 Task: Find connections with filter location Purral with filter topic #Venturecapitalwith filter profile language French with filter current company ICICI Bank with filter school CMR University with filter industry Appliances, Electrical, and Electronics Manufacturing with filter service category Headshot Photography with filter keywords title Locksmith
Action: Mouse moved to (558, 95)
Screenshot: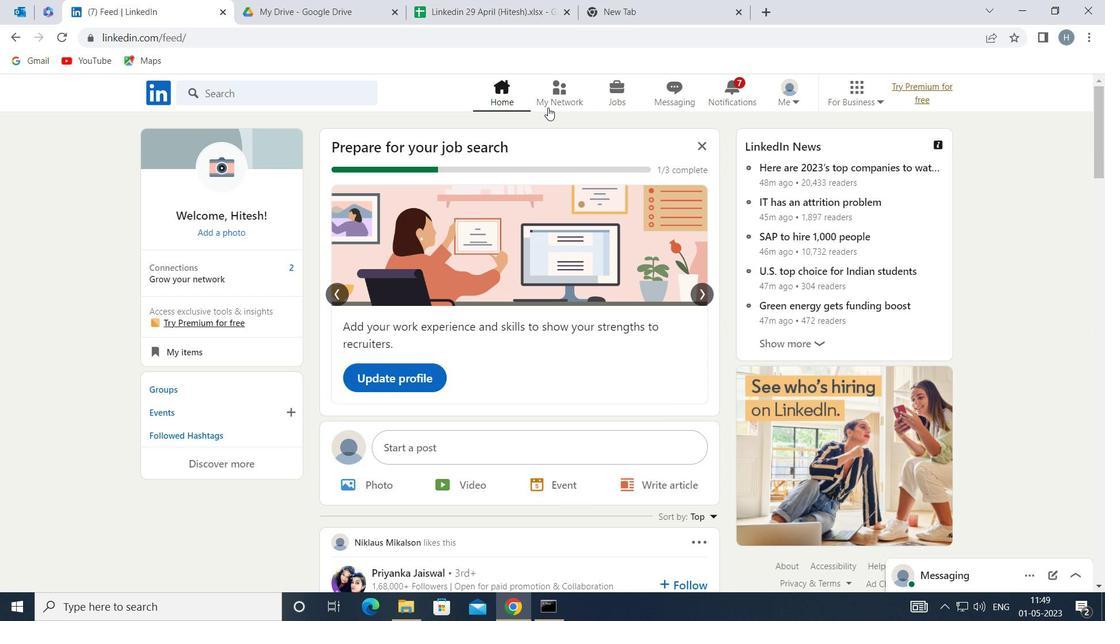 
Action: Mouse pressed left at (558, 95)
Screenshot: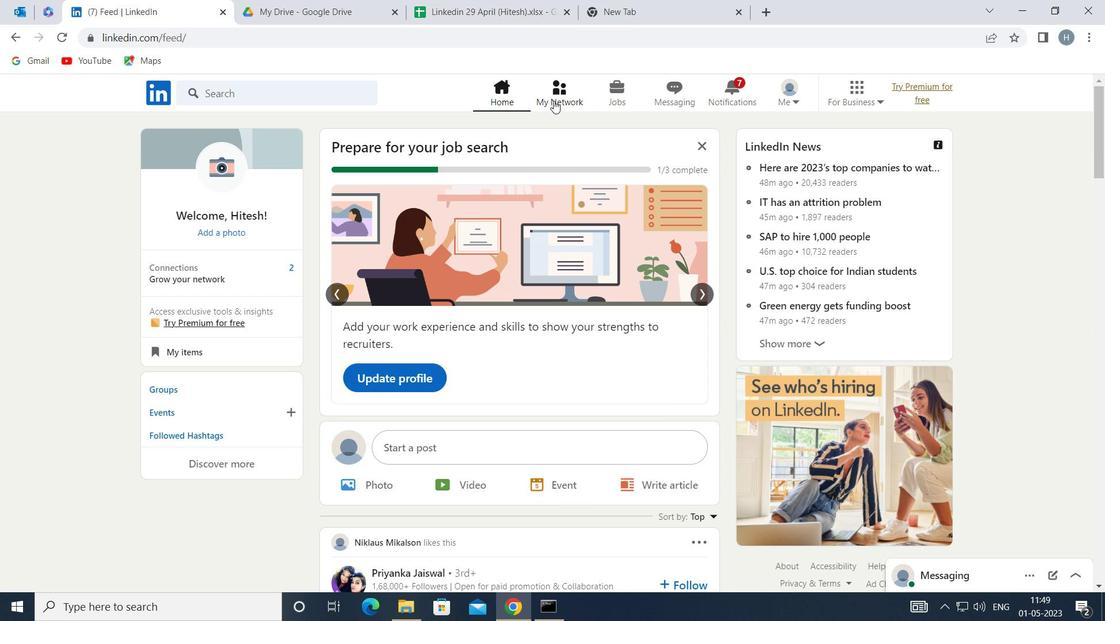
Action: Mouse moved to (316, 174)
Screenshot: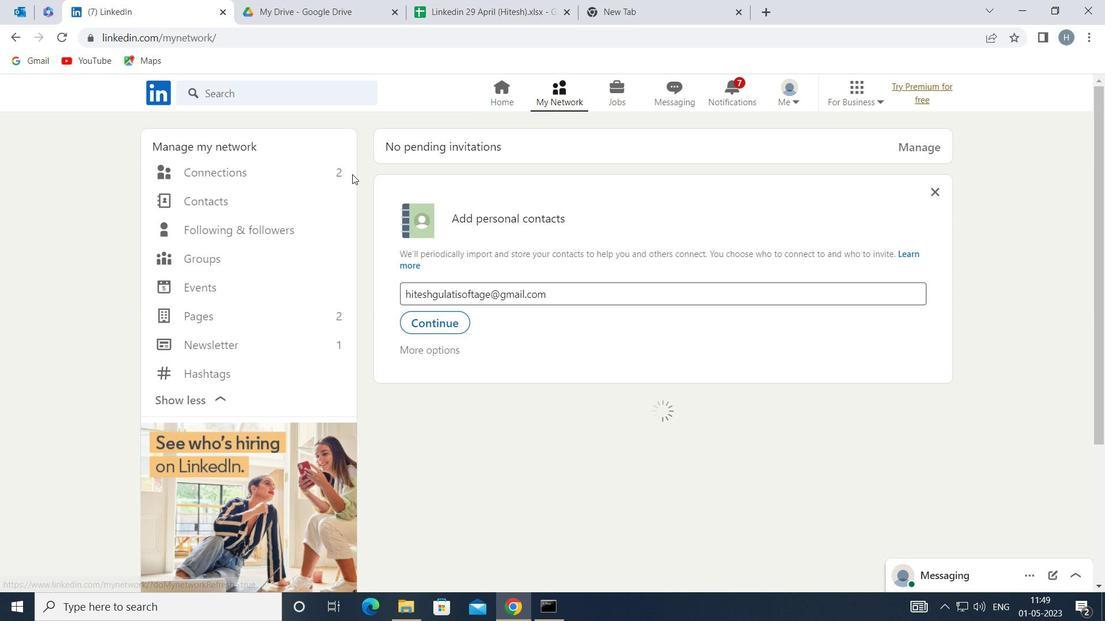 
Action: Mouse pressed left at (316, 174)
Screenshot: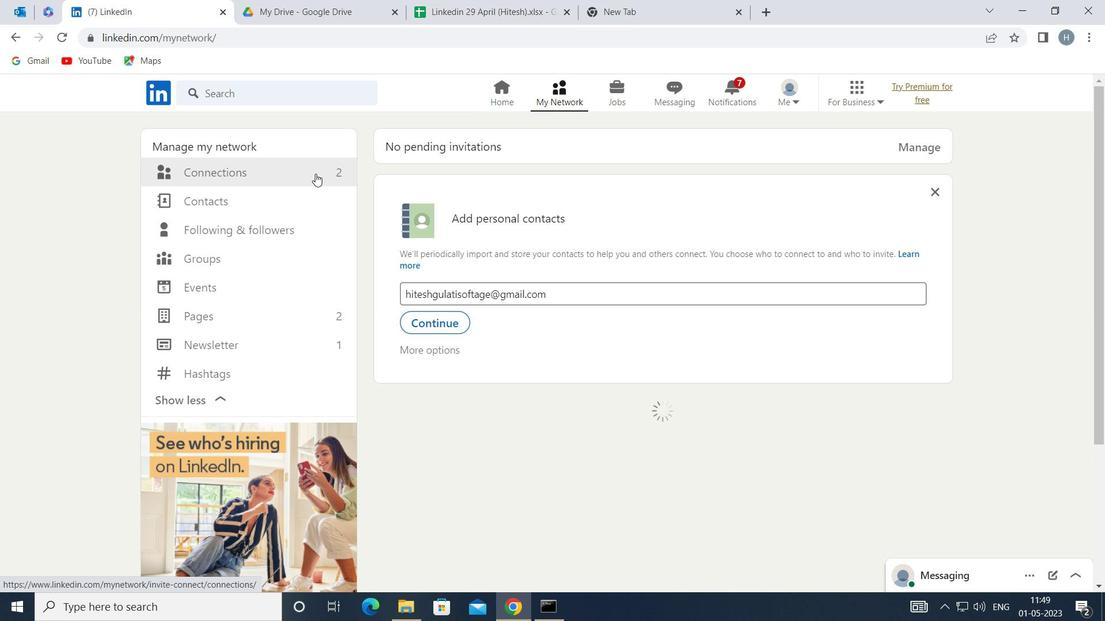 
Action: Mouse moved to (657, 175)
Screenshot: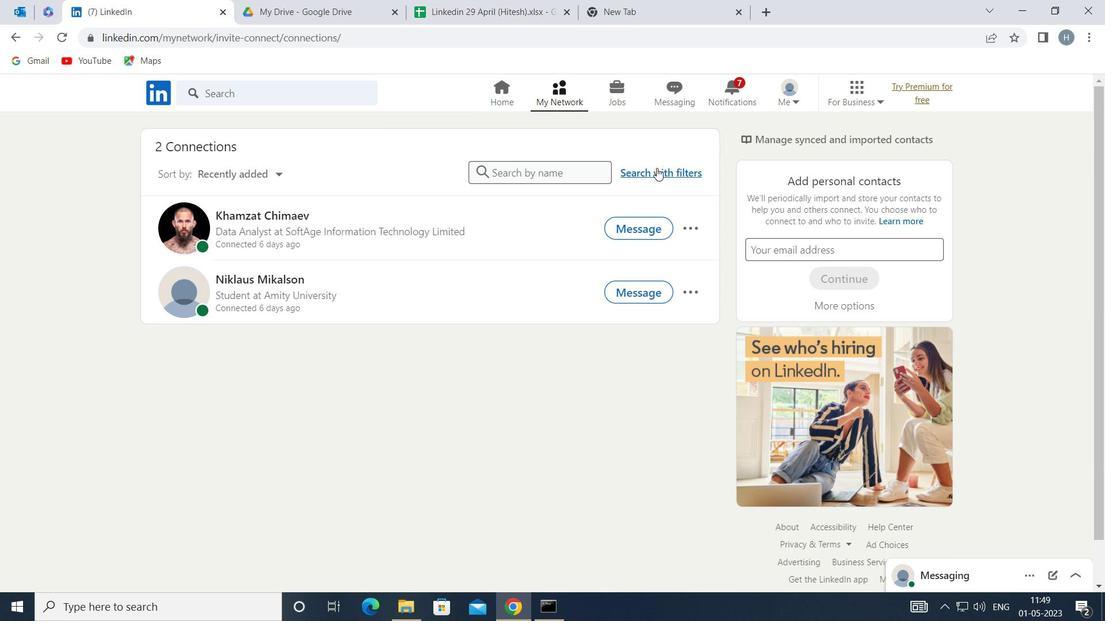
Action: Mouse pressed left at (657, 175)
Screenshot: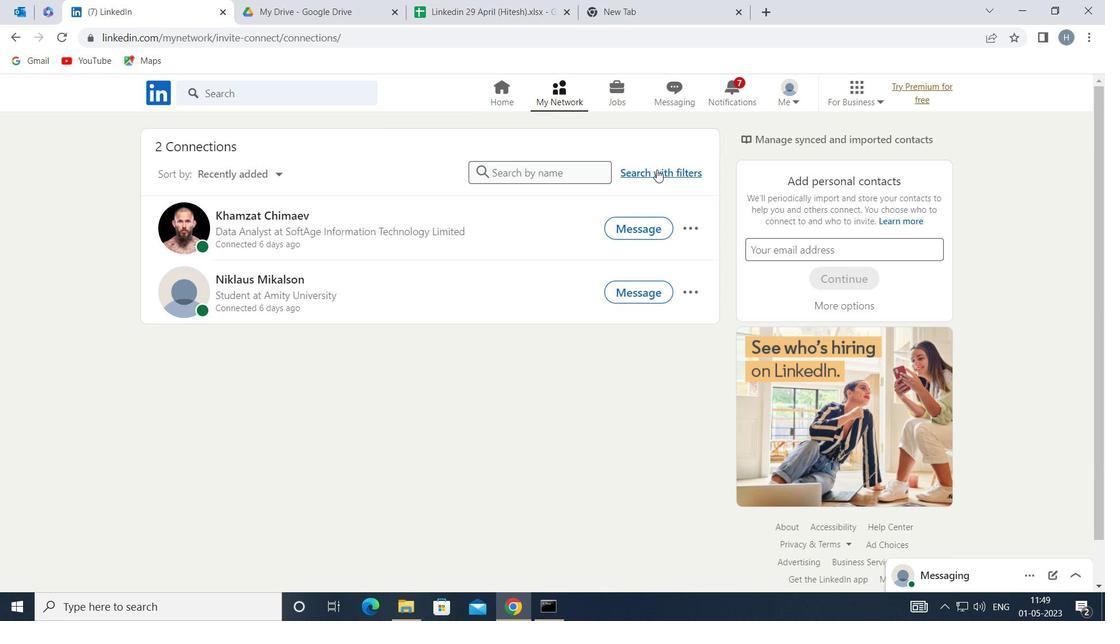 
Action: Mouse moved to (604, 133)
Screenshot: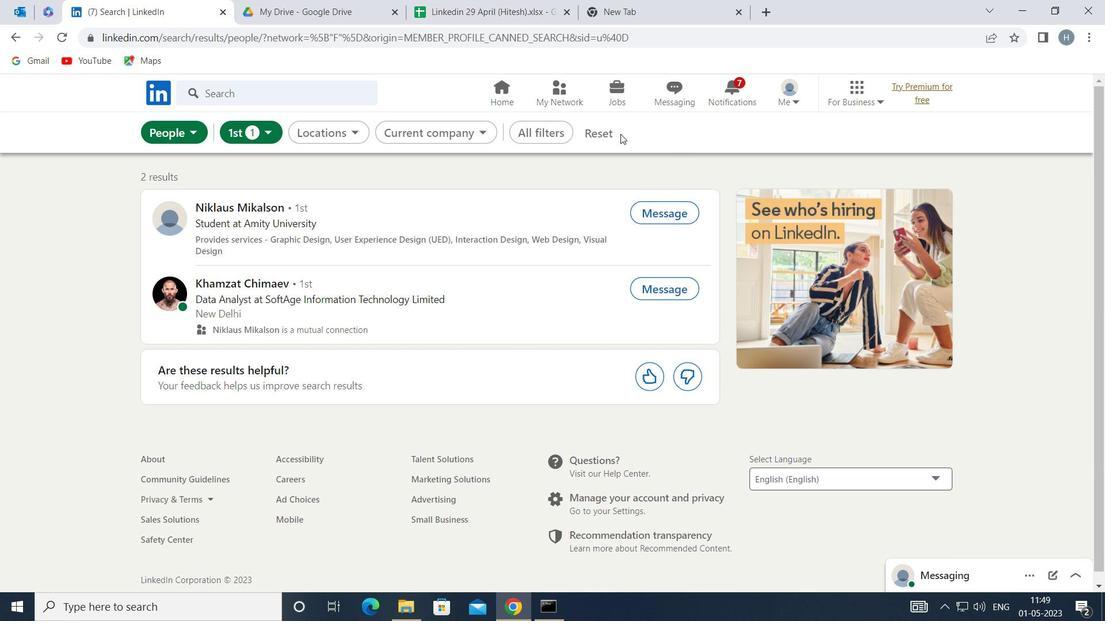 
Action: Mouse pressed left at (604, 133)
Screenshot: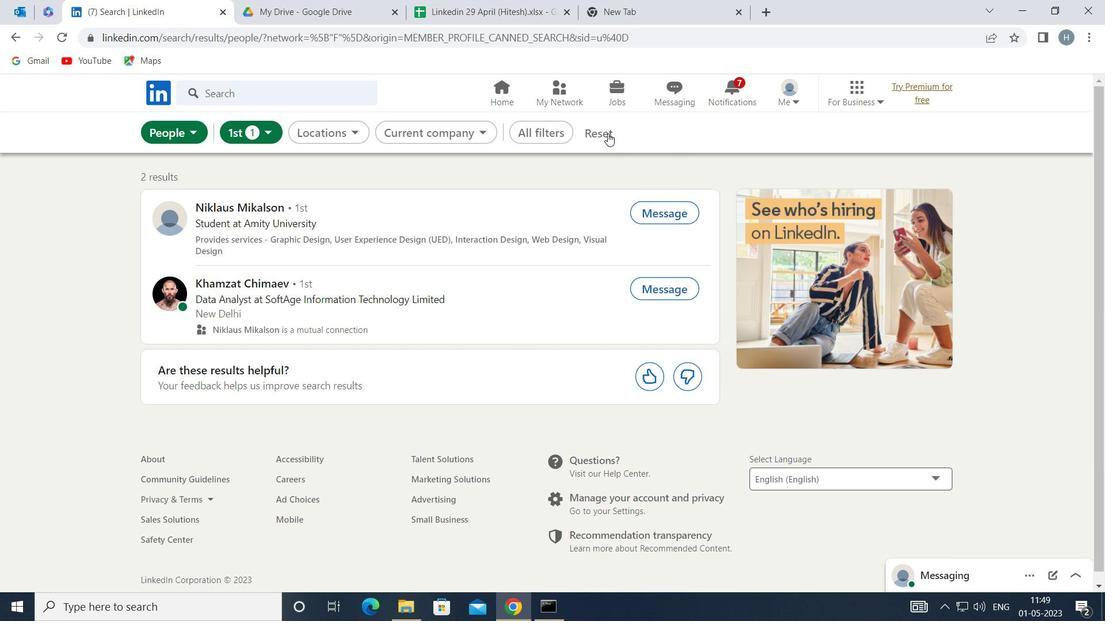 
Action: Mouse moved to (587, 134)
Screenshot: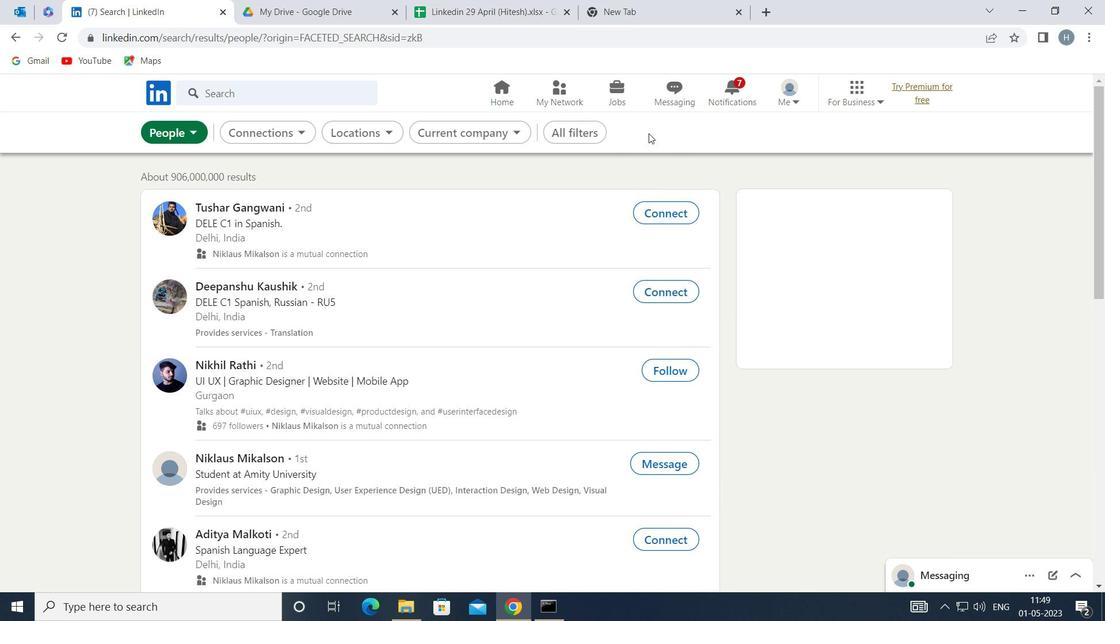 
Action: Mouse pressed left at (587, 134)
Screenshot: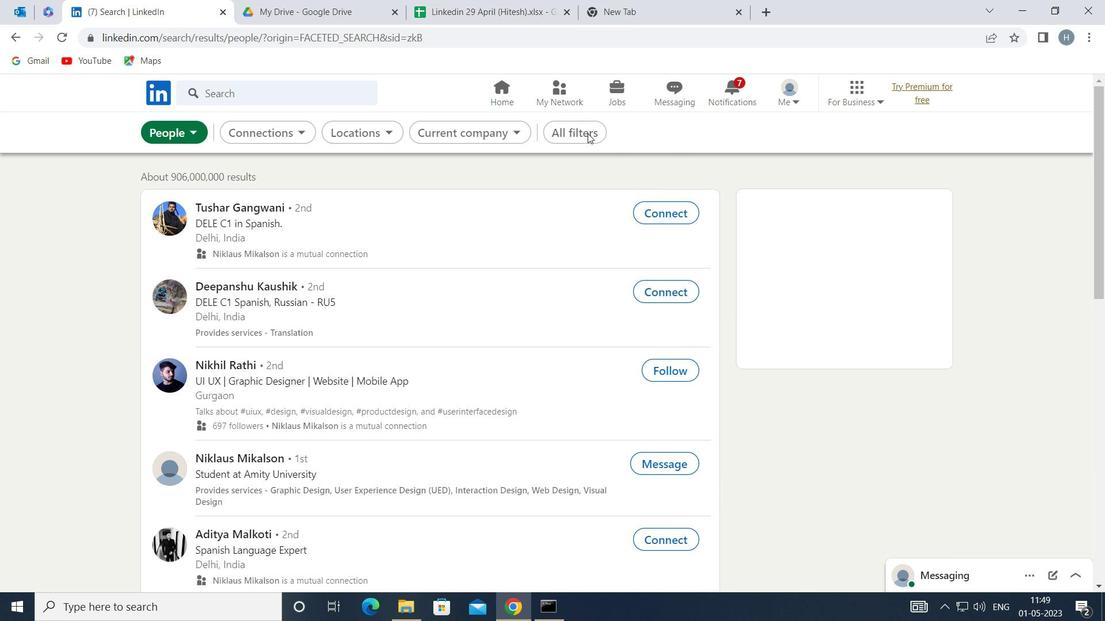 
Action: Mouse moved to (891, 382)
Screenshot: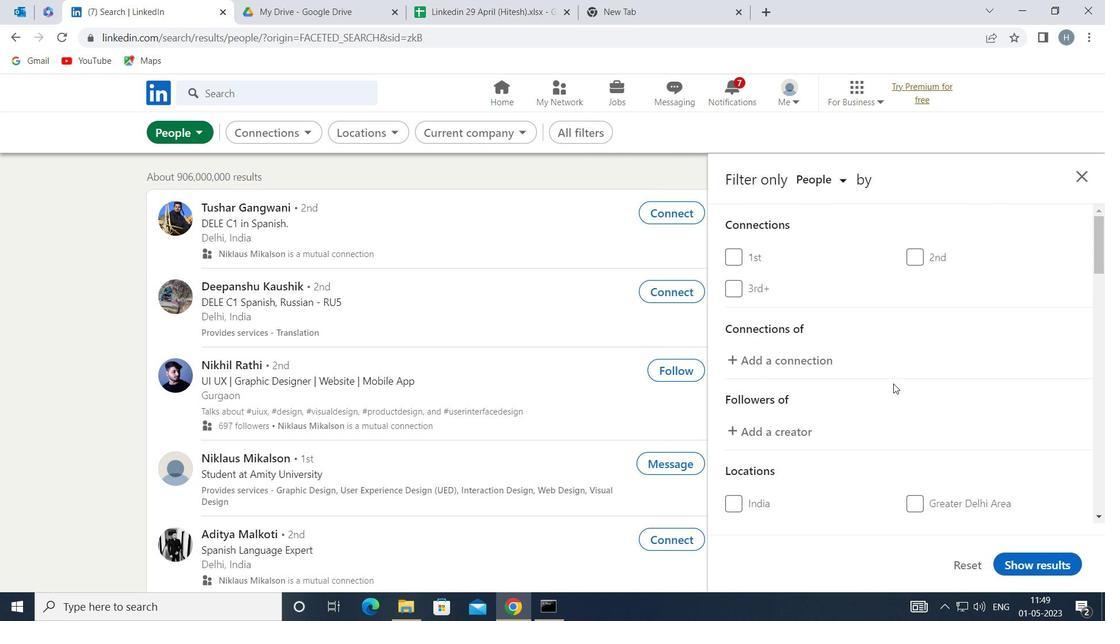 
Action: Mouse scrolled (891, 381) with delta (0, 0)
Screenshot: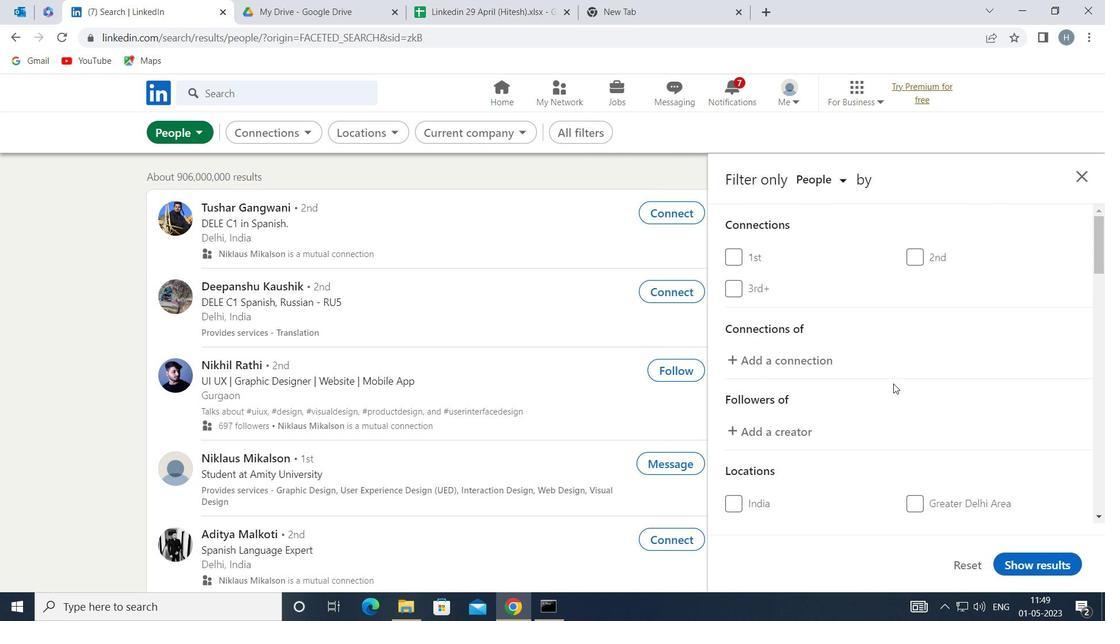 
Action: Mouse scrolled (891, 381) with delta (0, 0)
Screenshot: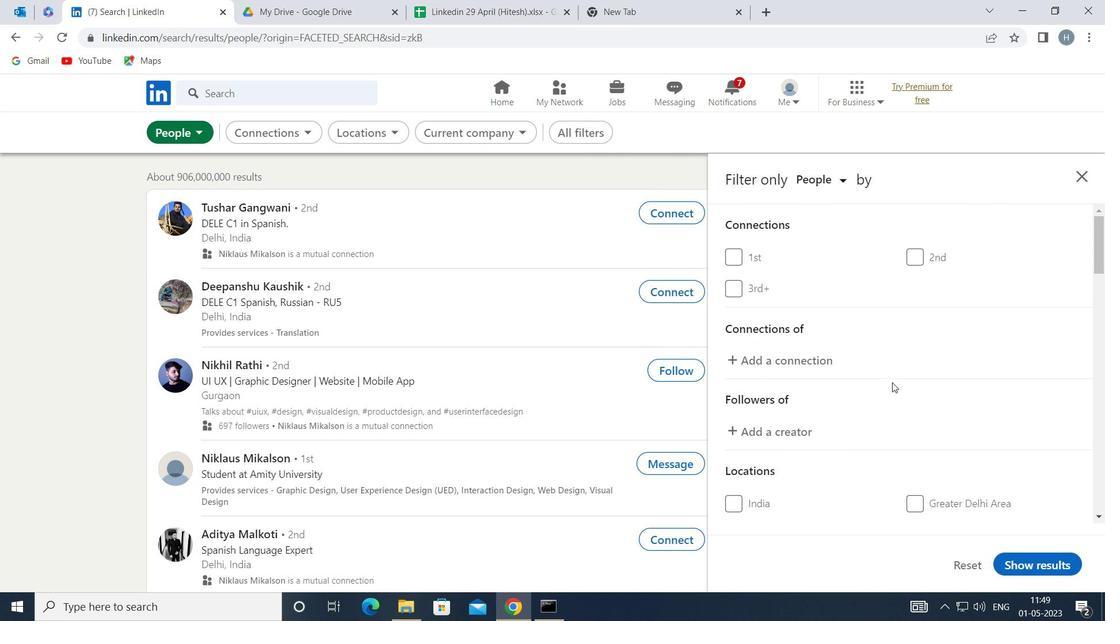 
Action: Mouse moved to (891, 381)
Screenshot: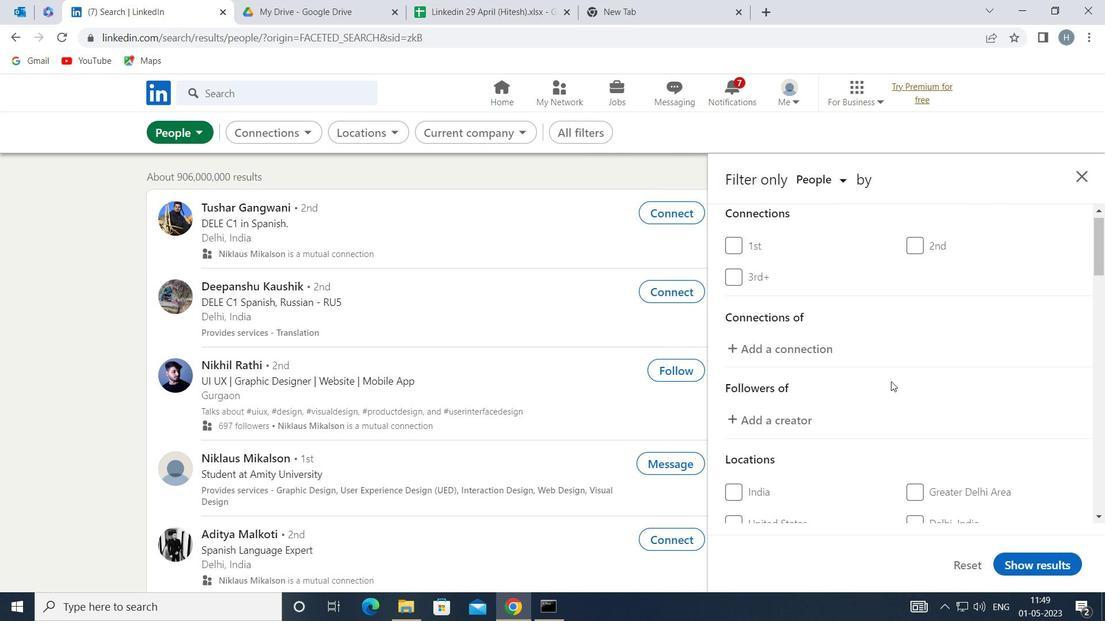 
Action: Mouse scrolled (891, 381) with delta (0, 0)
Screenshot: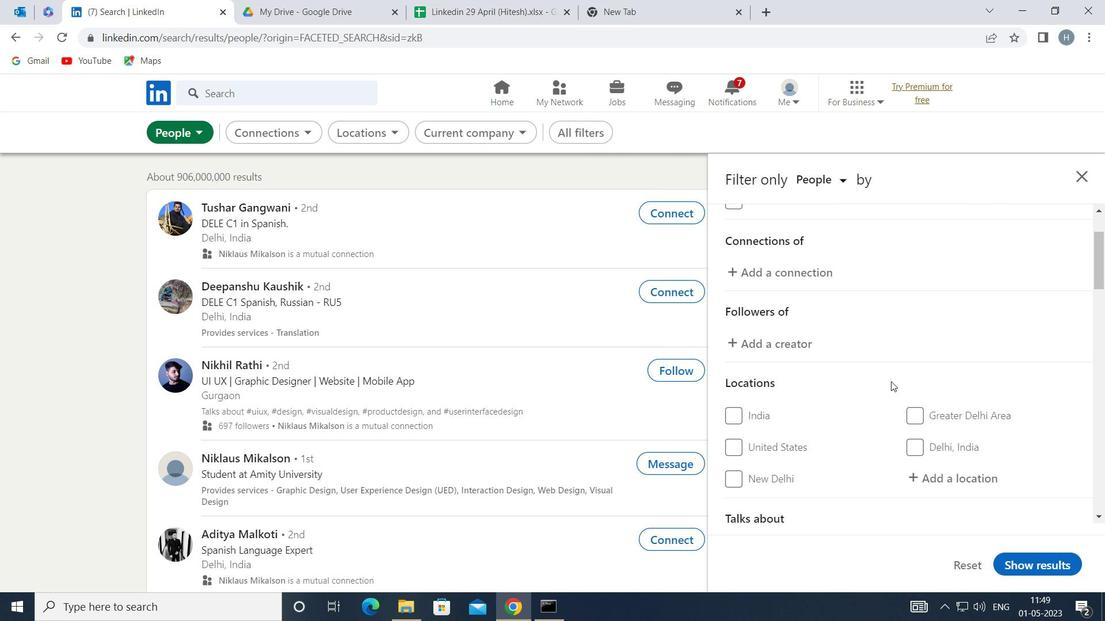 
Action: Mouse moved to (947, 351)
Screenshot: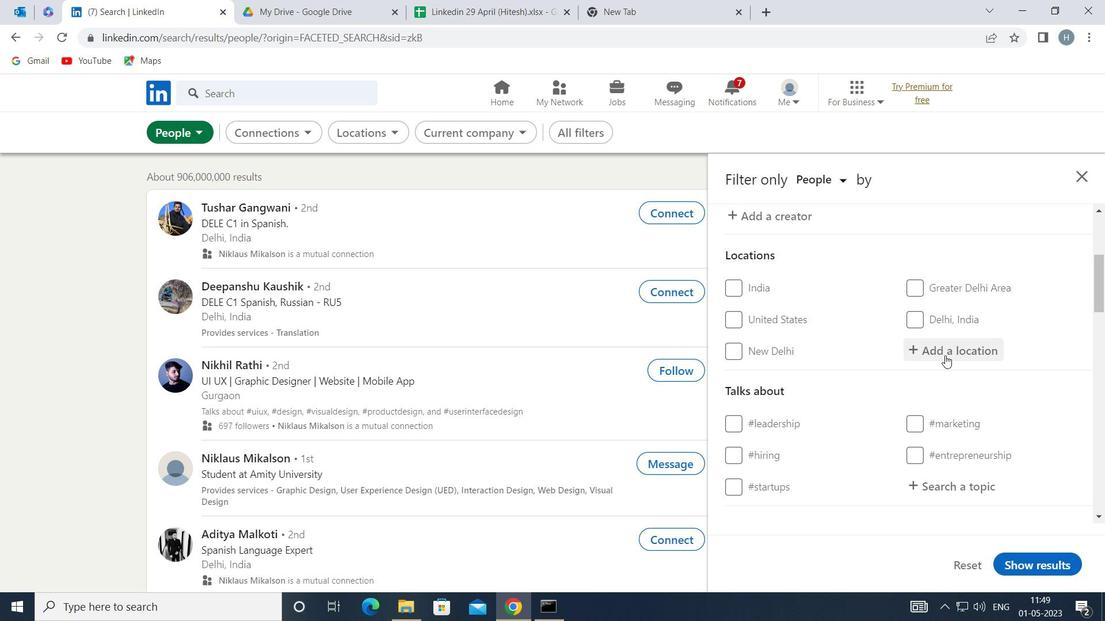 
Action: Mouse pressed left at (947, 351)
Screenshot: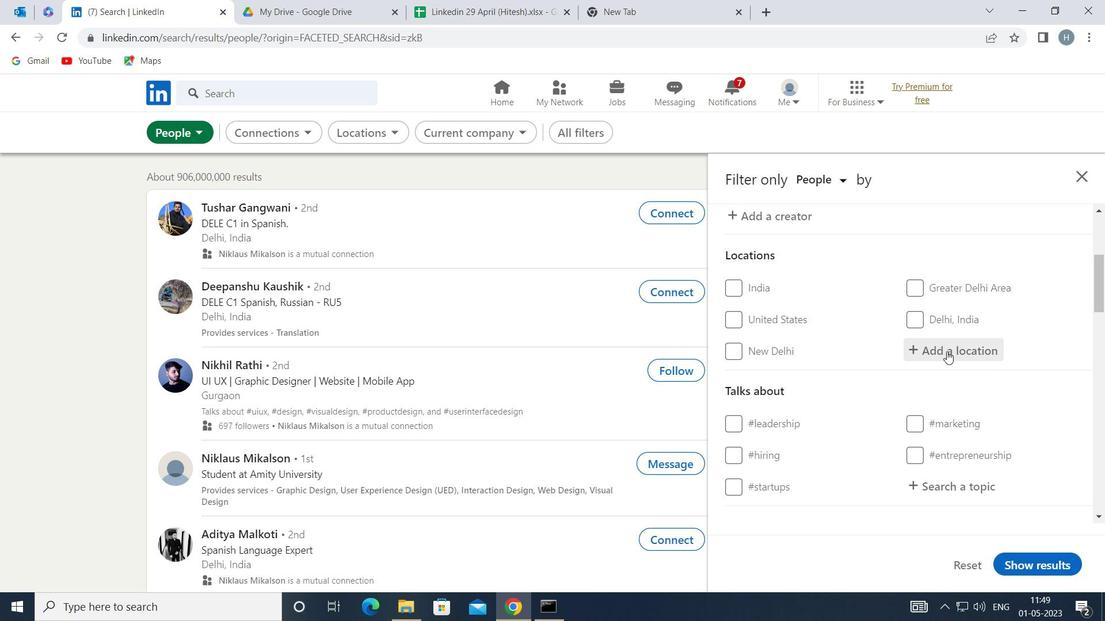
Action: Key pressed <Key.shift>PURRAL
Screenshot: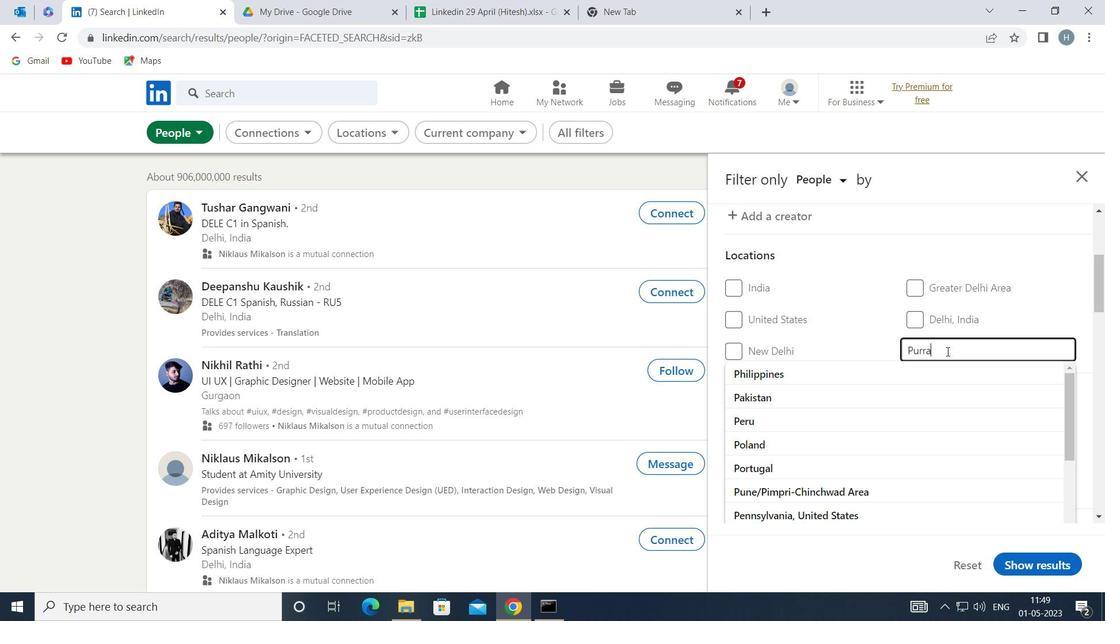 
Action: Mouse moved to (909, 380)
Screenshot: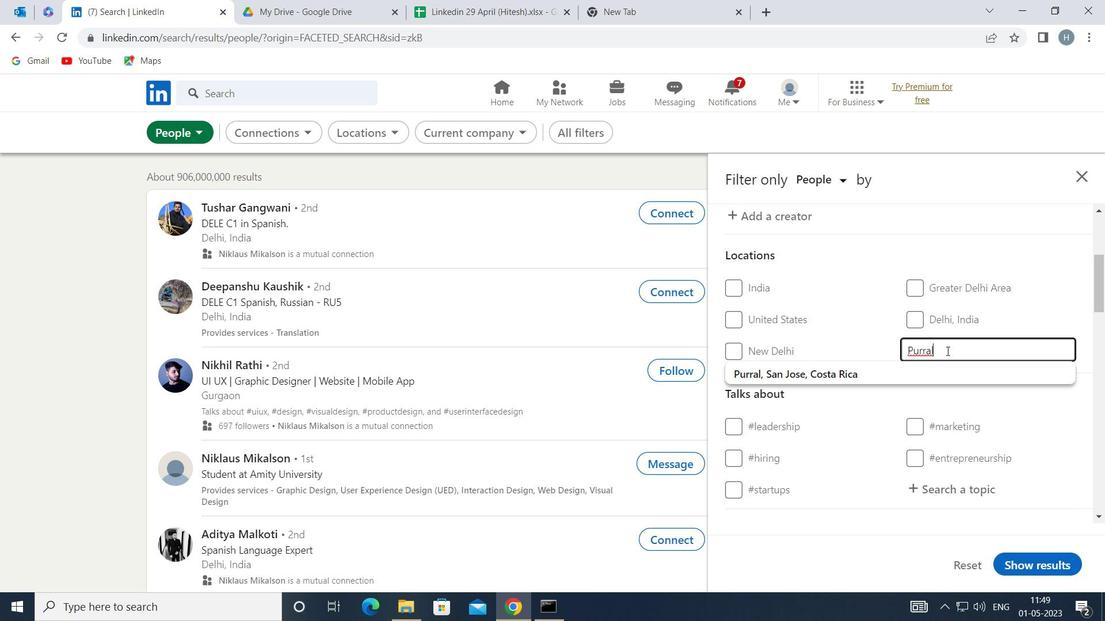 
Action: Mouse pressed left at (909, 380)
Screenshot: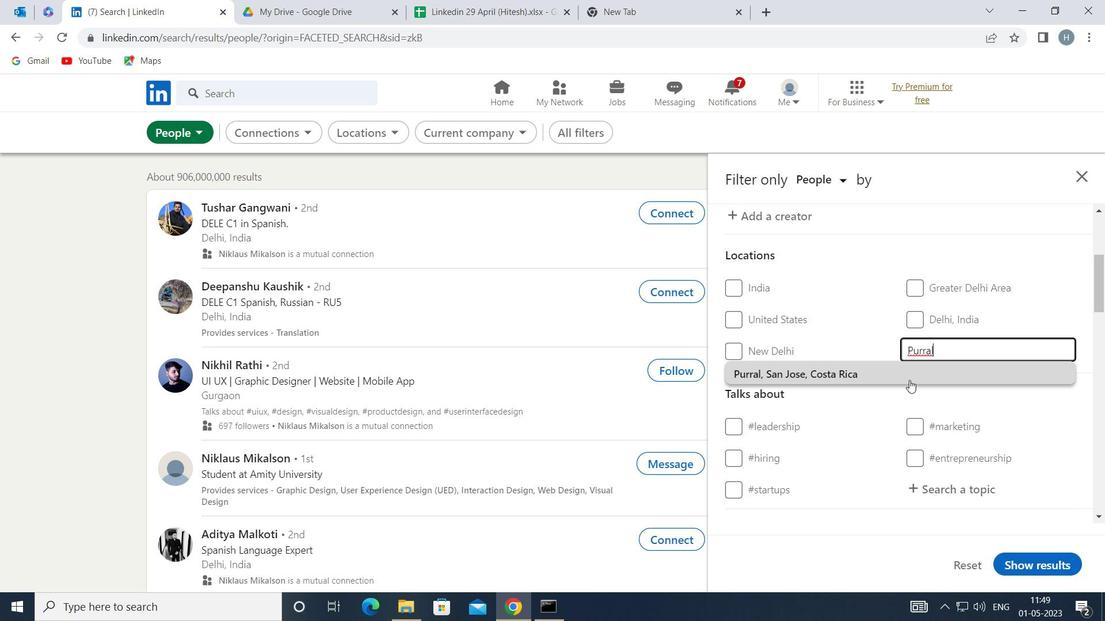 
Action: Mouse moved to (907, 380)
Screenshot: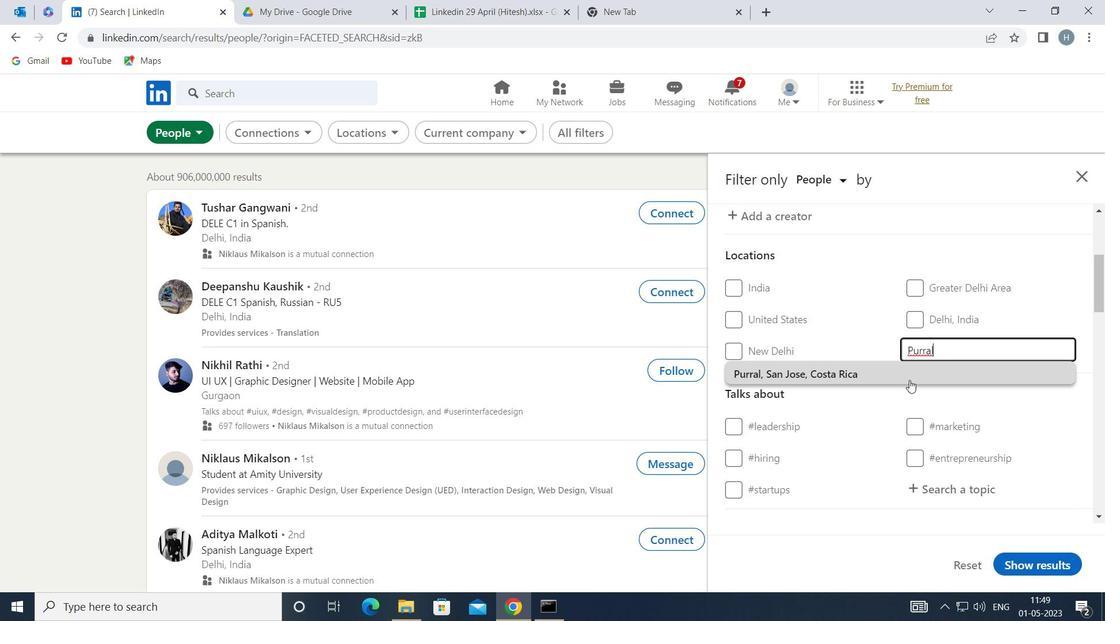 
Action: Mouse scrolled (907, 380) with delta (0, 0)
Screenshot: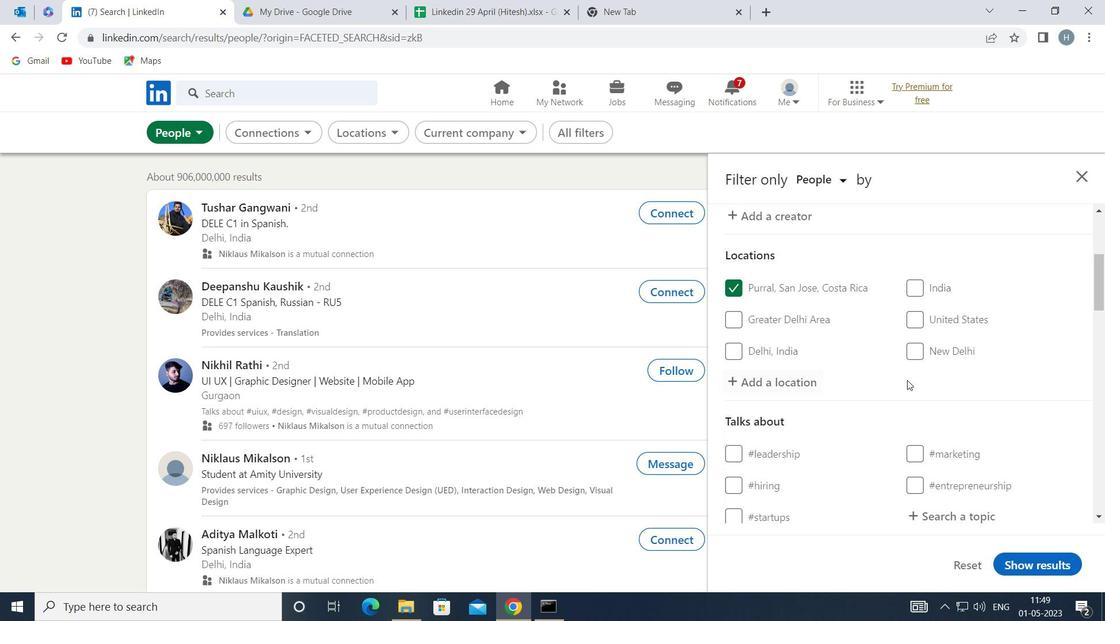 
Action: Mouse scrolled (907, 380) with delta (0, 0)
Screenshot: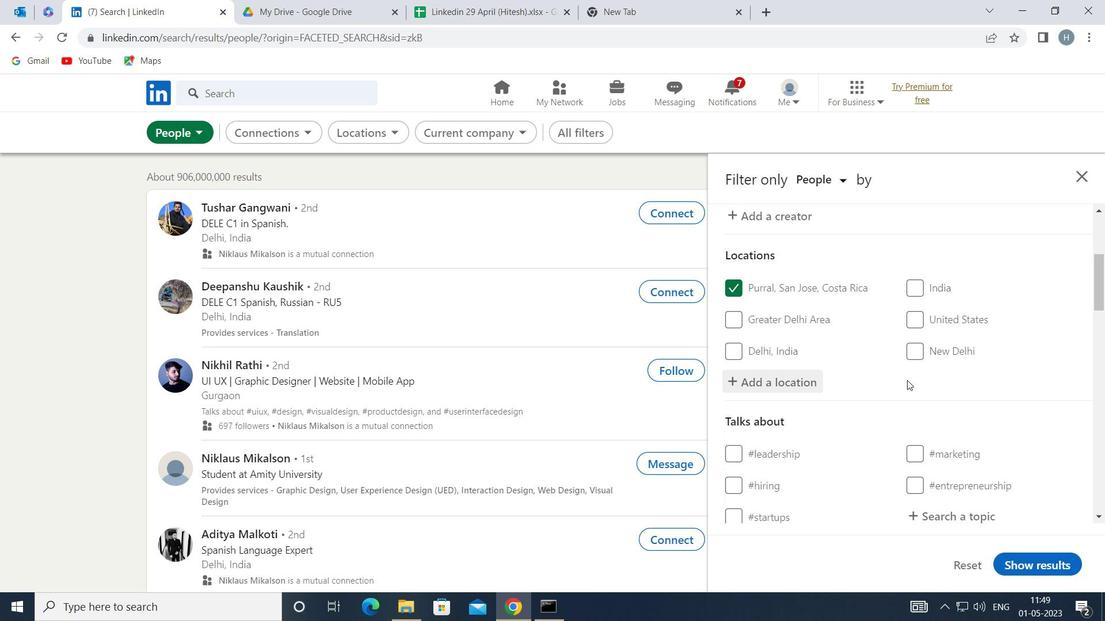 
Action: Mouse scrolled (907, 380) with delta (0, 0)
Screenshot: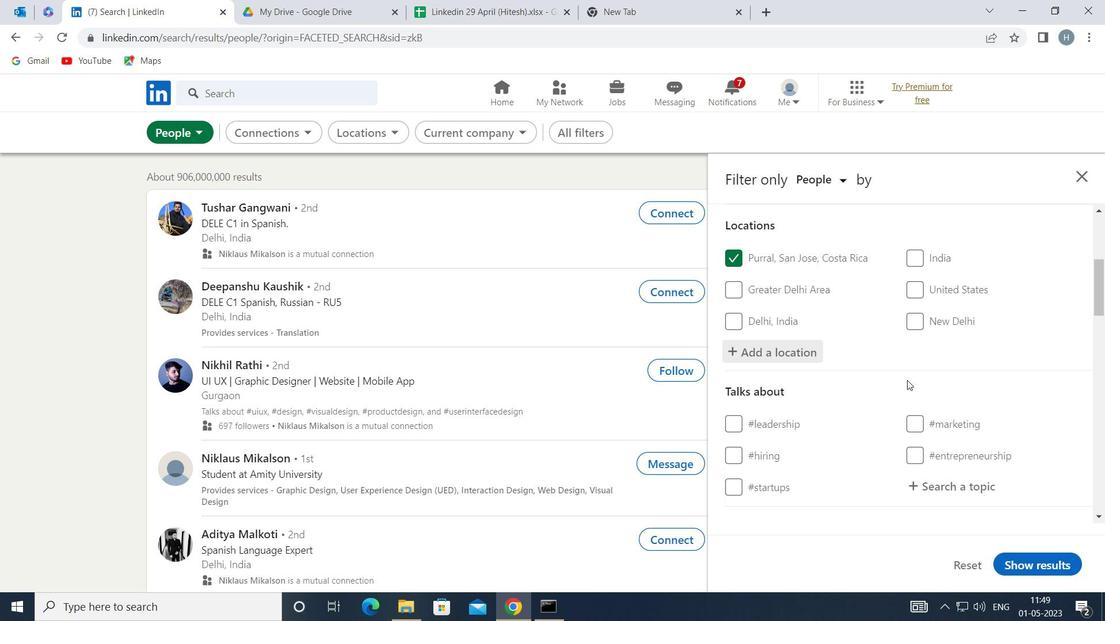 
Action: Mouse moved to (961, 296)
Screenshot: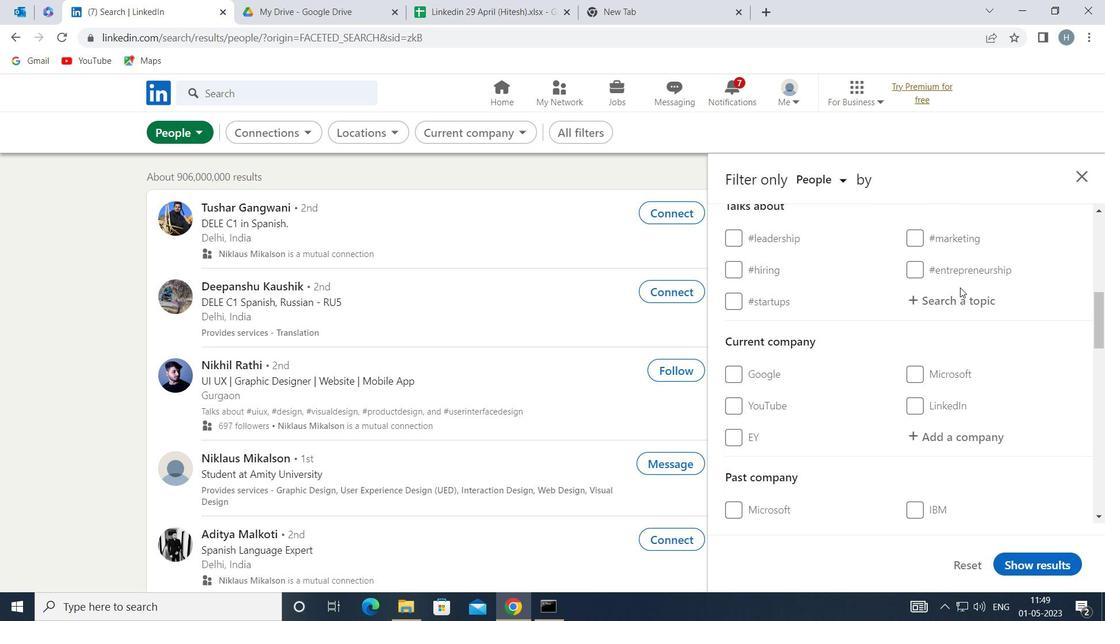 
Action: Mouse pressed left at (961, 296)
Screenshot: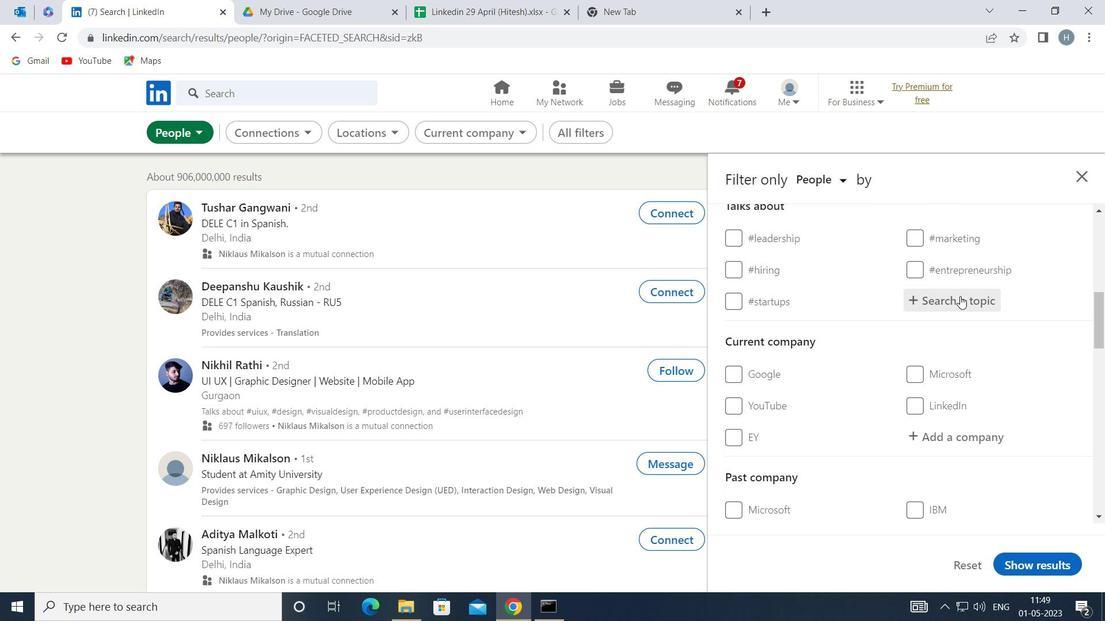 
Action: Key pressed <Key.shift>VENTUREC
Screenshot: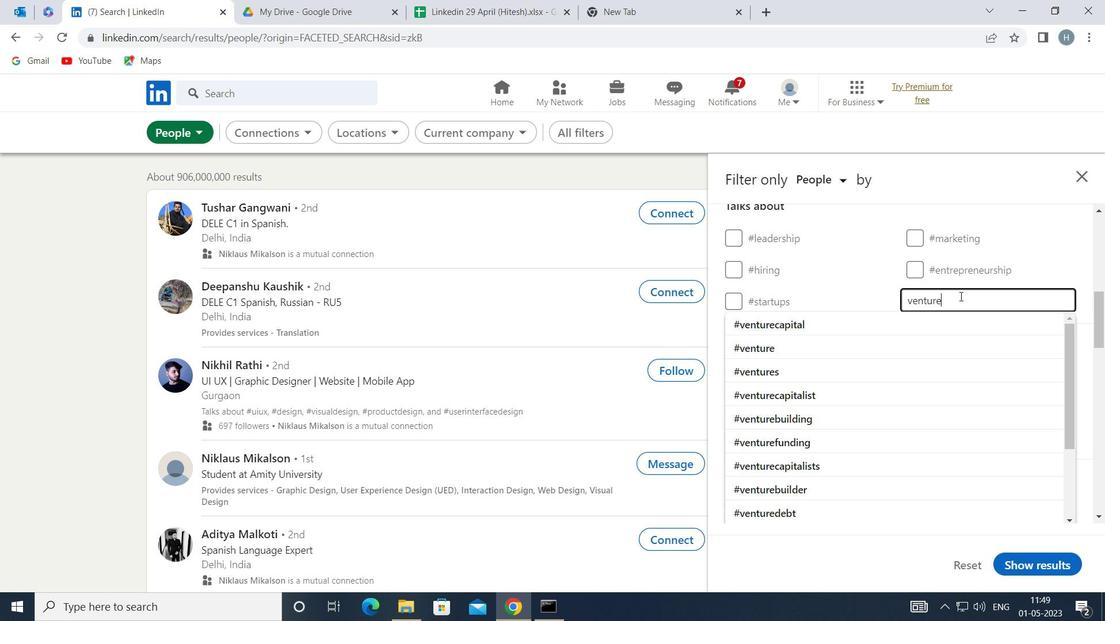 
Action: Mouse moved to (933, 322)
Screenshot: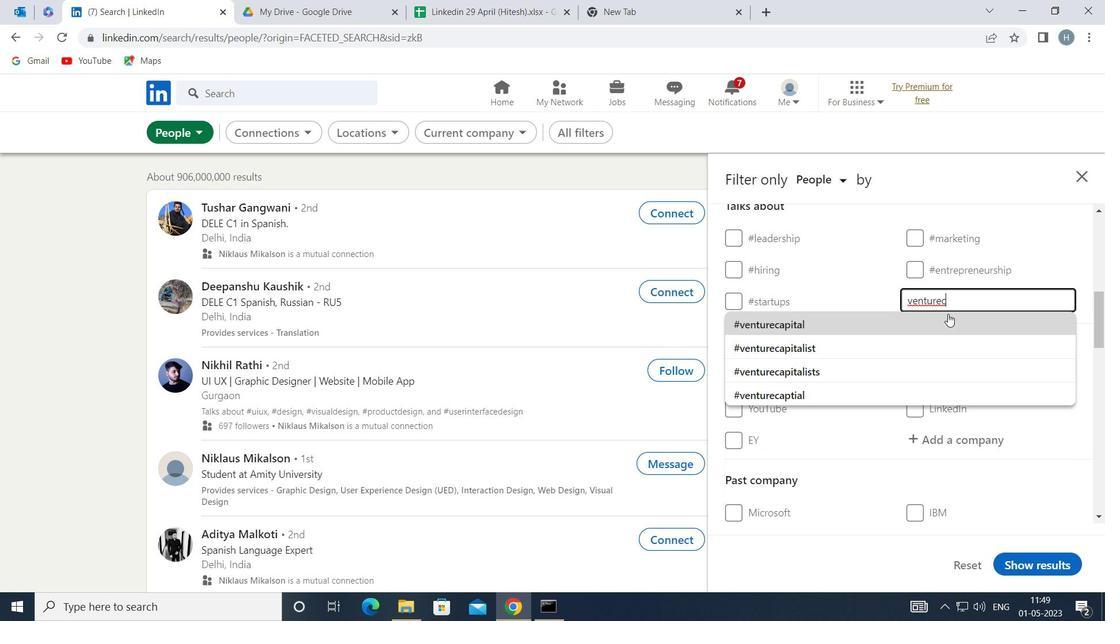 
Action: Mouse pressed left at (933, 322)
Screenshot: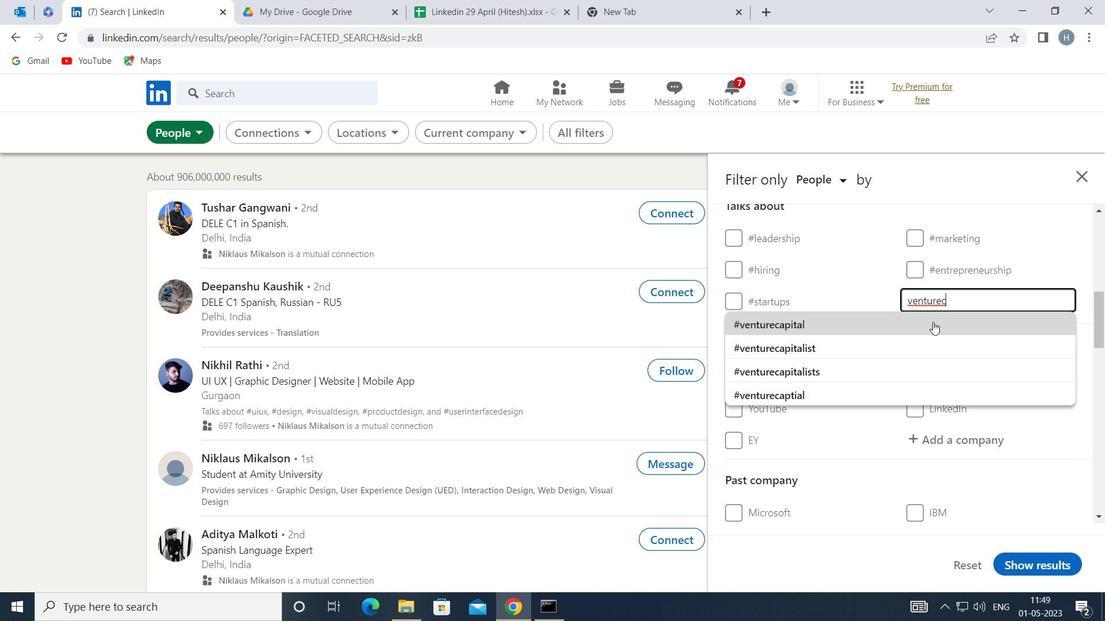 
Action: Mouse moved to (860, 340)
Screenshot: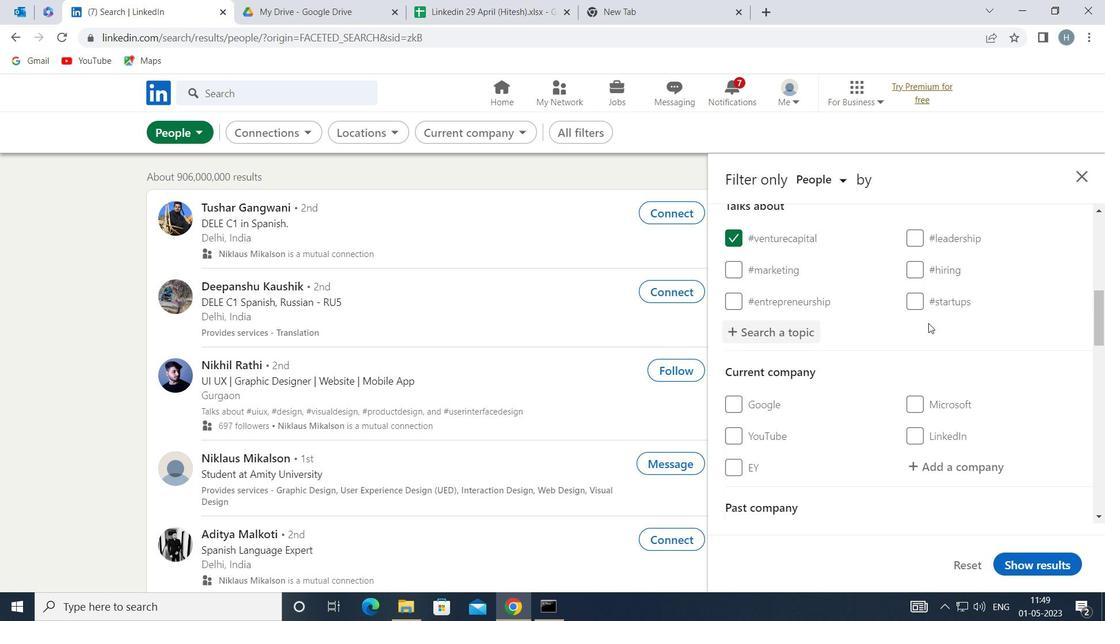 
Action: Mouse scrolled (860, 339) with delta (0, 0)
Screenshot: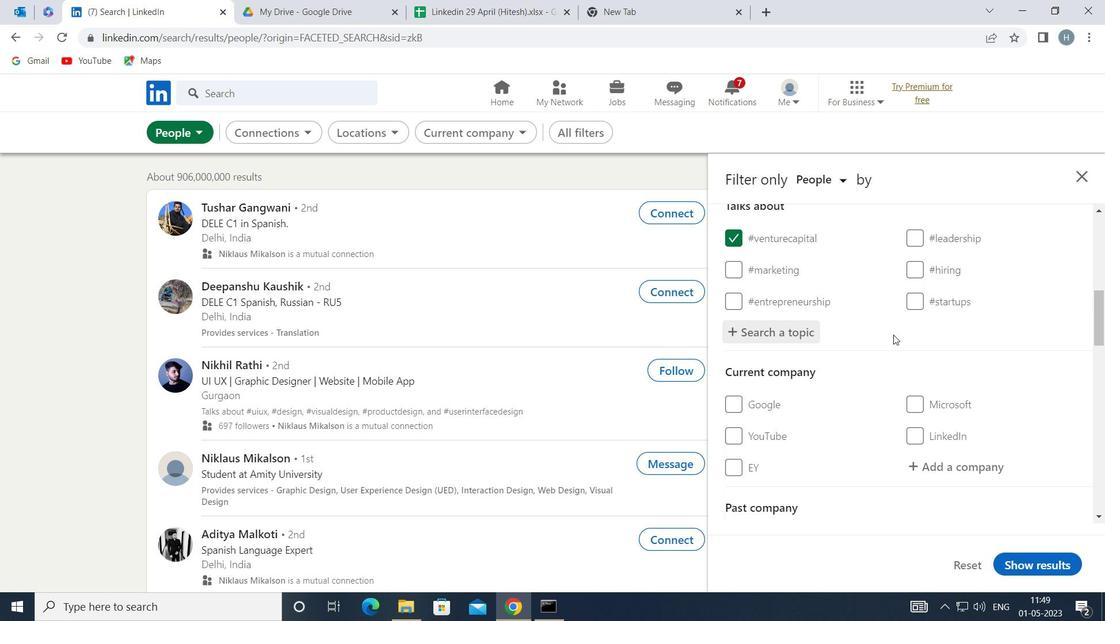 
Action: Mouse scrolled (860, 339) with delta (0, 0)
Screenshot: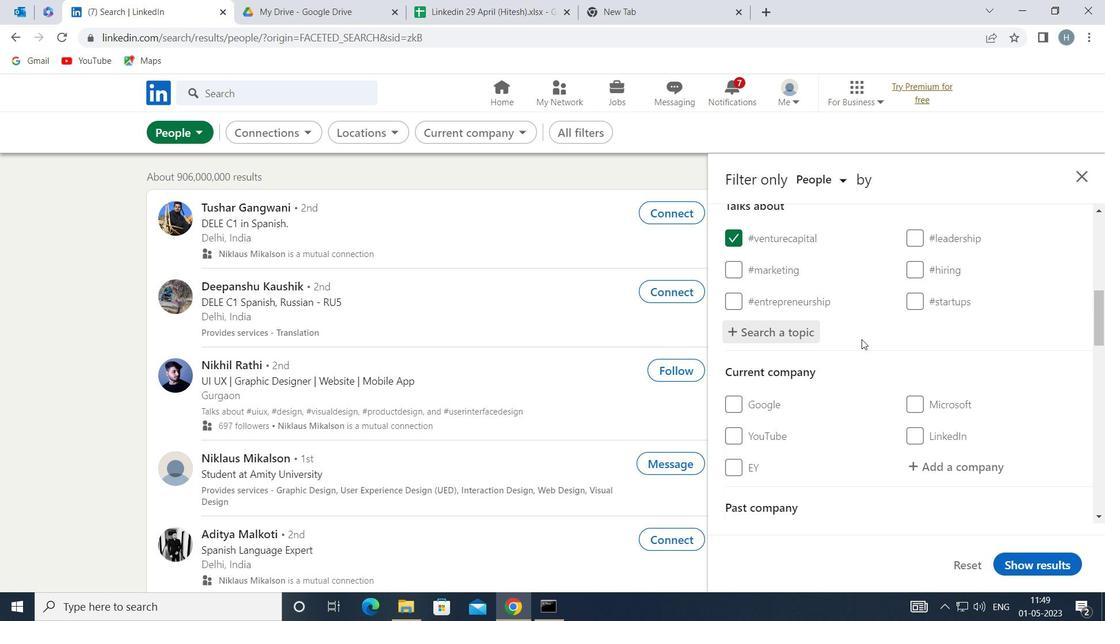 
Action: Mouse moved to (866, 339)
Screenshot: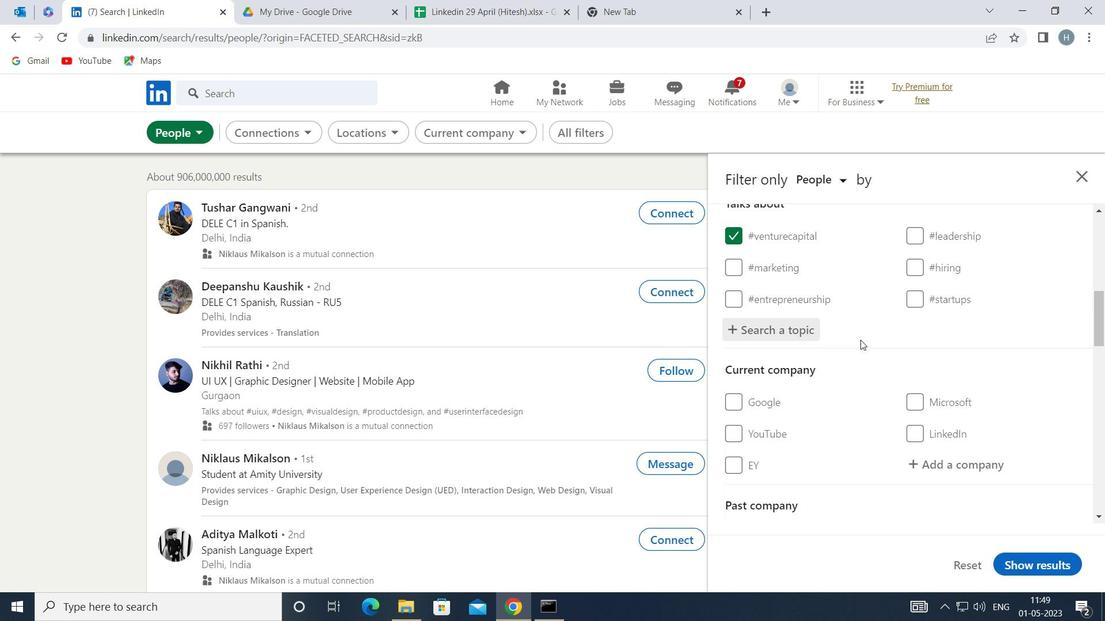 
Action: Mouse scrolled (866, 338) with delta (0, 0)
Screenshot: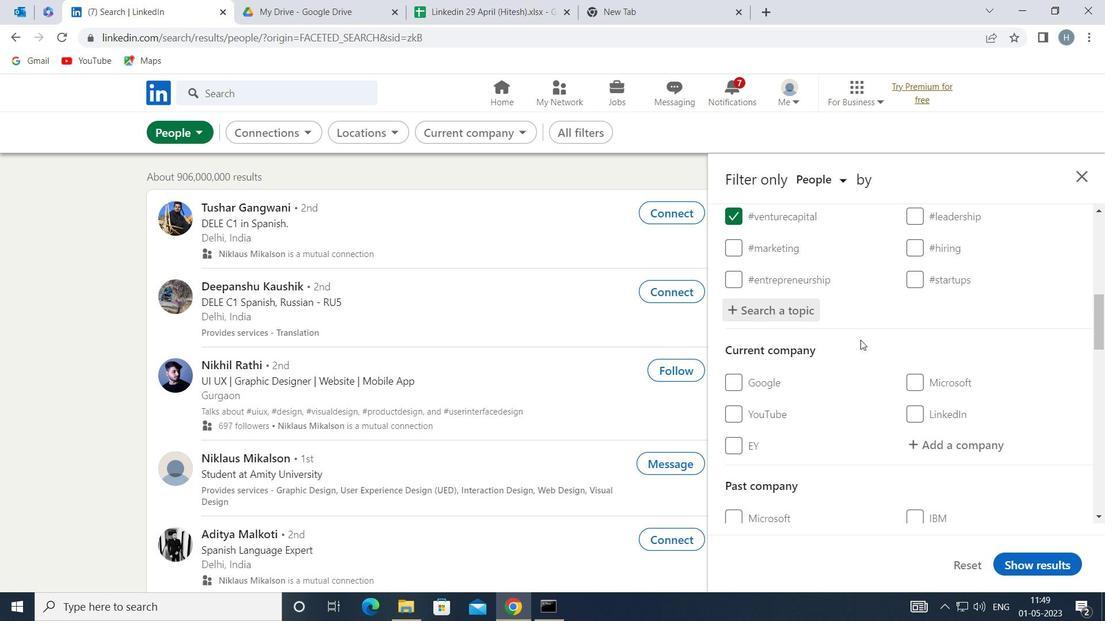 
Action: Mouse scrolled (866, 338) with delta (0, 0)
Screenshot: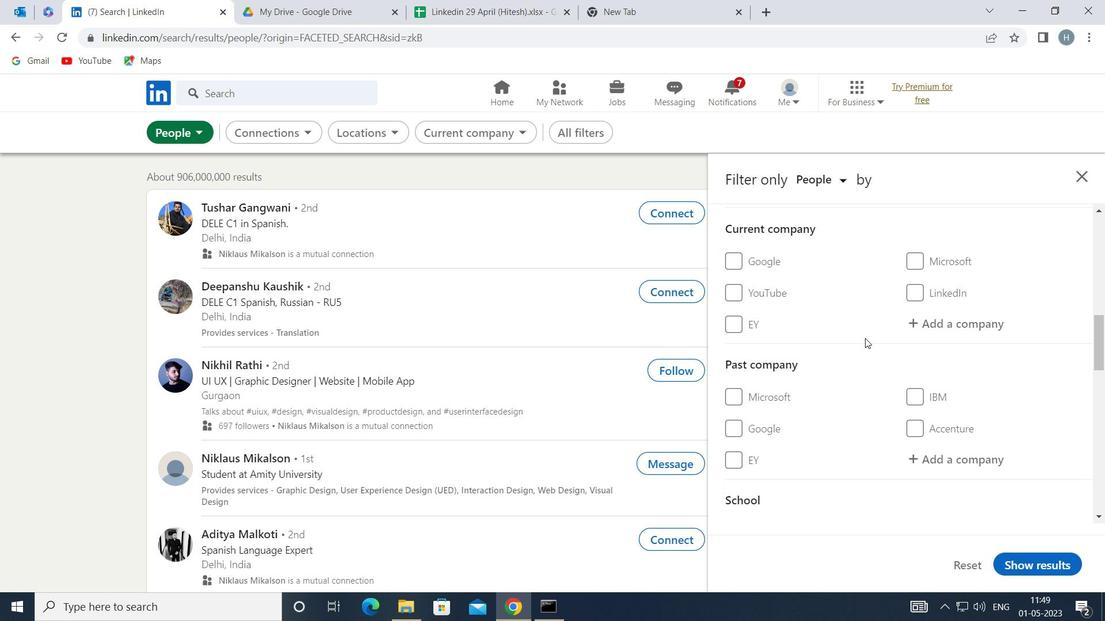 
Action: Mouse moved to (866, 340)
Screenshot: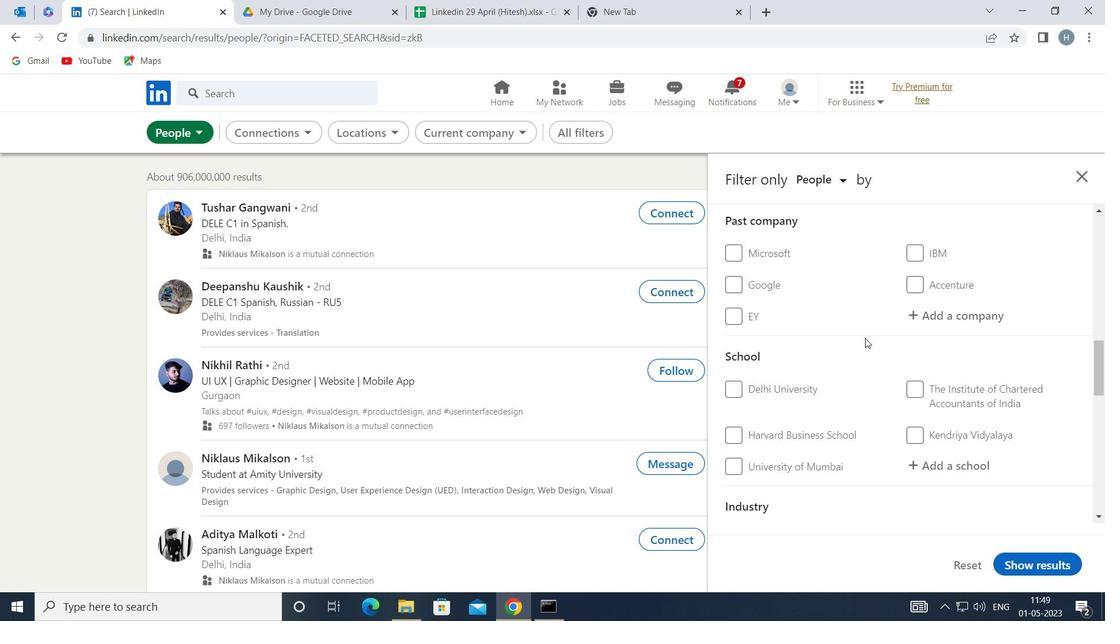
Action: Mouse scrolled (866, 340) with delta (0, 0)
Screenshot: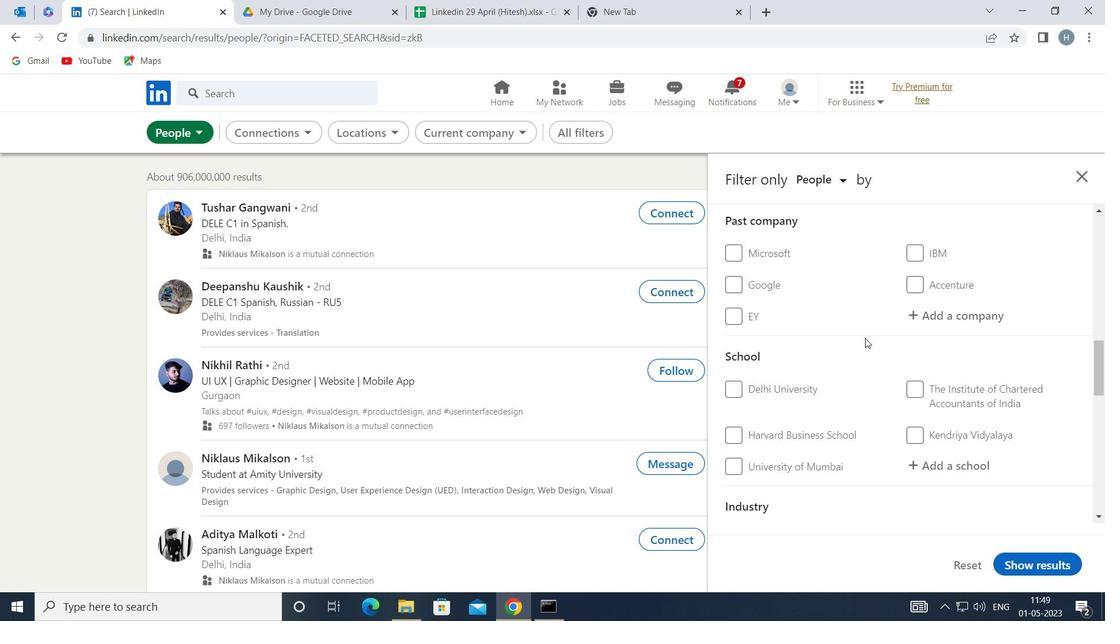 
Action: Mouse moved to (866, 342)
Screenshot: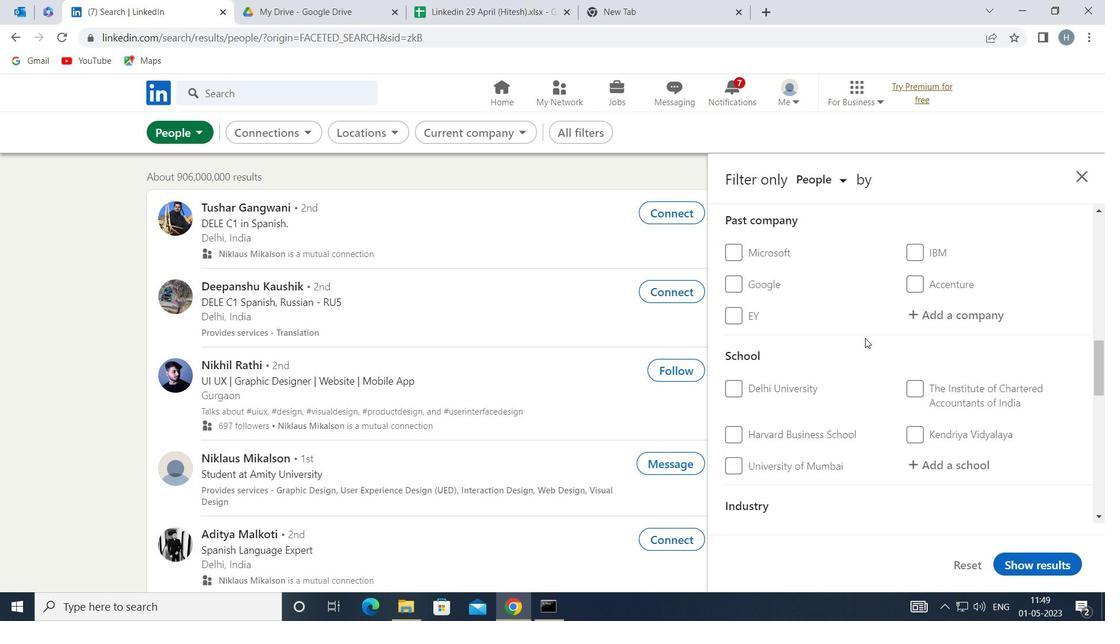 
Action: Mouse scrolled (866, 342) with delta (0, 0)
Screenshot: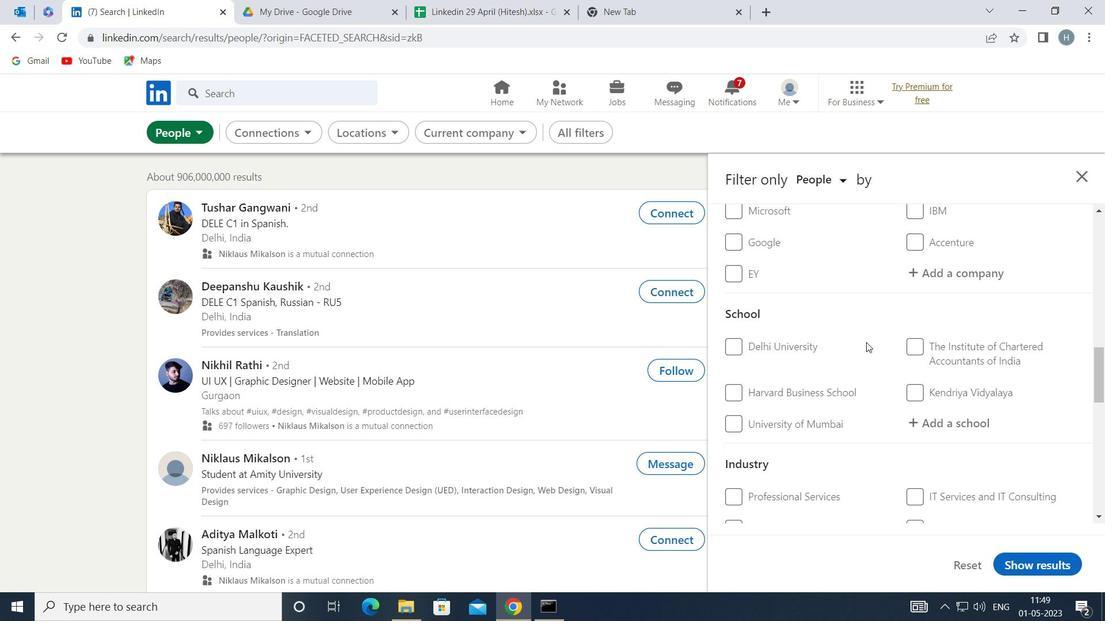 
Action: Mouse scrolled (866, 342) with delta (0, 0)
Screenshot: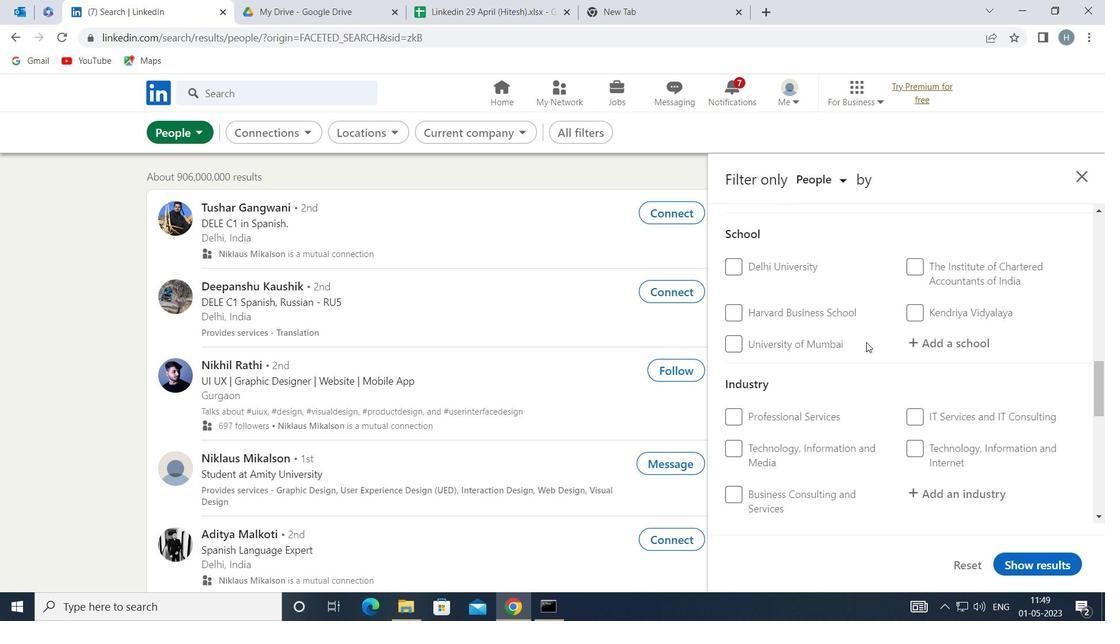 
Action: Mouse moved to (866, 343)
Screenshot: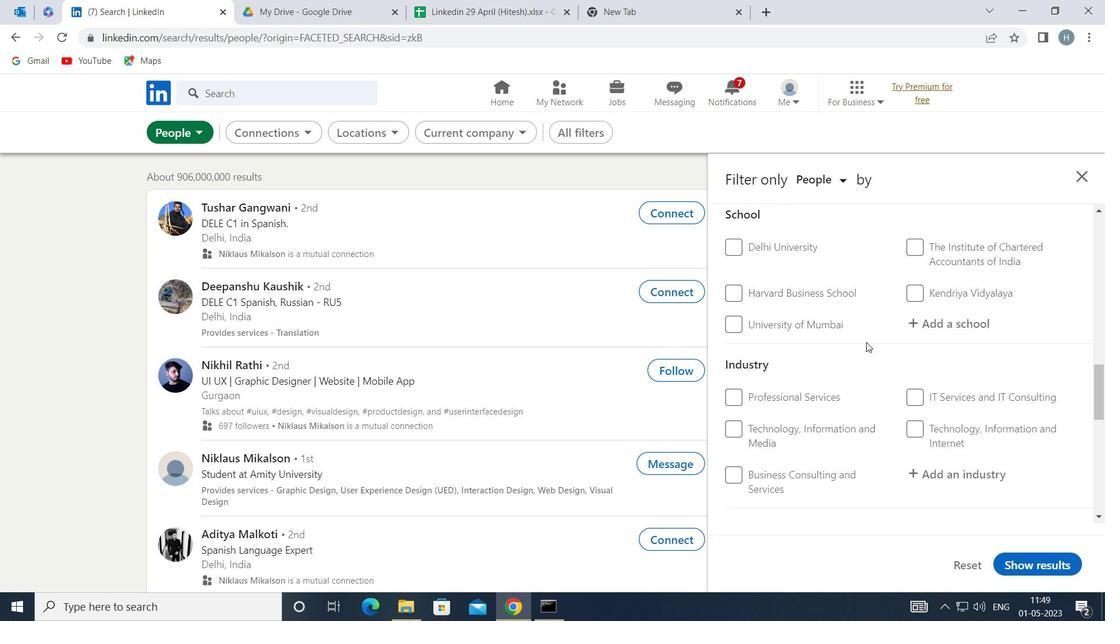 
Action: Mouse scrolled (866, 342) with delta (0, 0)
Screenshot: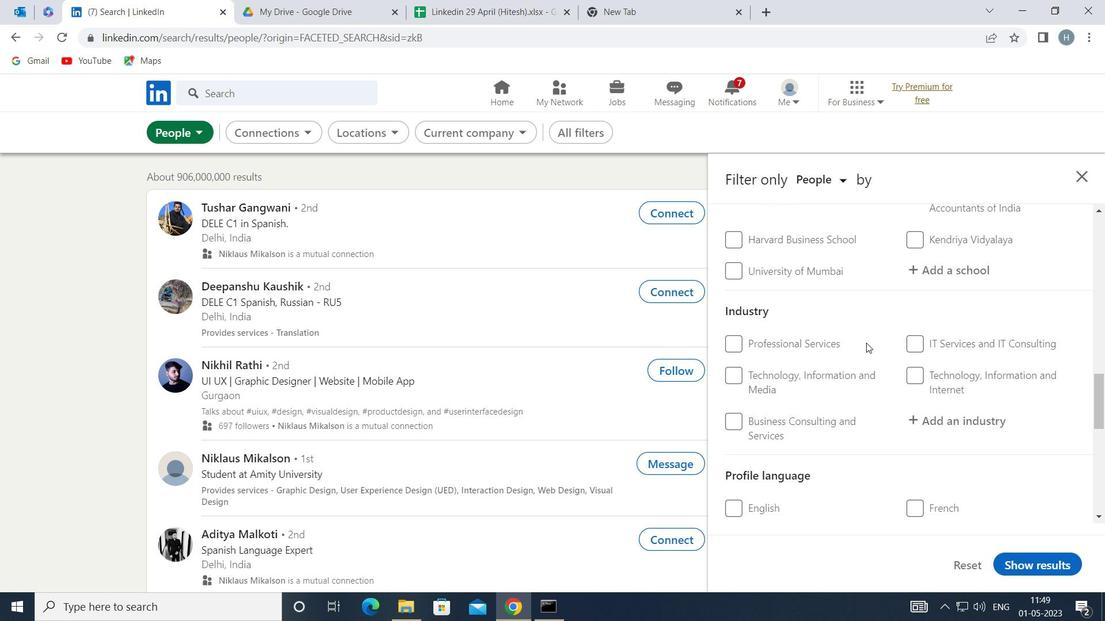 
Action: Mouse moved to (915, 411)
Screenshot: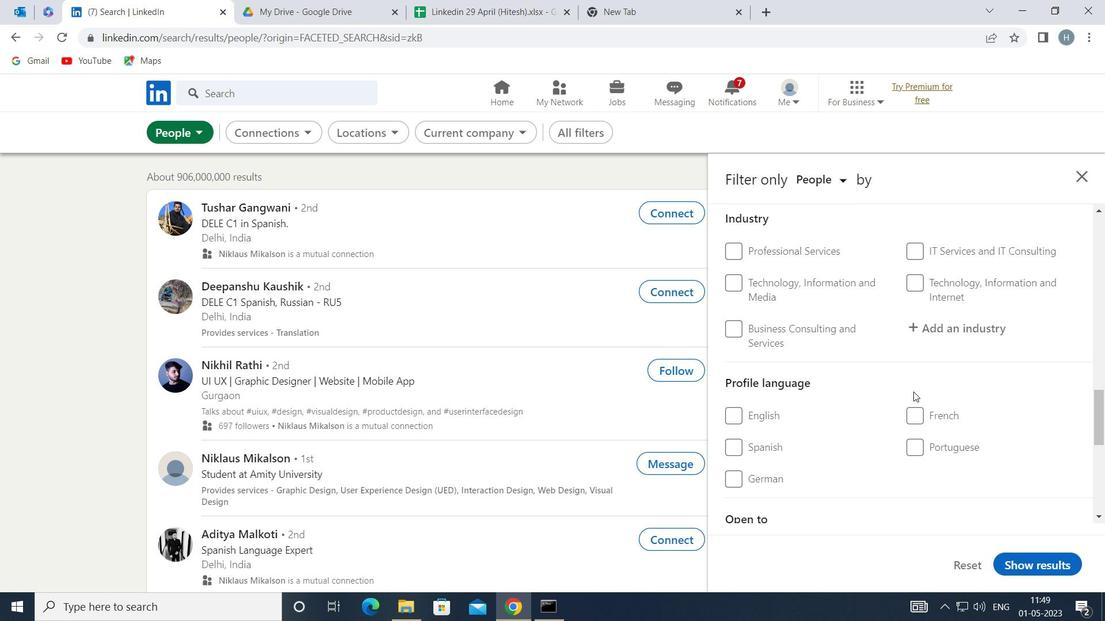 
Action: Mouse pressed left at (915, 411)
Screenshot: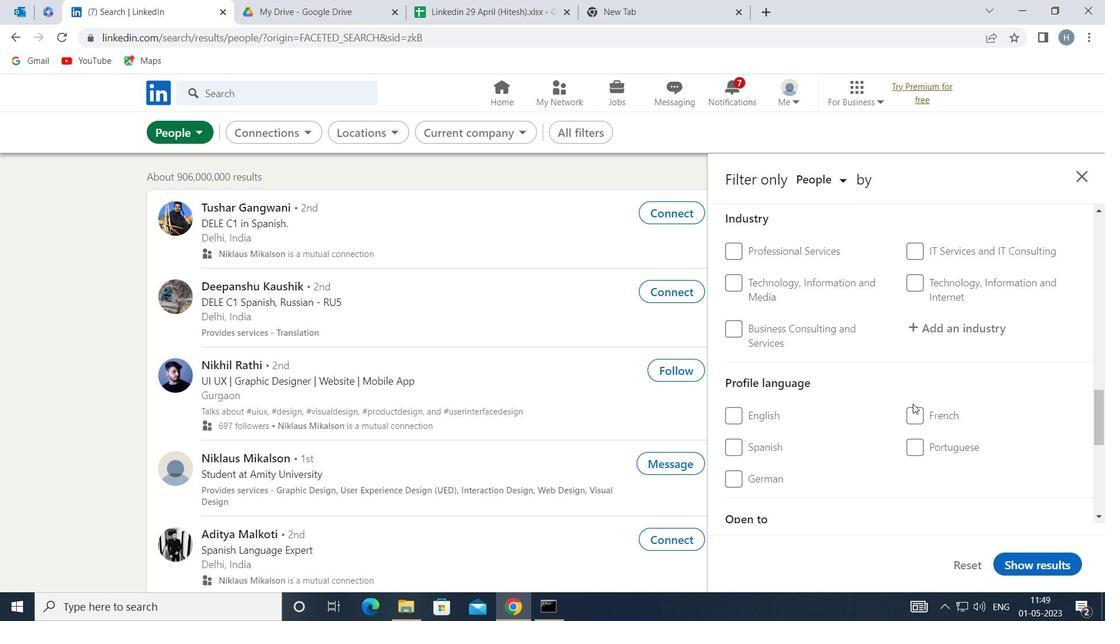 
Action: Mouse moved to (857, 363)
Screenshot: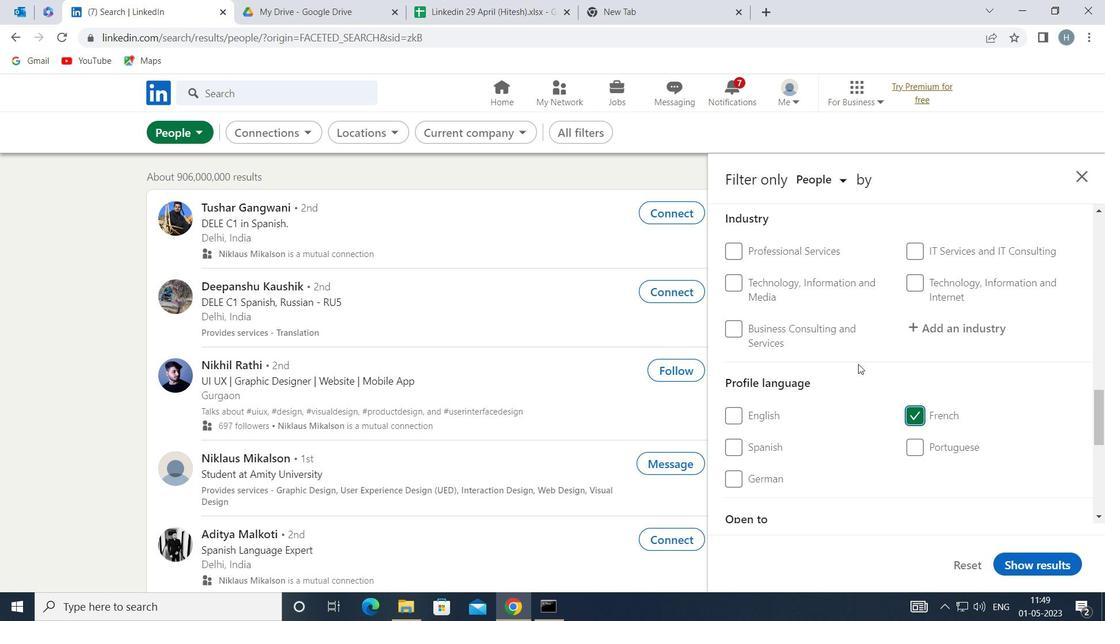 
Action: Mouse scrolled (857, 363) with delta (0, 0)
Screenshot: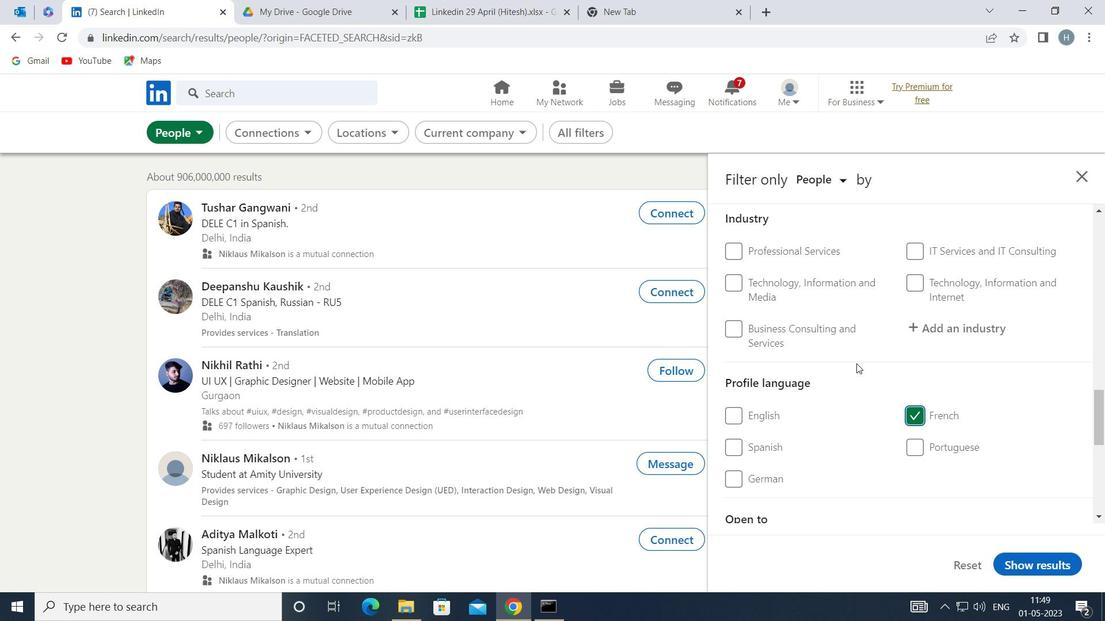 
Action: Mouse scrolled (857, 363) with delta (0, 0)
Screenshot: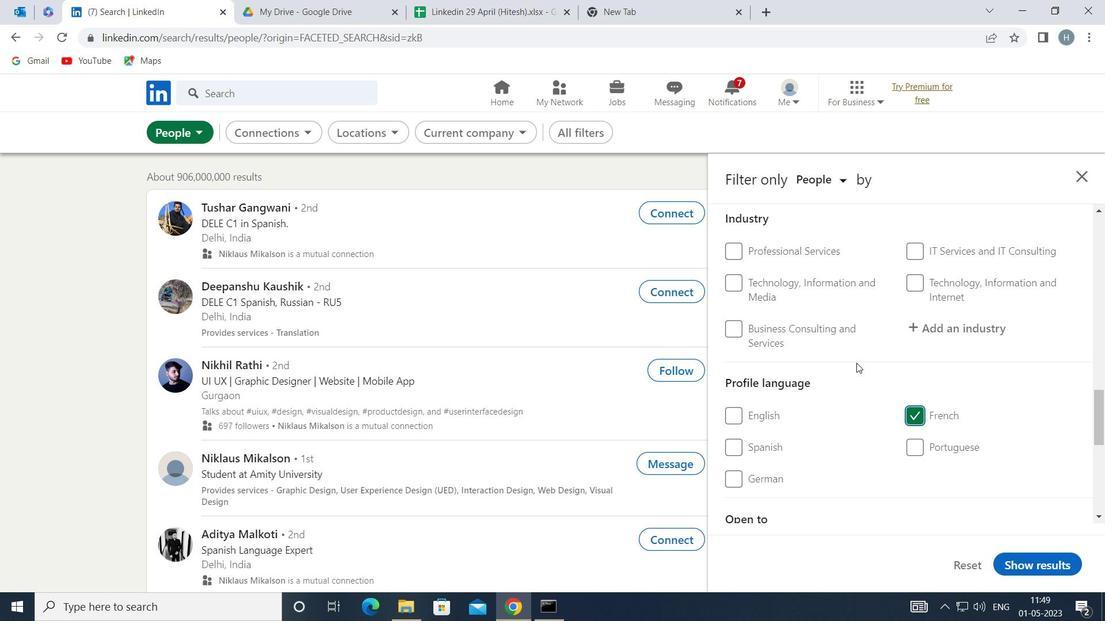 
Action: Mouse moved to (858, 361)
Screenshot: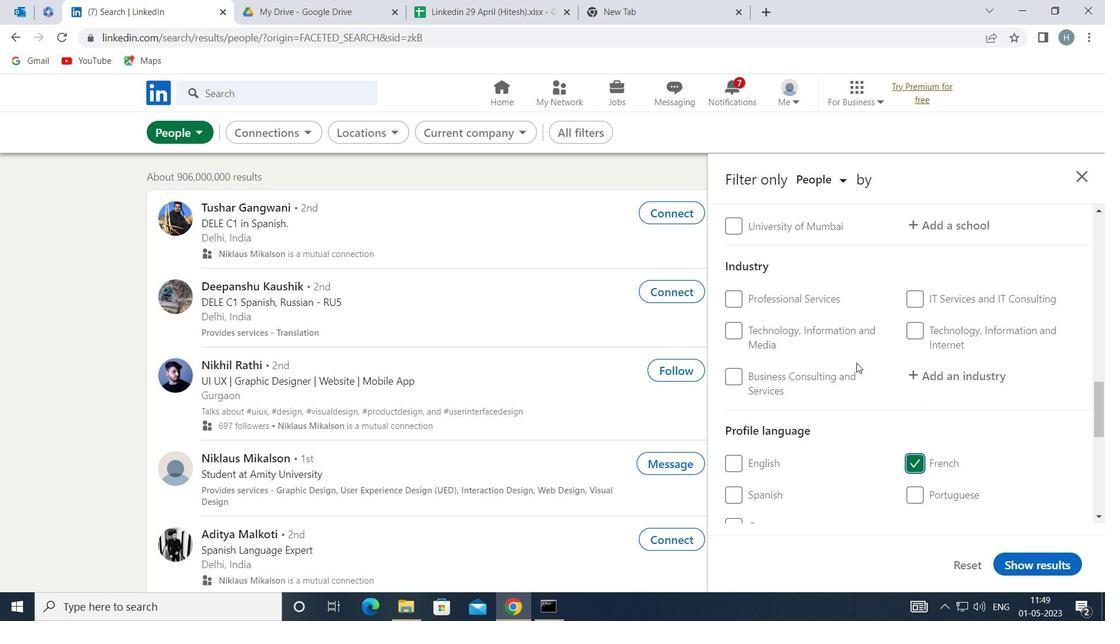 
Action: Mouse scrolled (858, 361) with delta (0, 0)
Screenshot: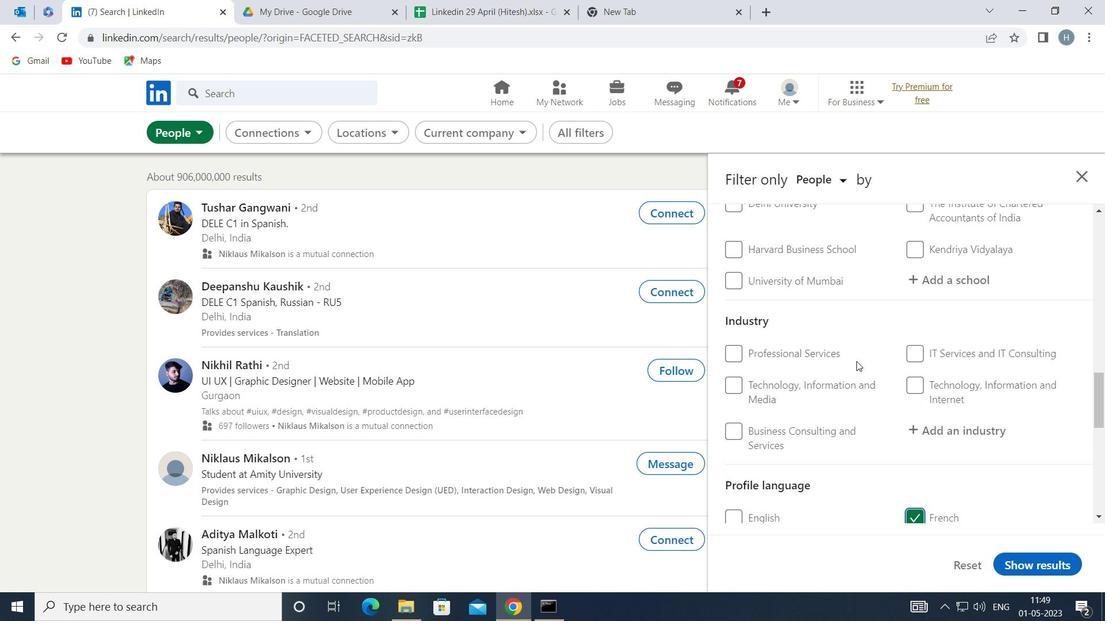 
Action: Mouse moved to (860, 358)
Screenshot: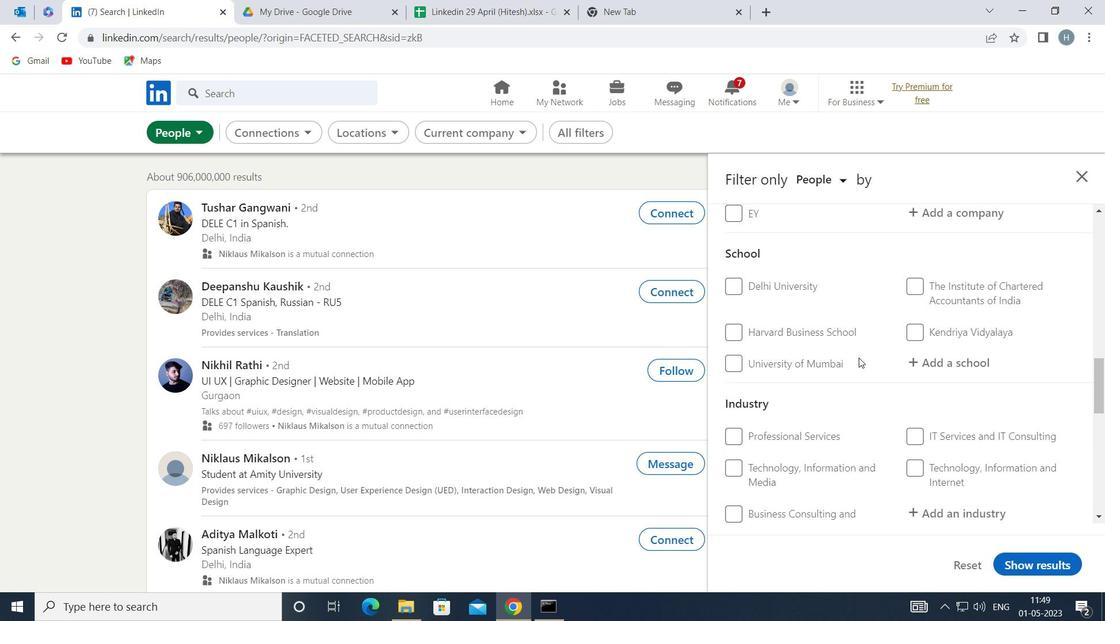 
Action: Mouse scrolled (860, 359) with delta (0, 0)
Screenshot: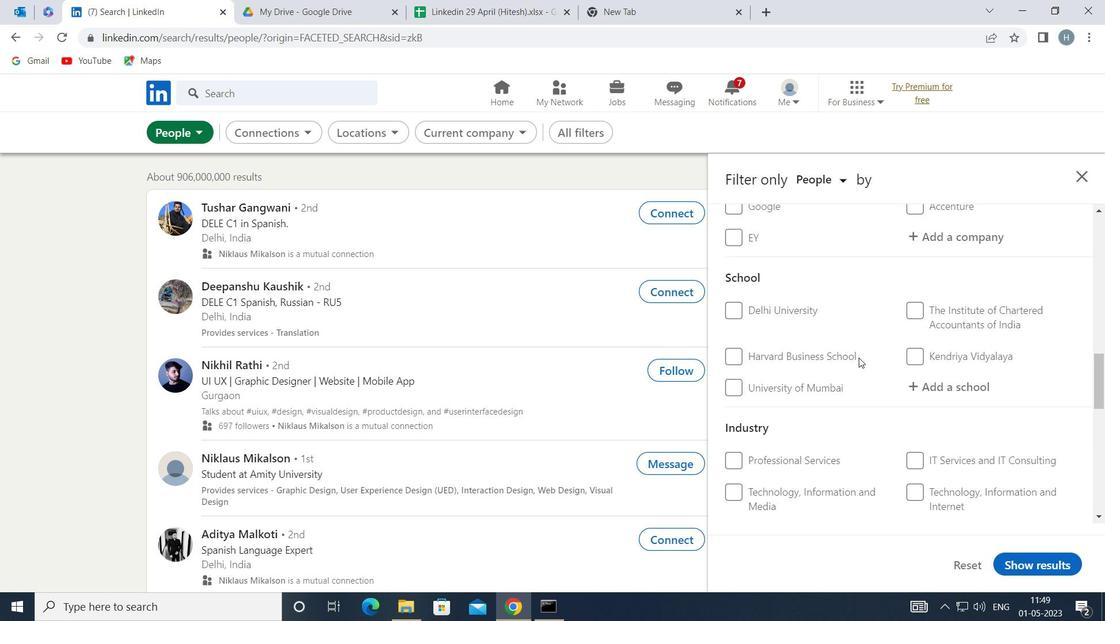 
Action: Mouse scrolled (860, 359) with delta (0, 0)
Screenshot: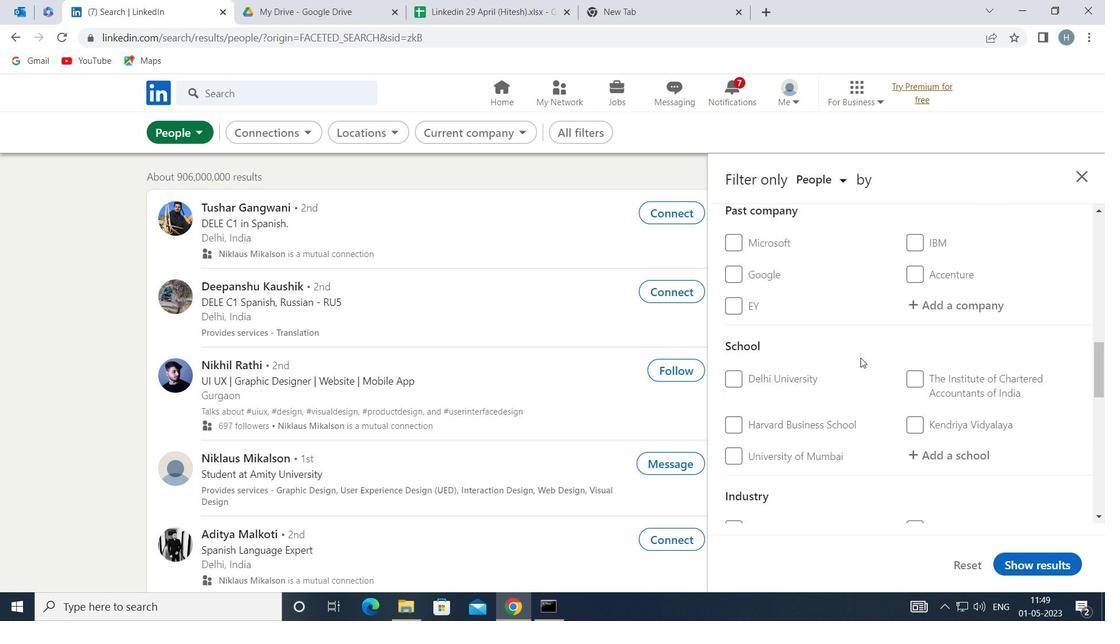 
Action: Mouse scrolled (860, 359) with delta (0, 0)
Screenshot: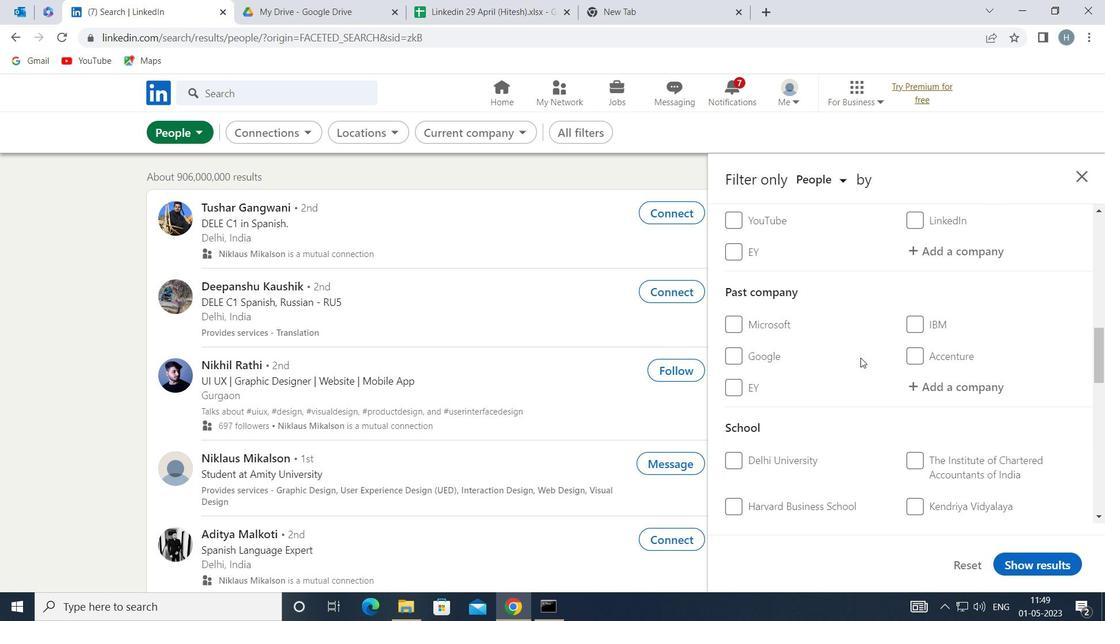 
Action: Mouse moved to (957, 321)
Screenshot: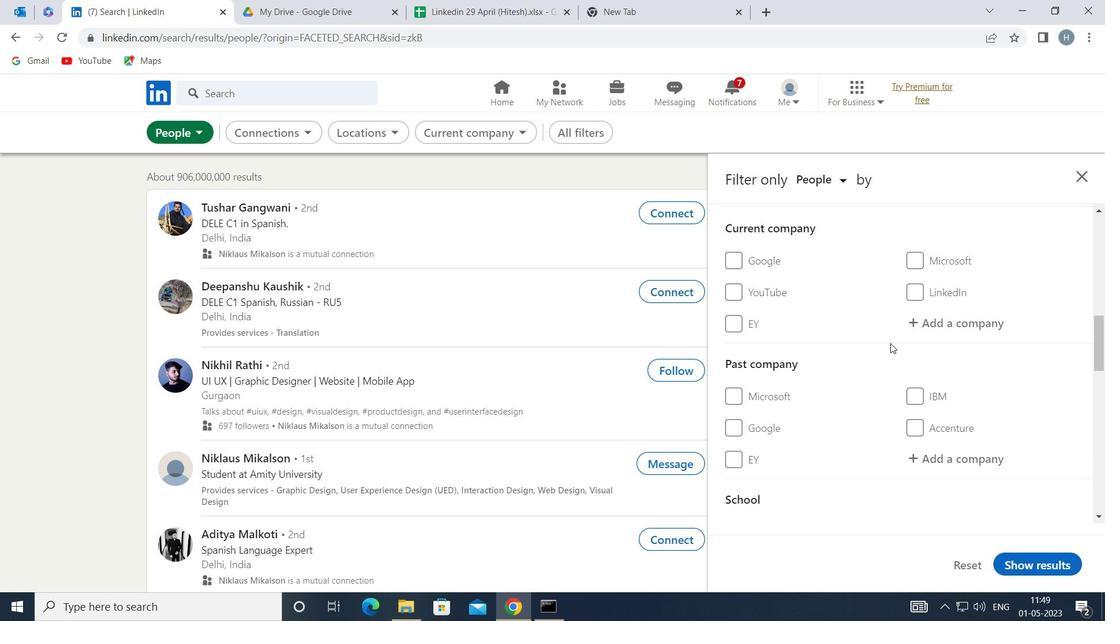 
Action: Mouse pressed left at (957, 321)
Screenshot: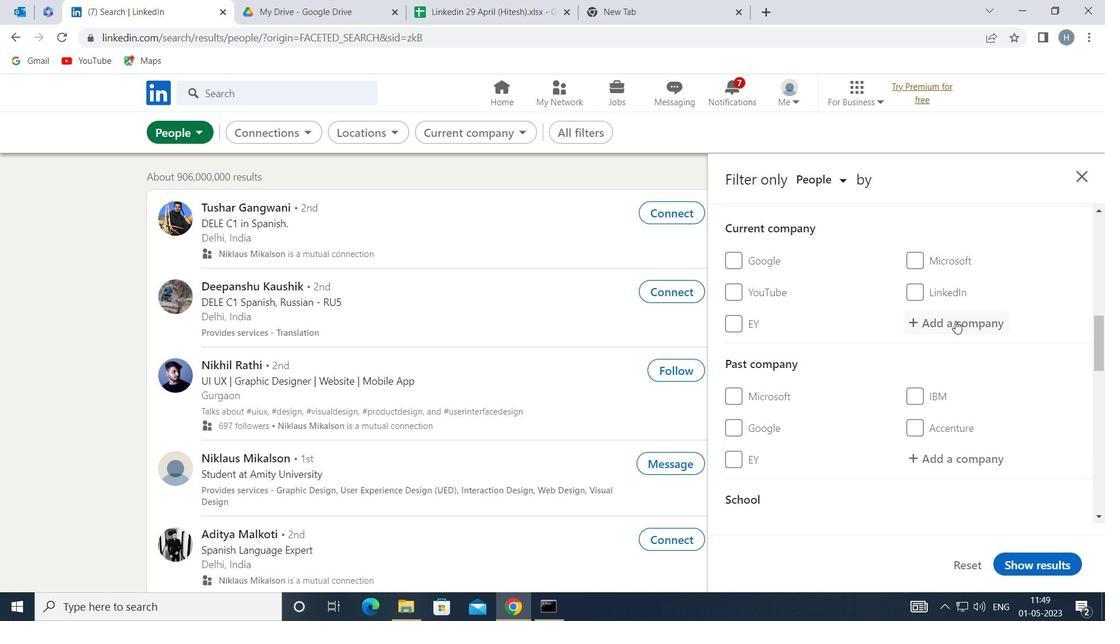 
Action: Key pressed <Key.shift>ICICI<Key.space>
Screenshot: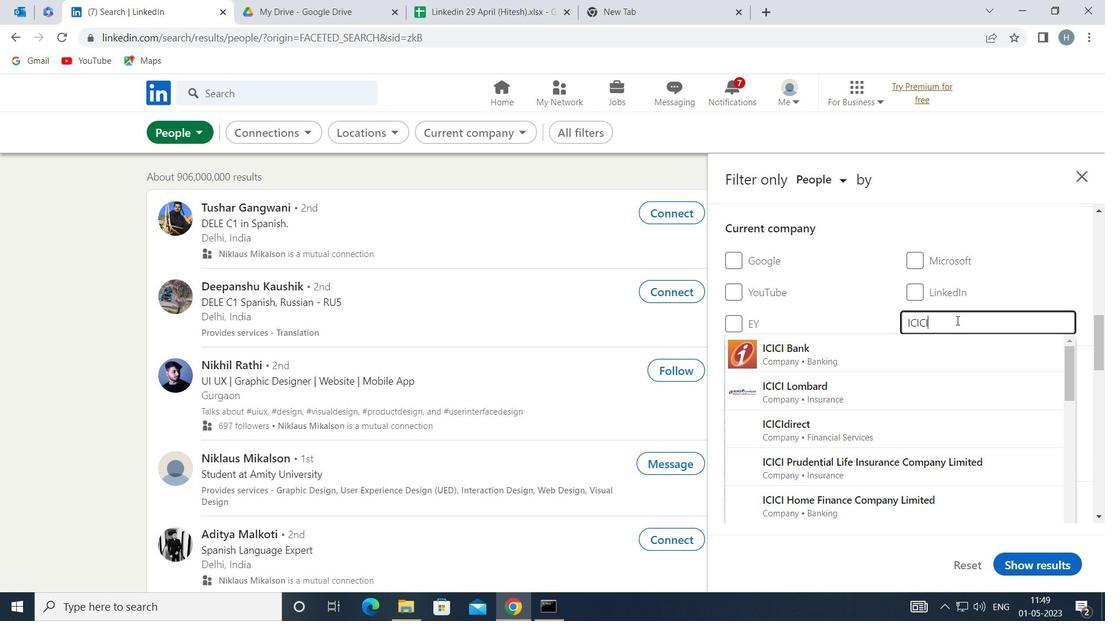 
Action: Mouse moved to (896, 354)
Screenshot: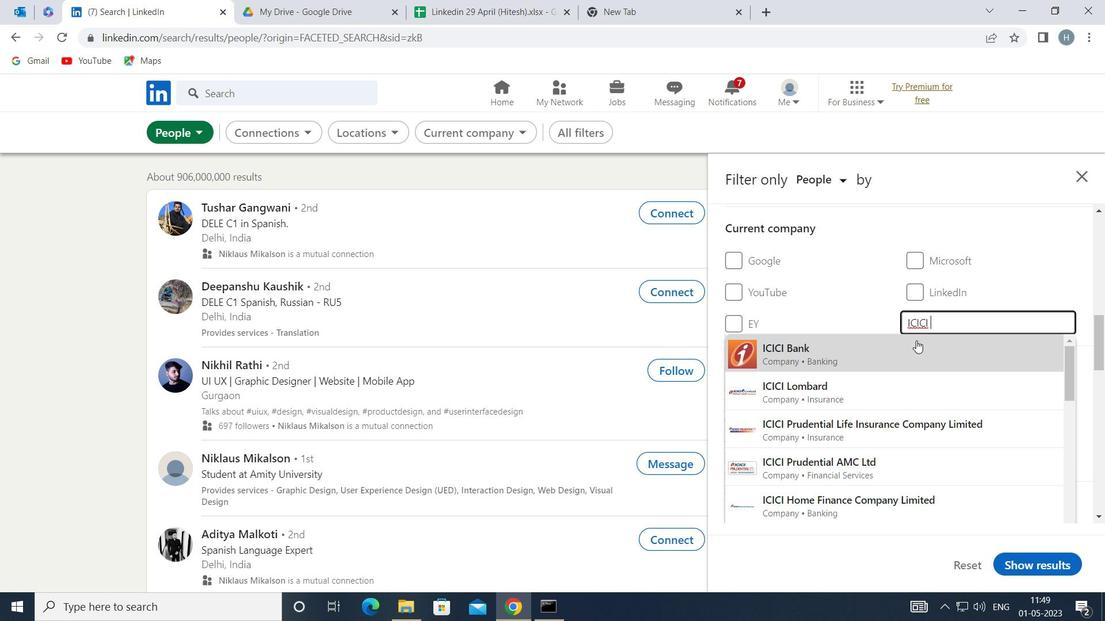 
Action: Mouse pressed left at (896, 354)
Screenshot: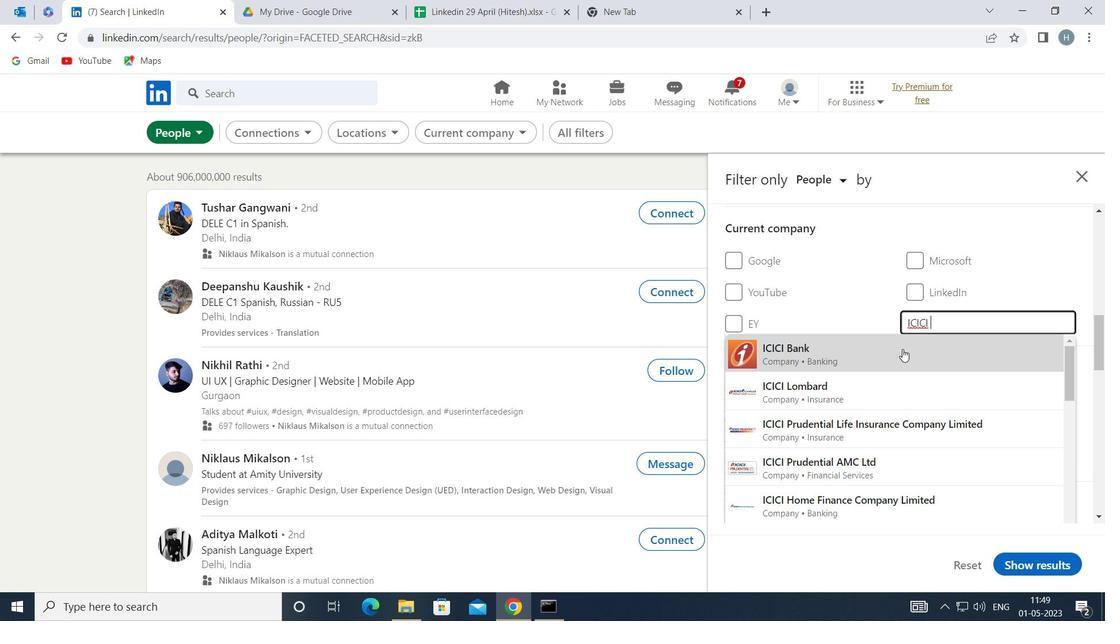 
Action: Mouse moved to (853, 346)
Screenshot: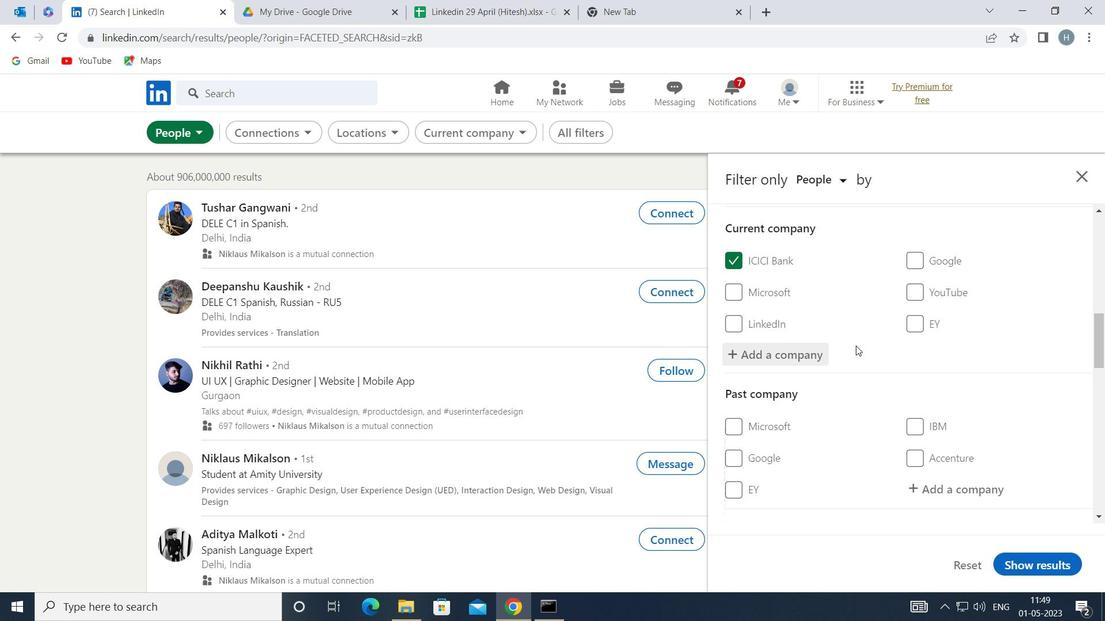
Action: Mouse scrolled (853, 345) with delta (0, 0)
Screenshot: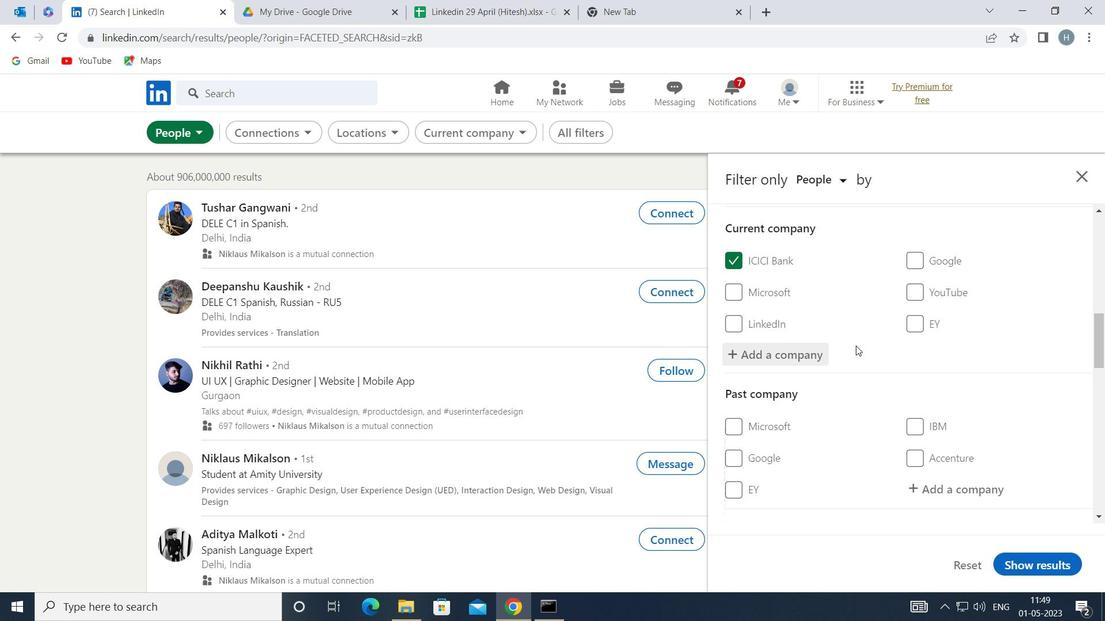 
Action: Mouse moved to (852, 346)
Screenshot: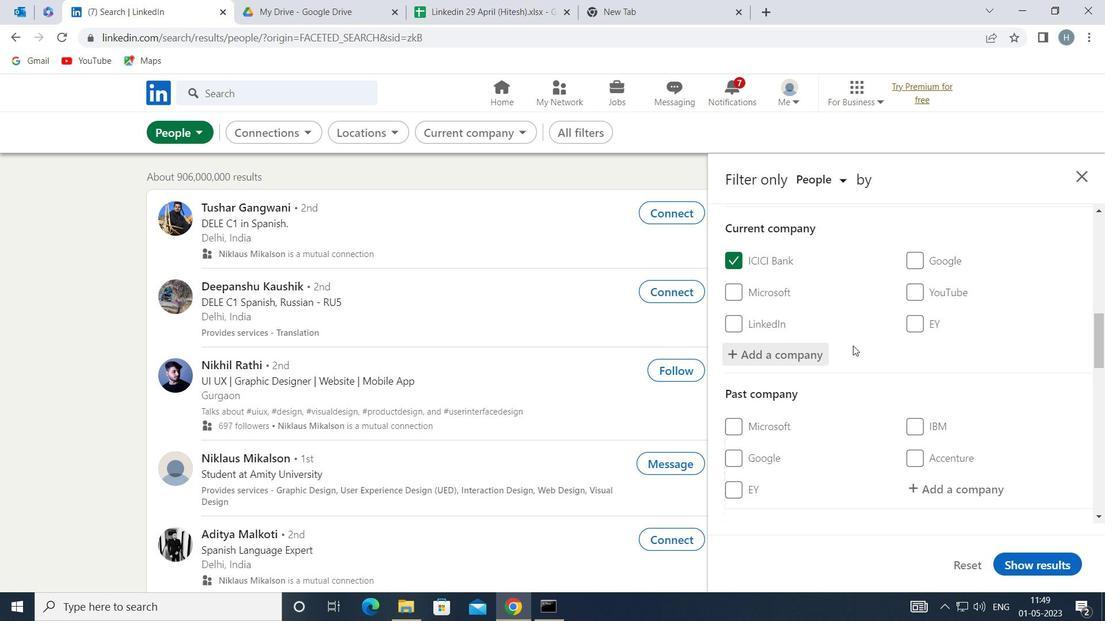 
Action: Mouse scrolled (852, 346) with delta (0, 0)
Screenshot: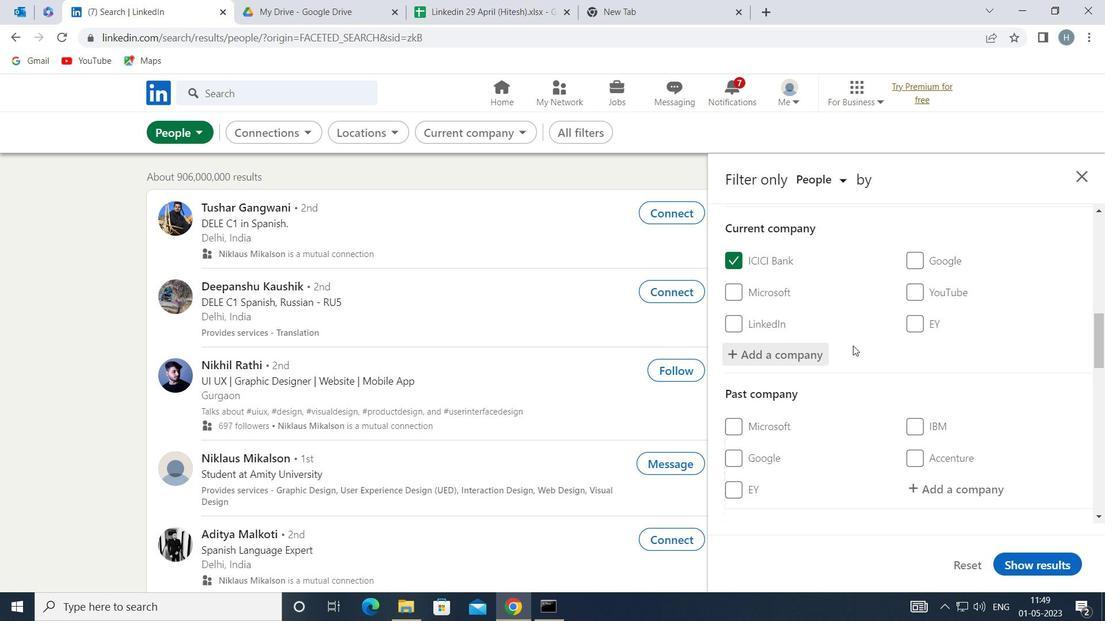 
Action: Mouse moved to (955, 496)
Screenshot: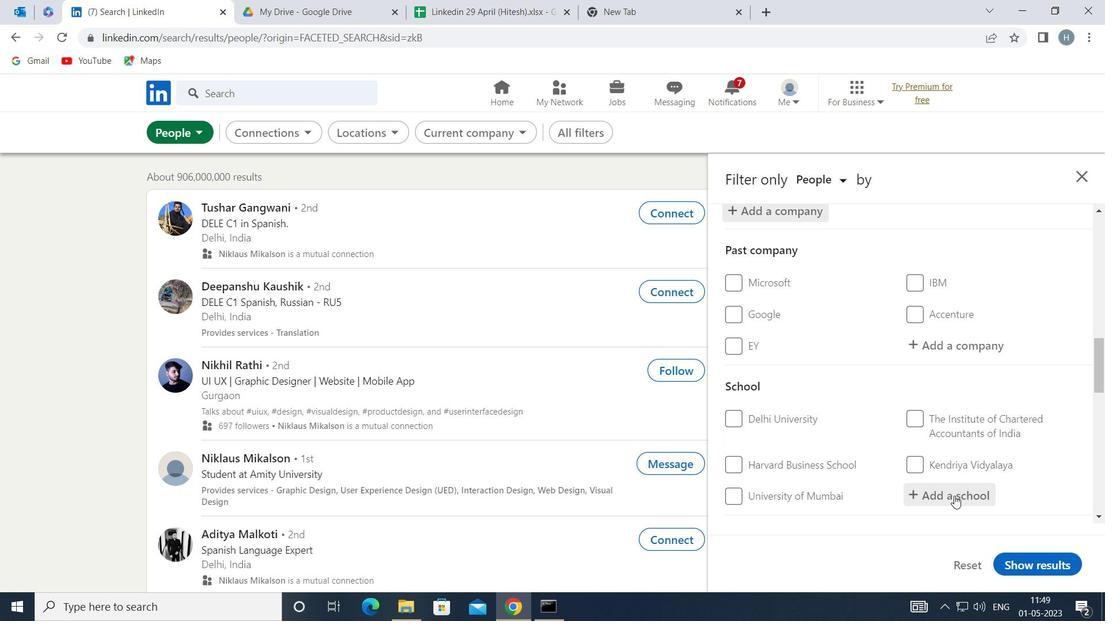 
Action: Mouse pressed left at (955, 496)
Screenshot: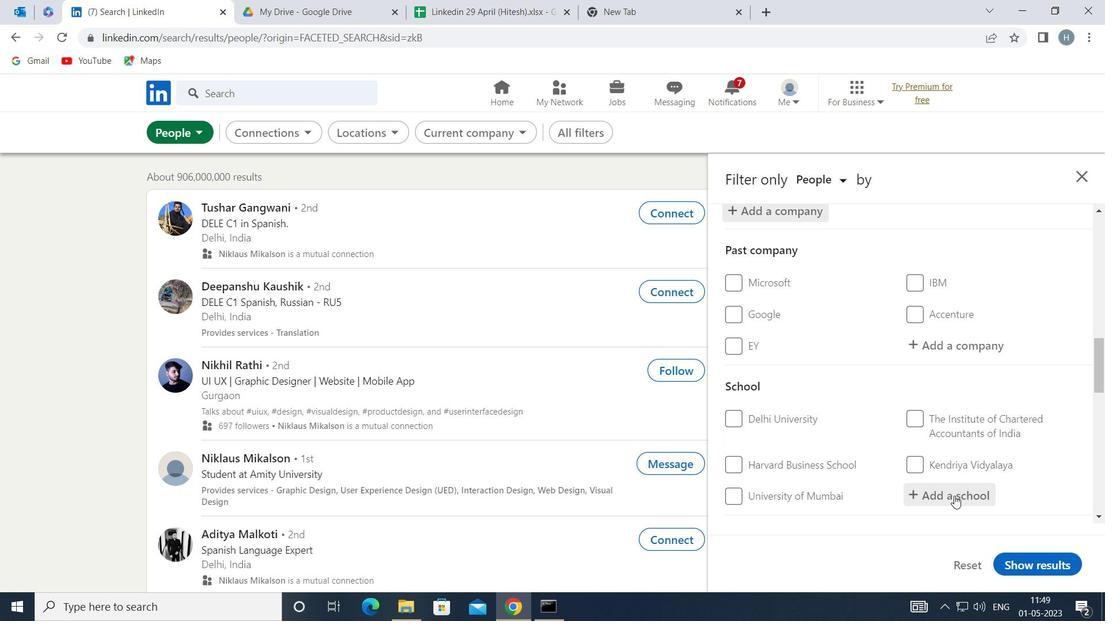 
Action: Mouse moved to (955, 496)
Screenshot: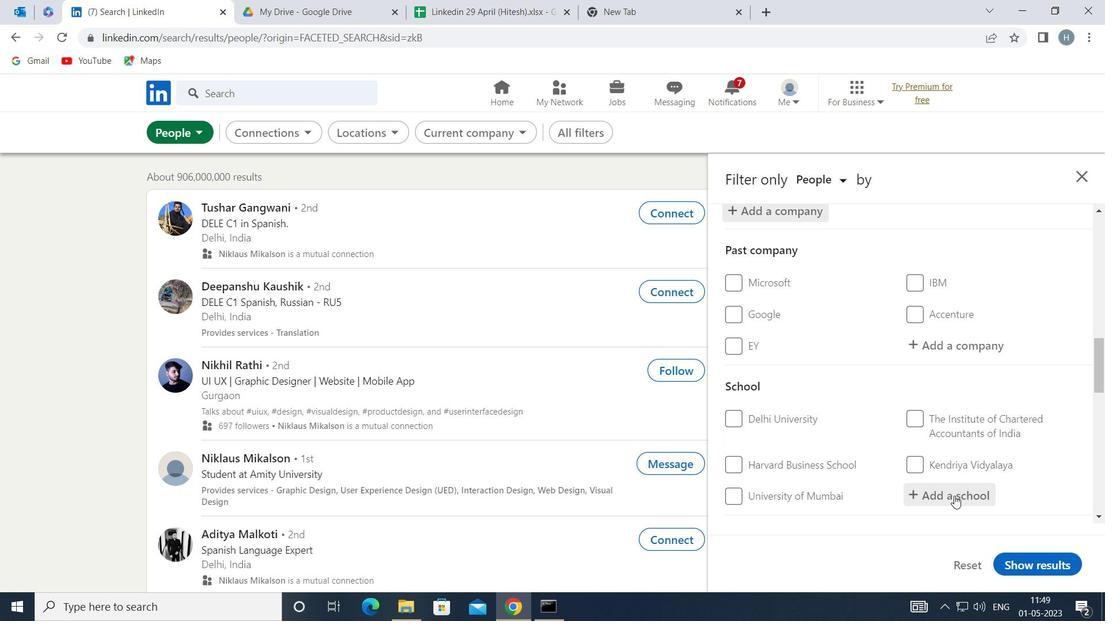 
Action: Key pressed <Key.shift>CMR<Key.space><Key.shift>UNI
Screenshot: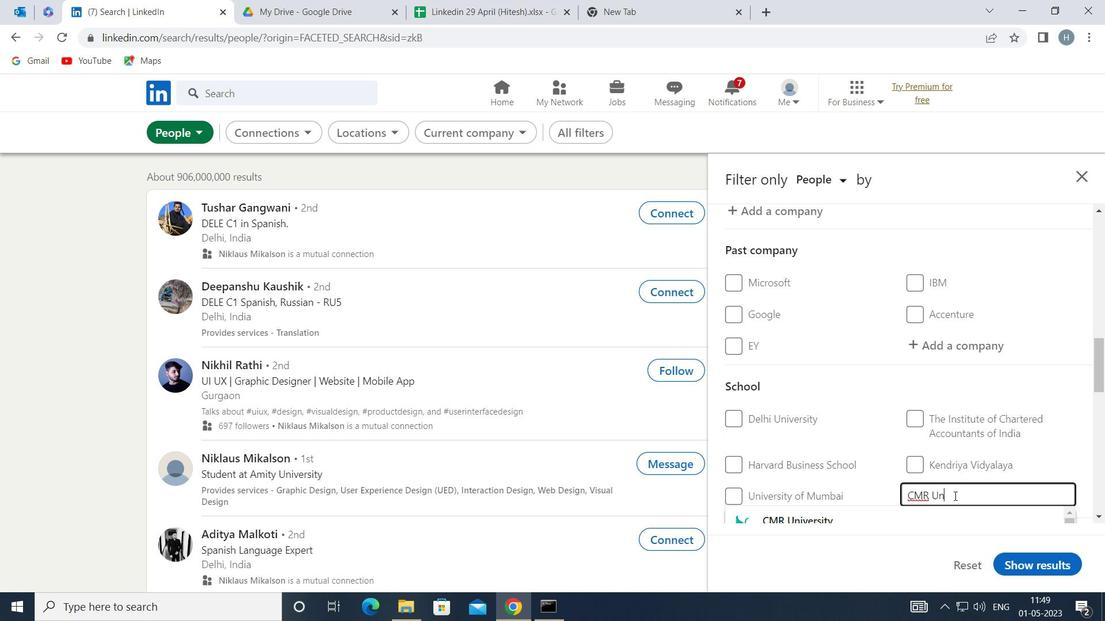 
Action: Mouse moved to (961, 449)
Screenshot: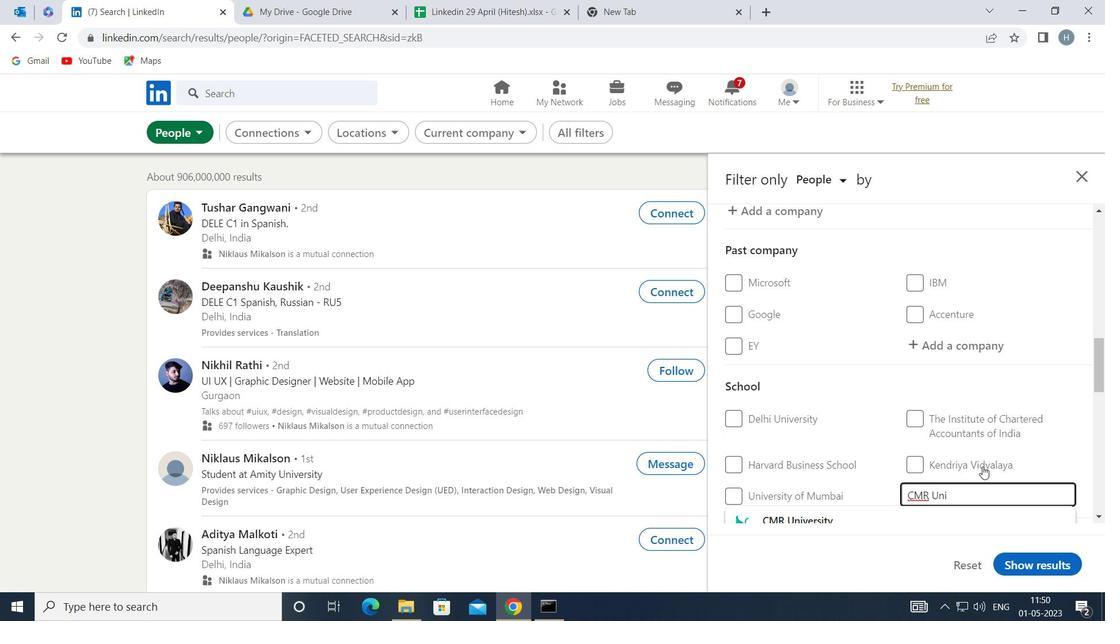 
Action: Mouse scrolled (961, 449) with delta (0, 0)
Screenshot: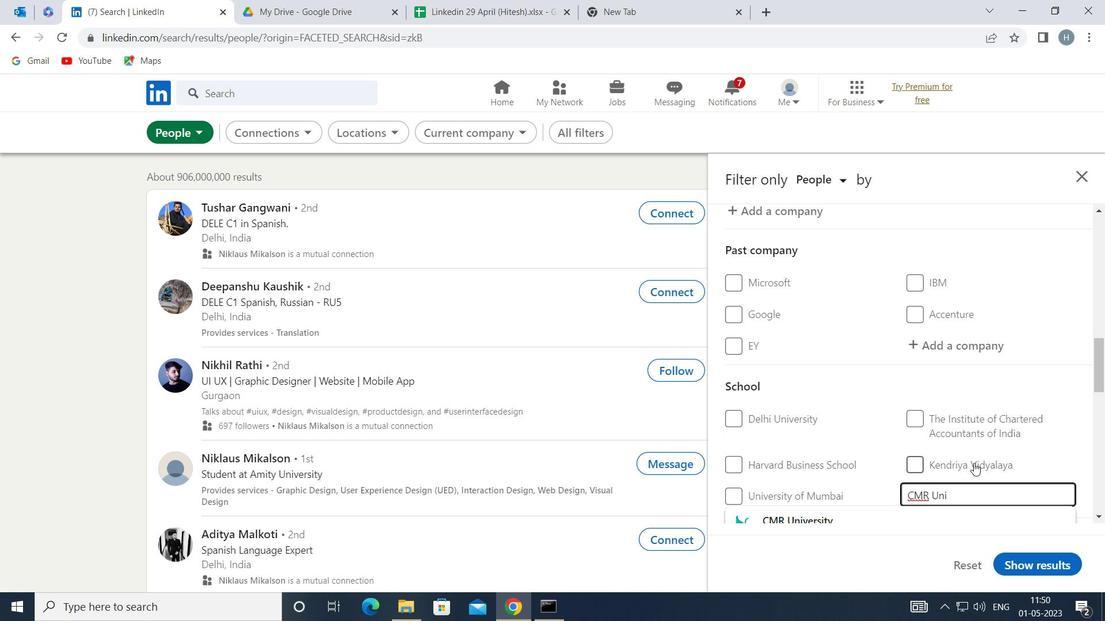 
Action: Mouse moved to (961, 449)
Screenshot: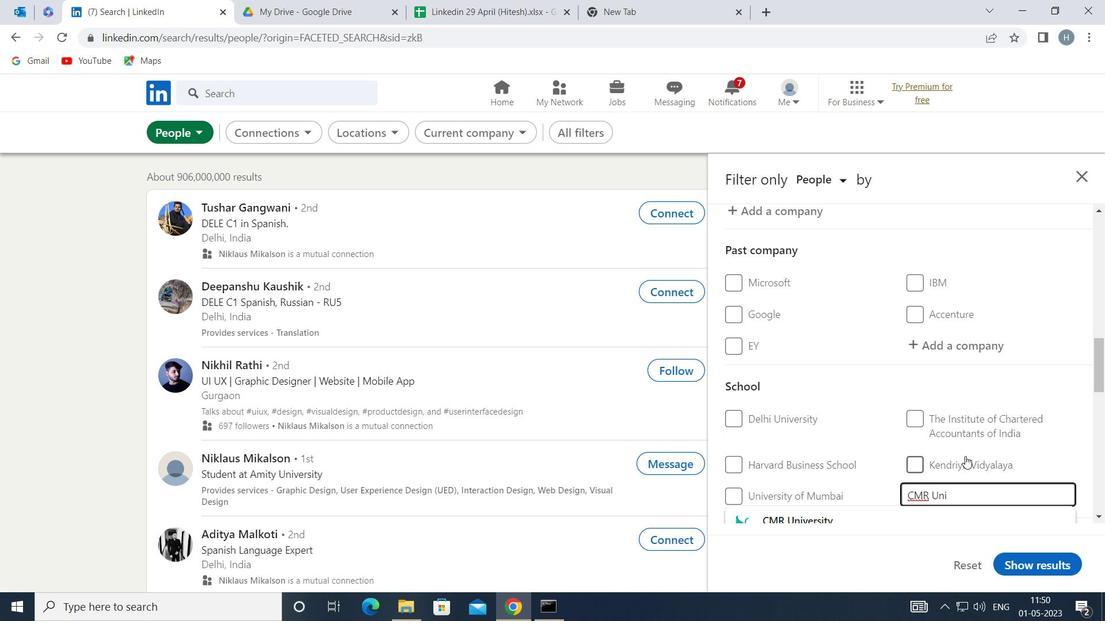 
Action: Mouse scrolled (961, 449) with delta (0, 0)
Screenshot: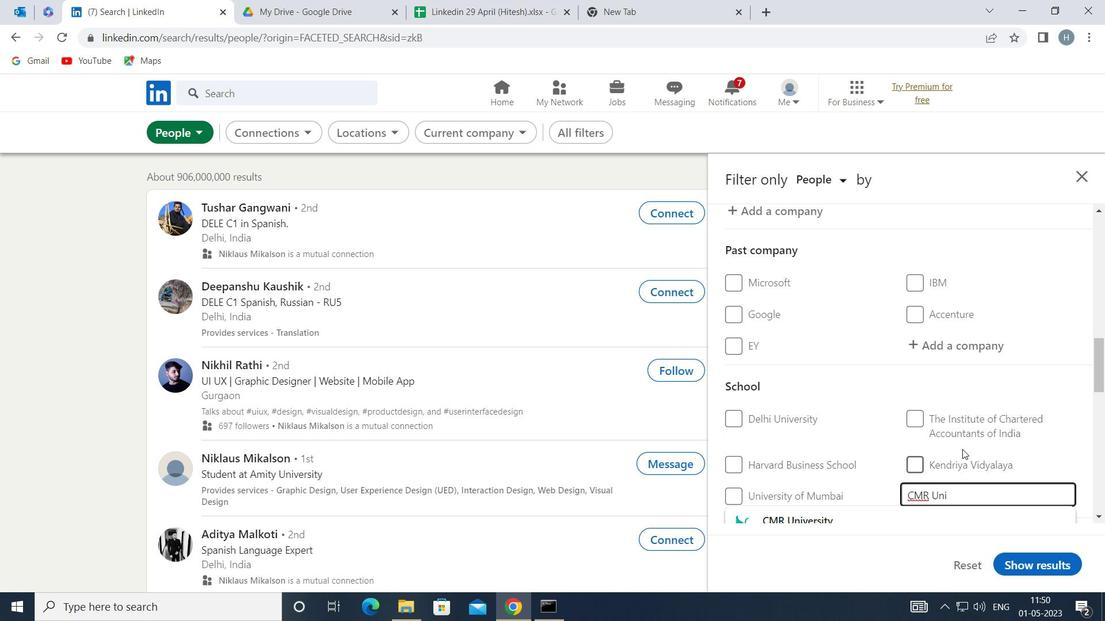 
Action: Mouse moved to (936, 390)
Screenshot: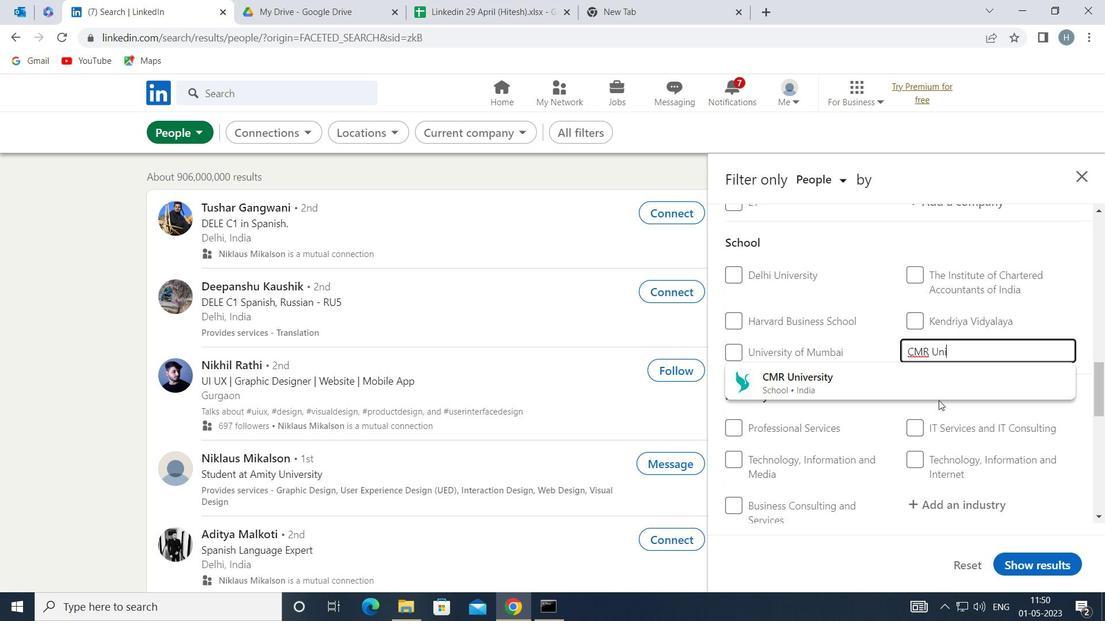 
Action: Mouse pressed left at (936, 390)
Screenshot: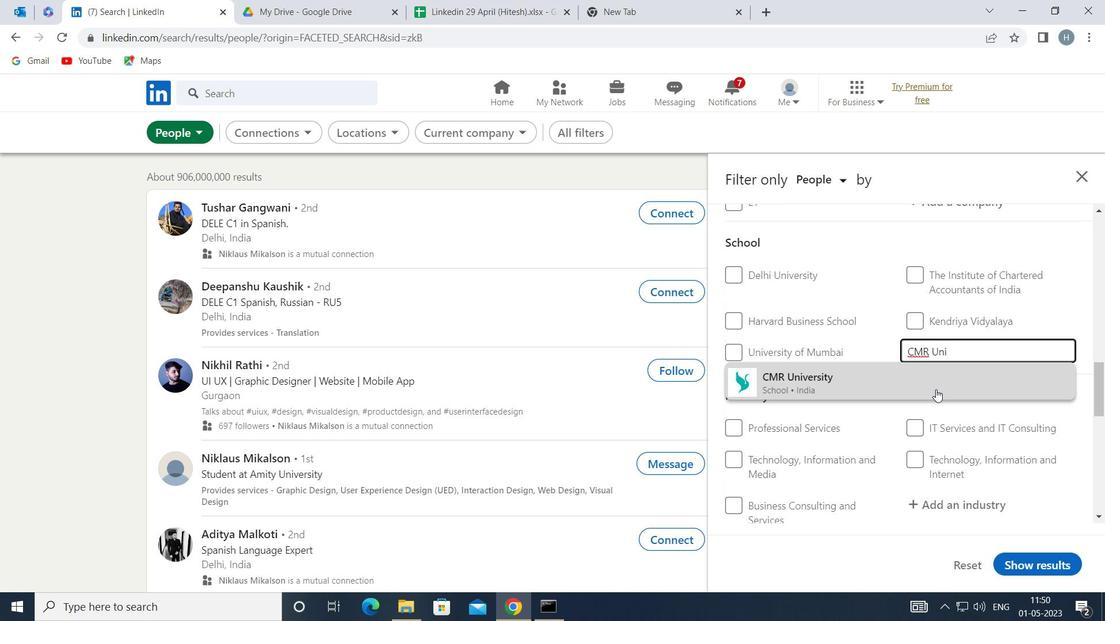 
Action: Mouse moved to (872, 391)
Screenshot: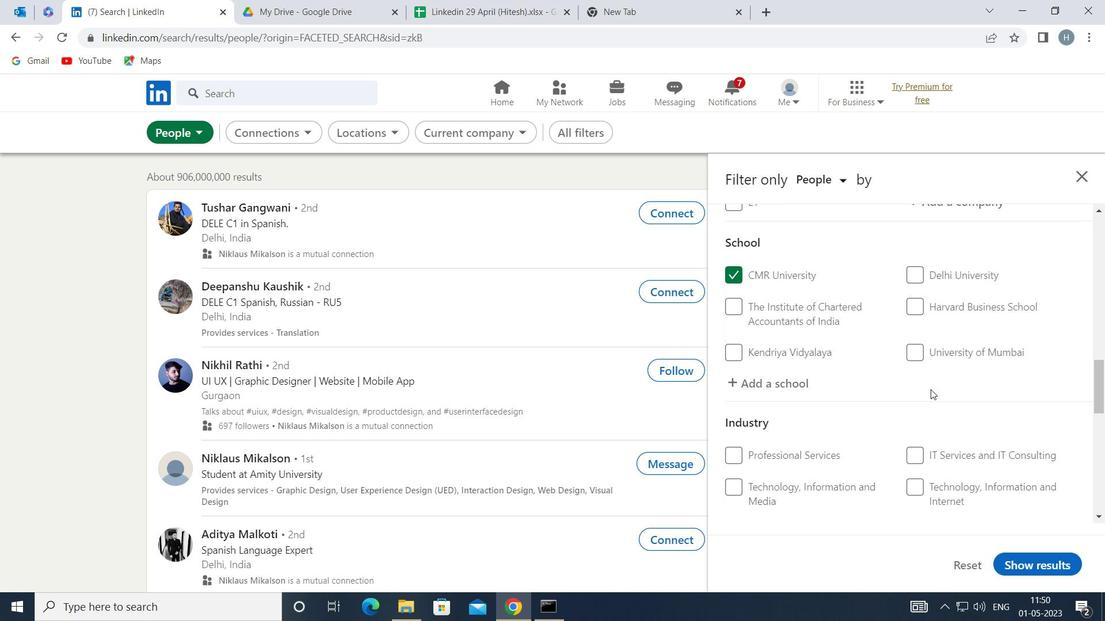 
Action: Mouse scrolled (872, 391) with delta (0, 0)
Screenshot: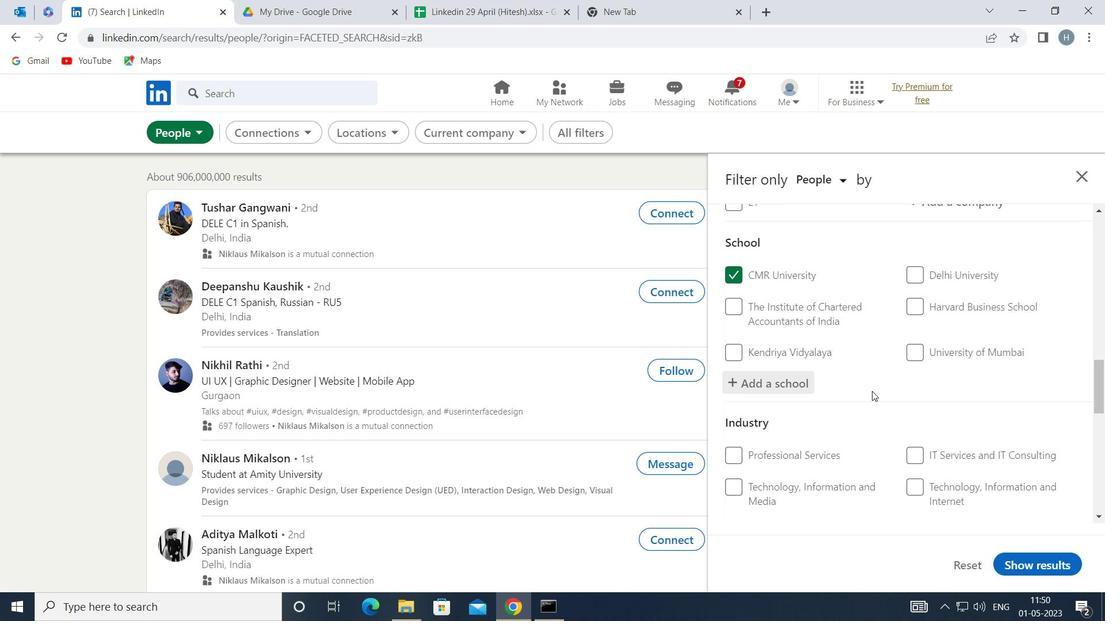 
Action: Mouse scrolled (872, 391) with delta (0, 0)
Screenshot: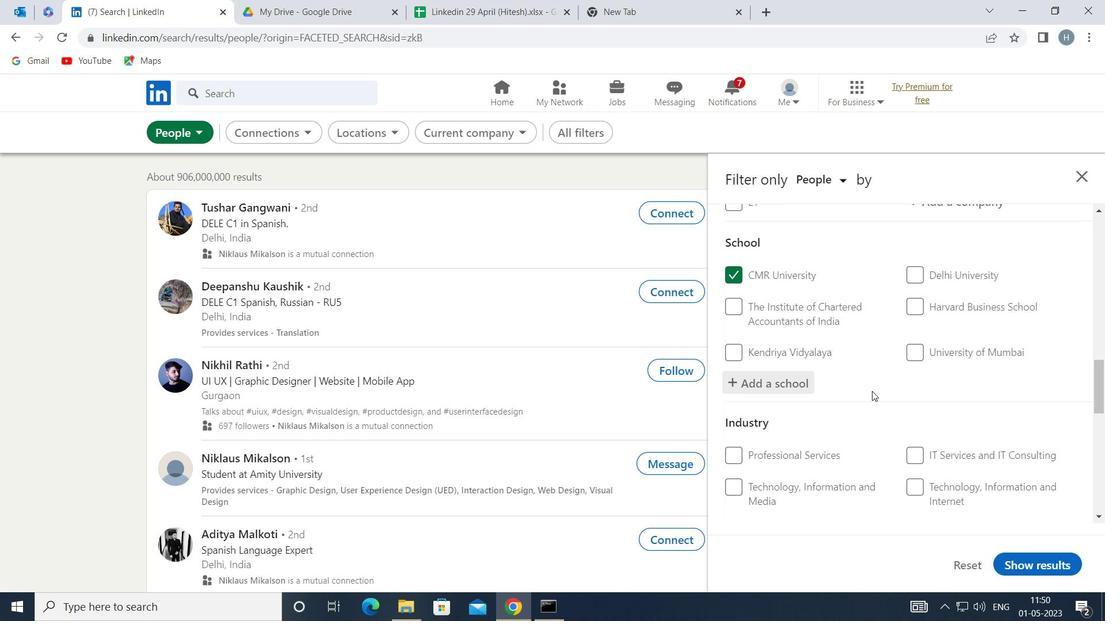 
Action: Mouse moved to (877, 393)
Screenshot: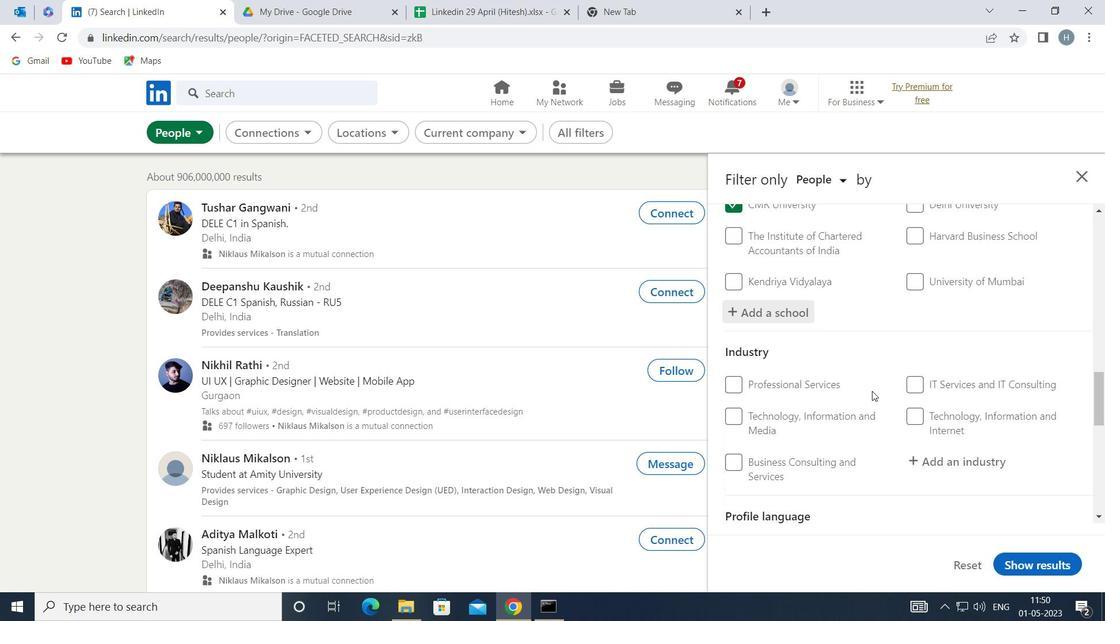 
Action: Mouse scrolled (877, 393) with delta (0, 0)
Screenshot: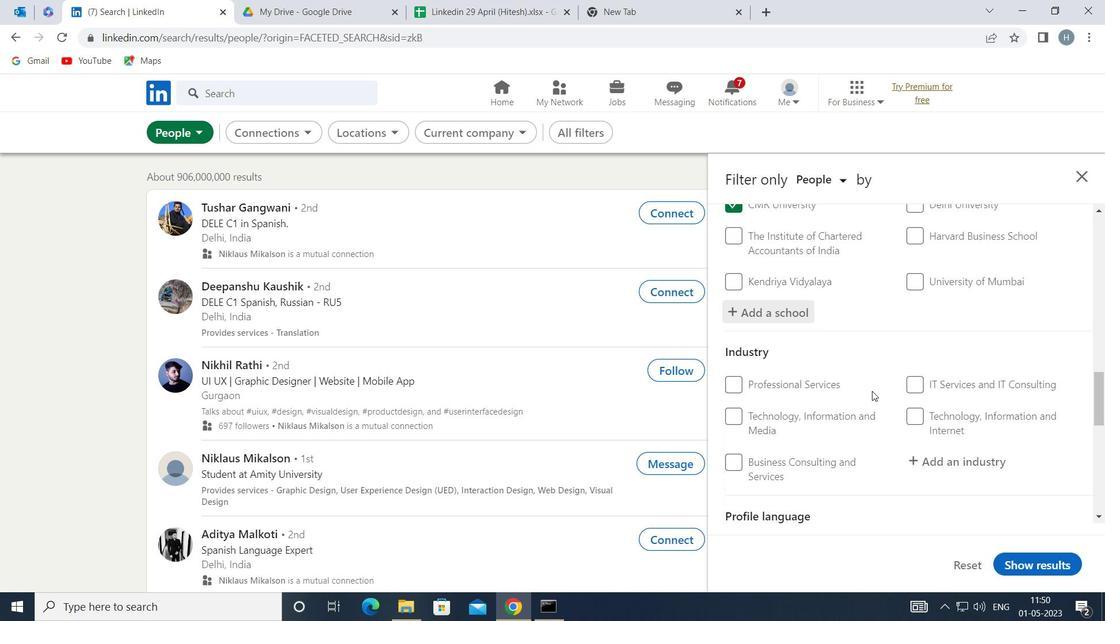 
Action: Mouse moved to (974, 317)
Screenshot: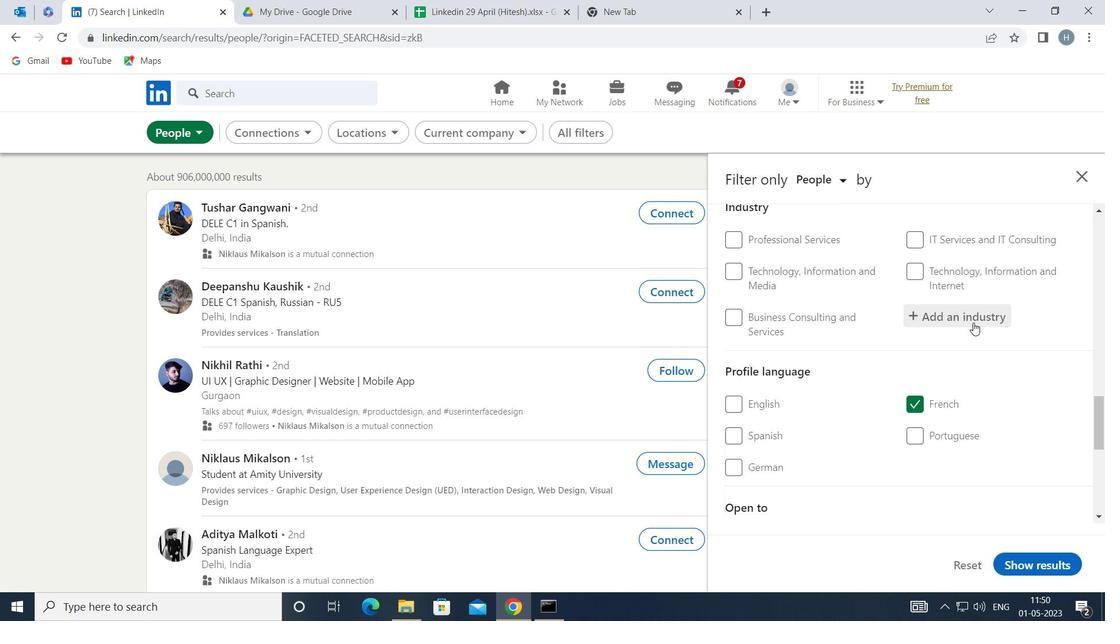 
Action: Mouse pressed left at (974, 317)
Screenshot: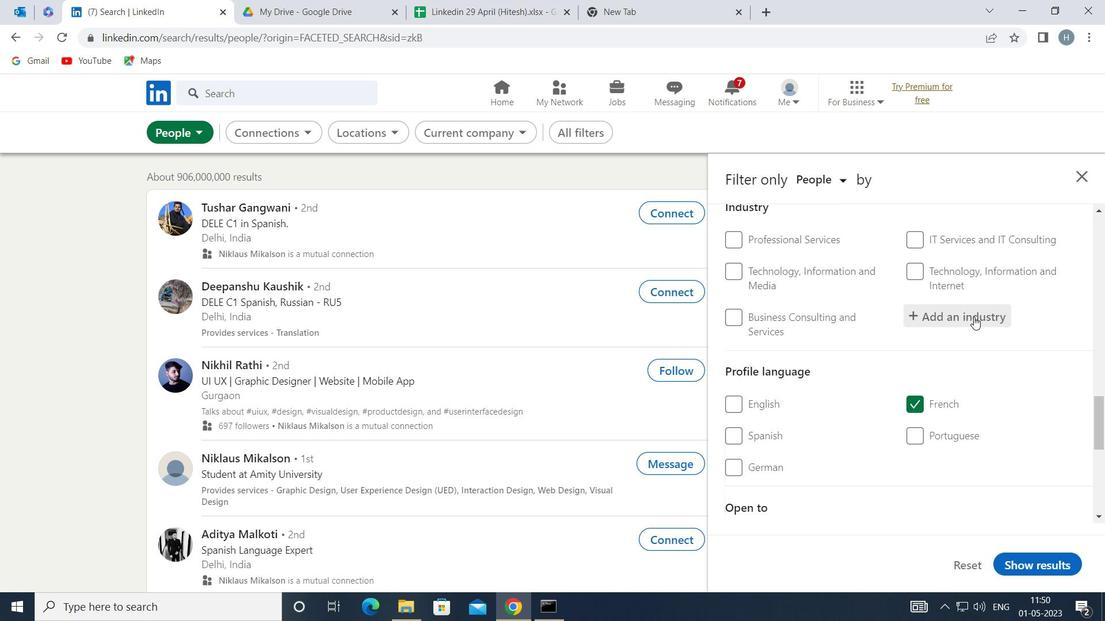 
Action: Mouse moved to (974, 311)
Screenshot: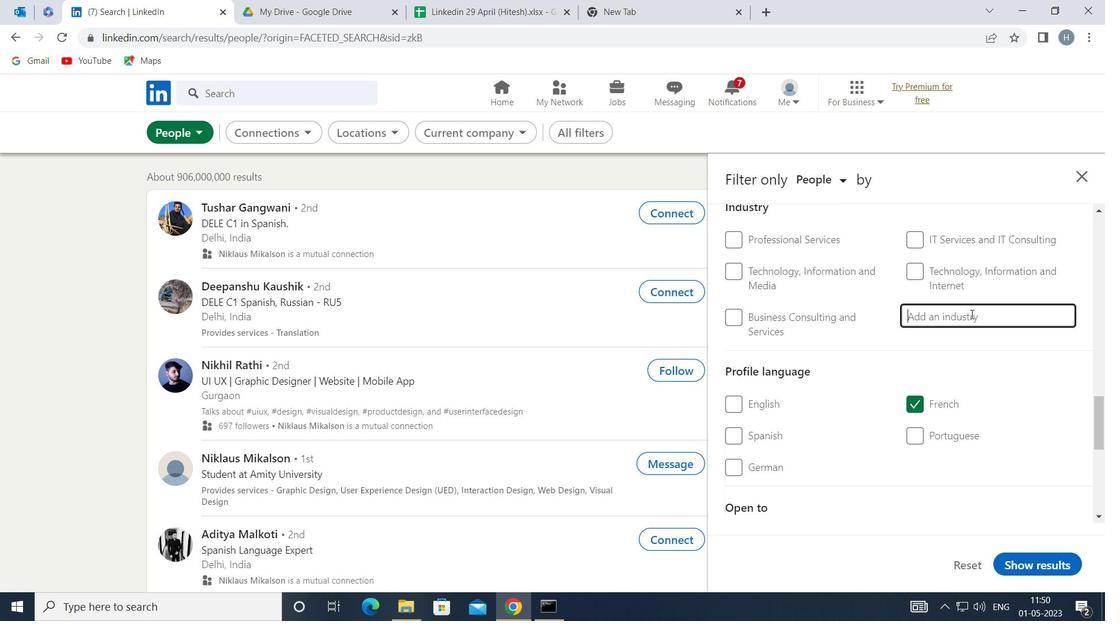 
Action: Key pressed <Key.shift>
Screenshot: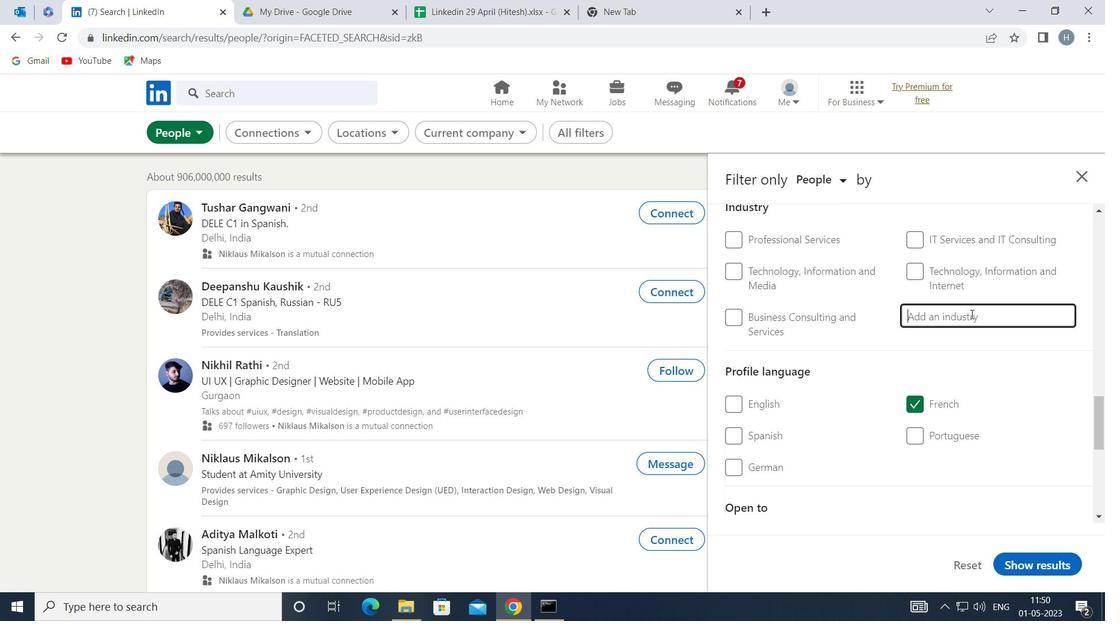 
Action: Mouse moved to (974, 311)
Screenshot: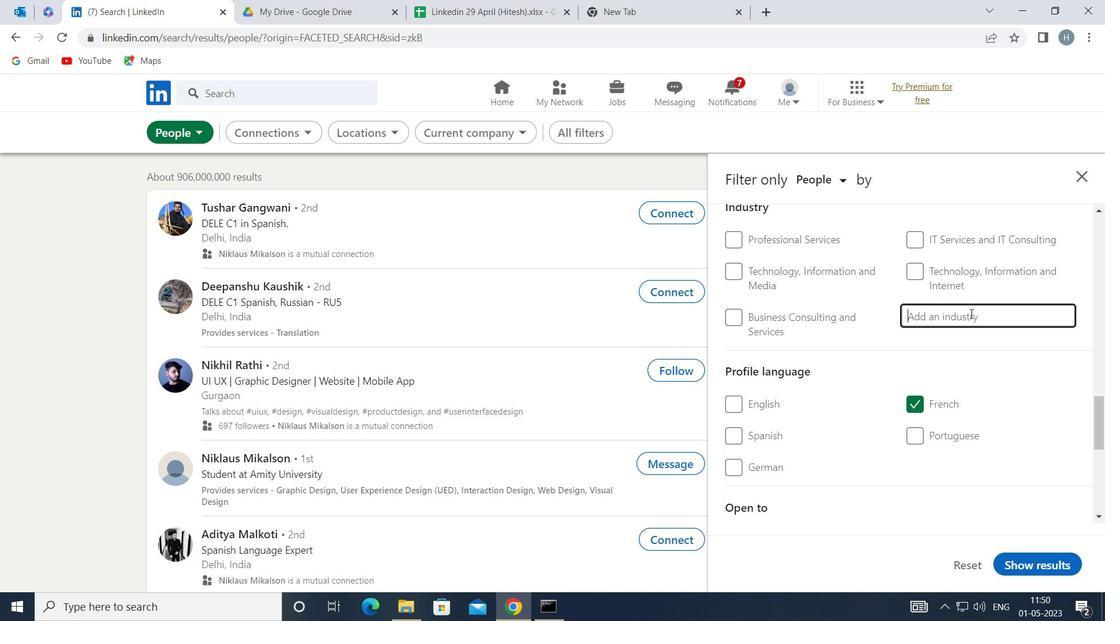 
Action: Key pressed APPLIANCE
Screenshot: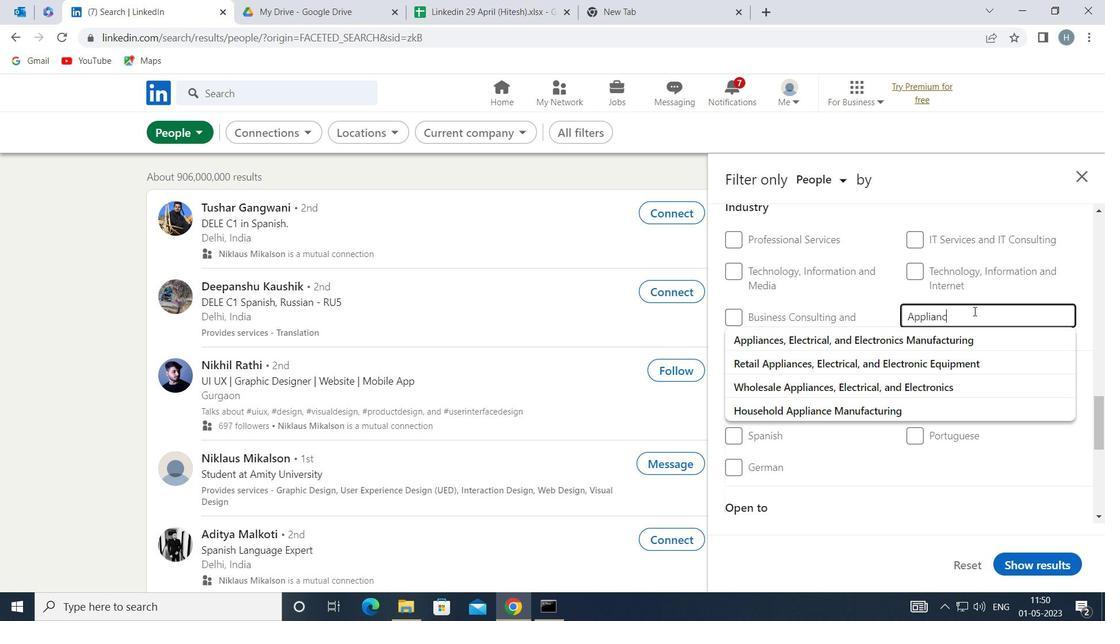 
Action: Mouse moved to (923, 332)
Screenshot: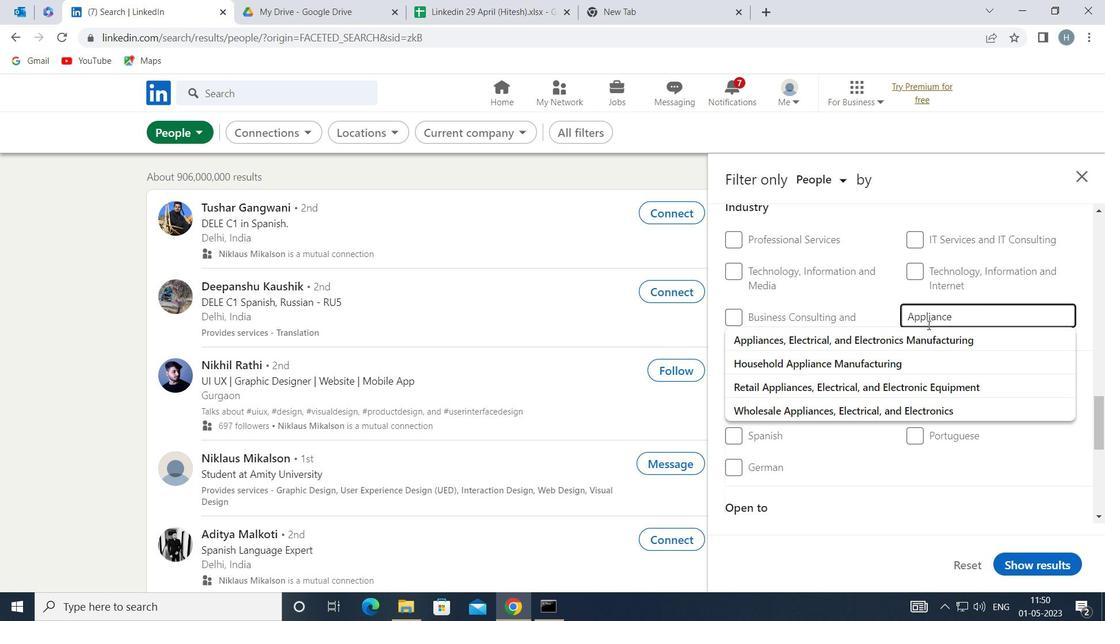 
Action: Key pressed S
Screenshot: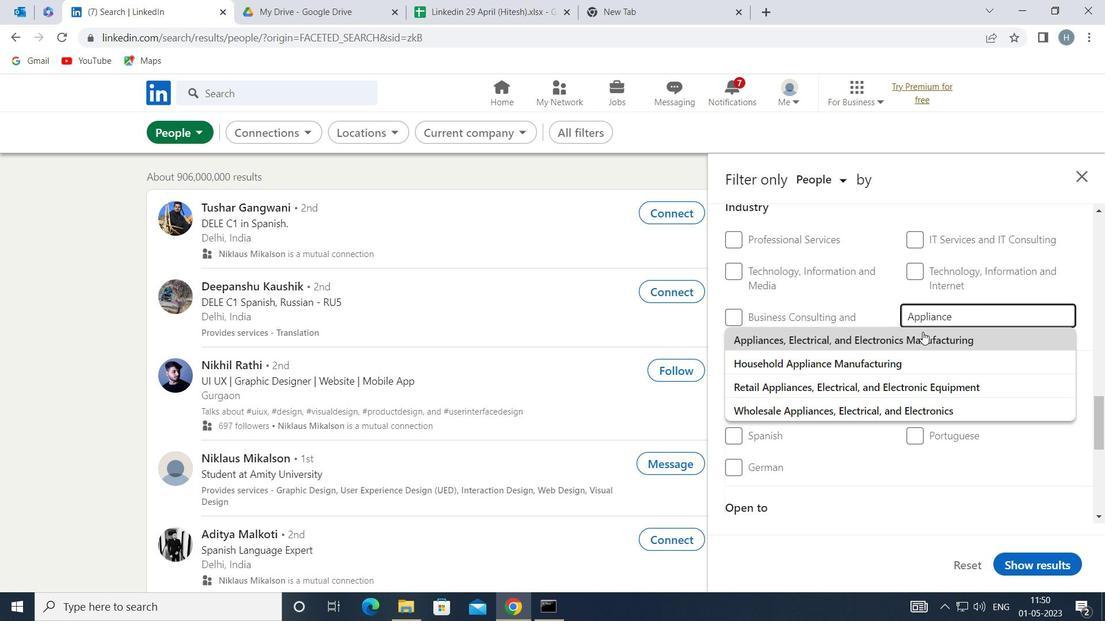 
Action: Mouse moved to (976, 336)
Screenshot: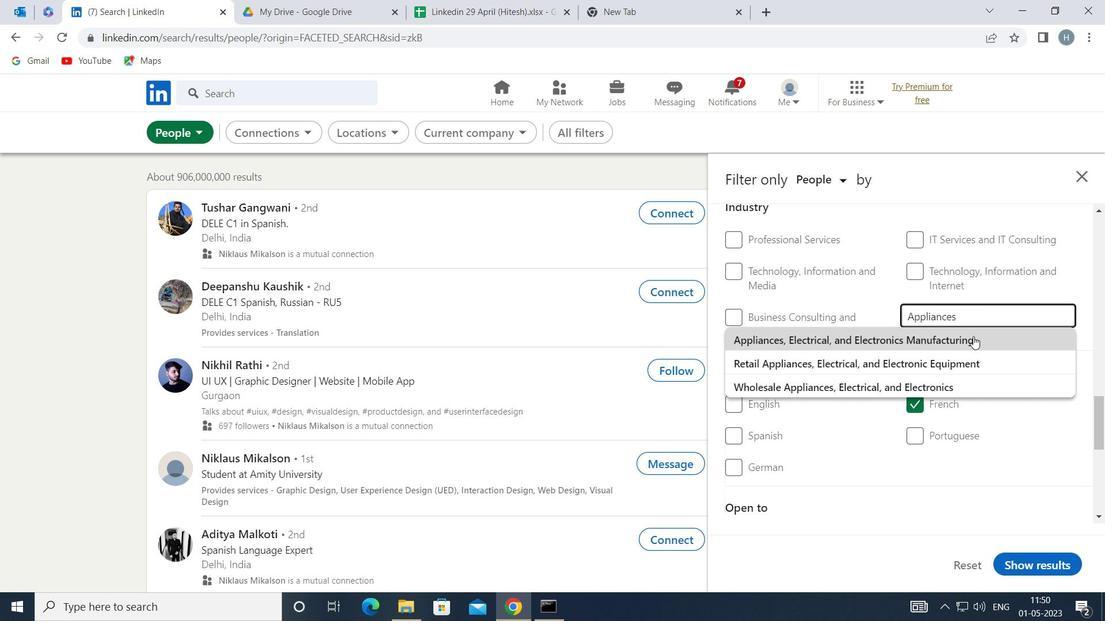 
Action: Mouse pressed left at (976, 336)
Screenshot: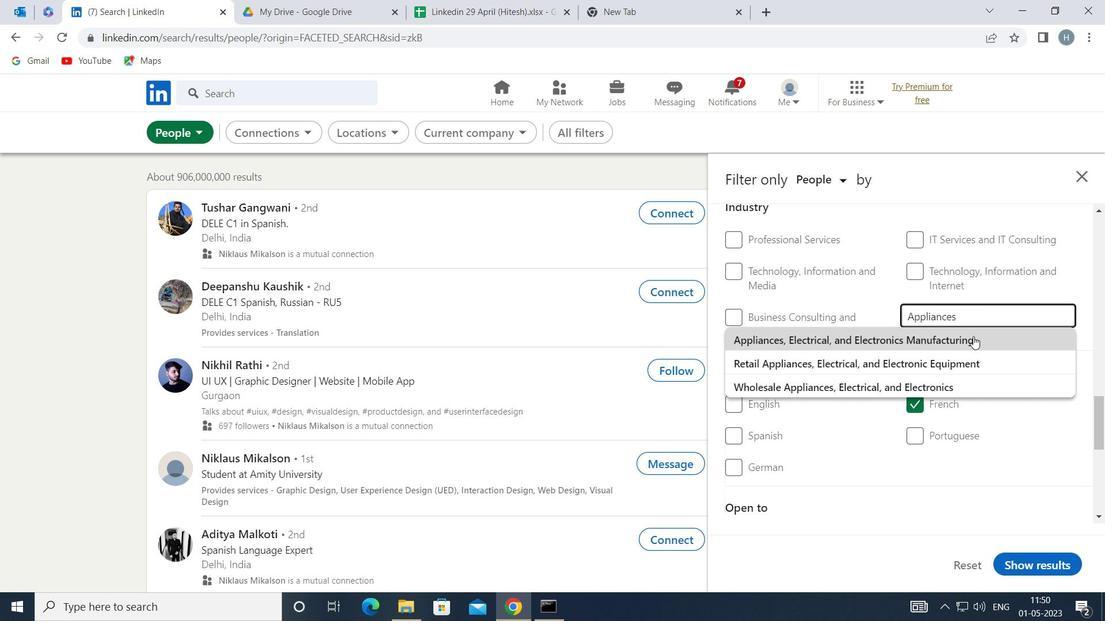 
Action: Mouse moved to (882, 355)
Screenshot: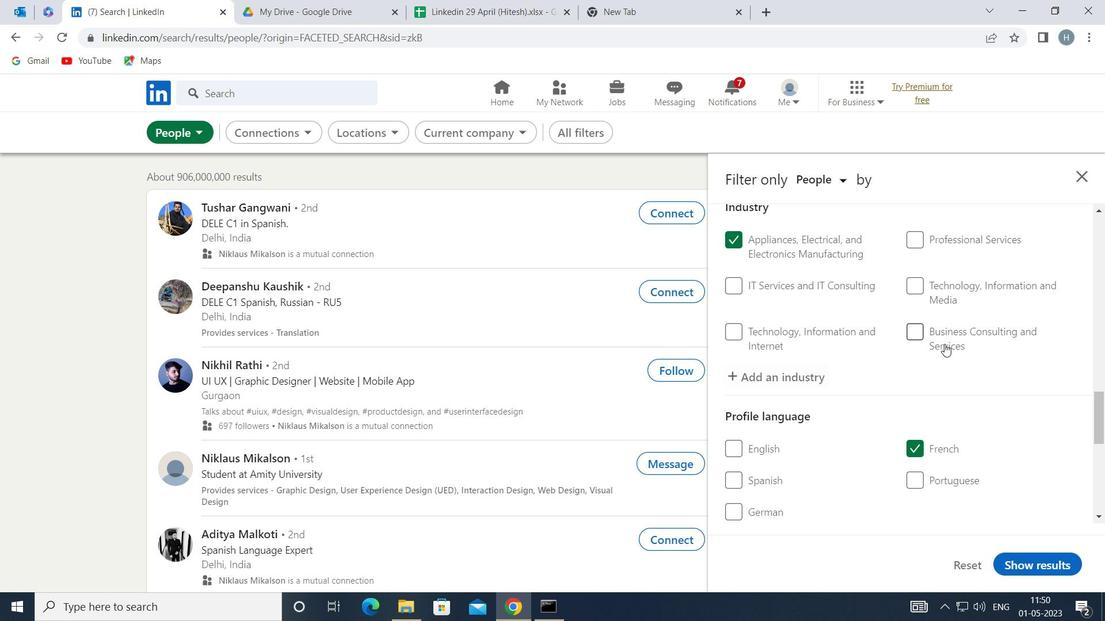 
Action: Mouse scrolled (882, 354) with delta (0, 0)
Screenshot: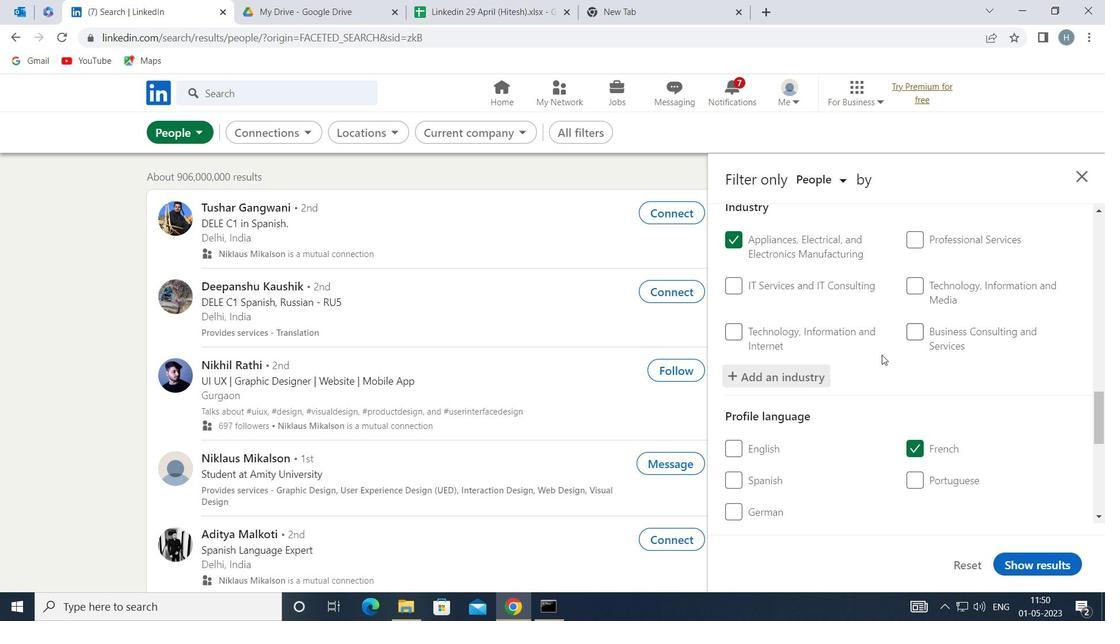 
Action: Mouse moved to (882, 355)
Screenshot: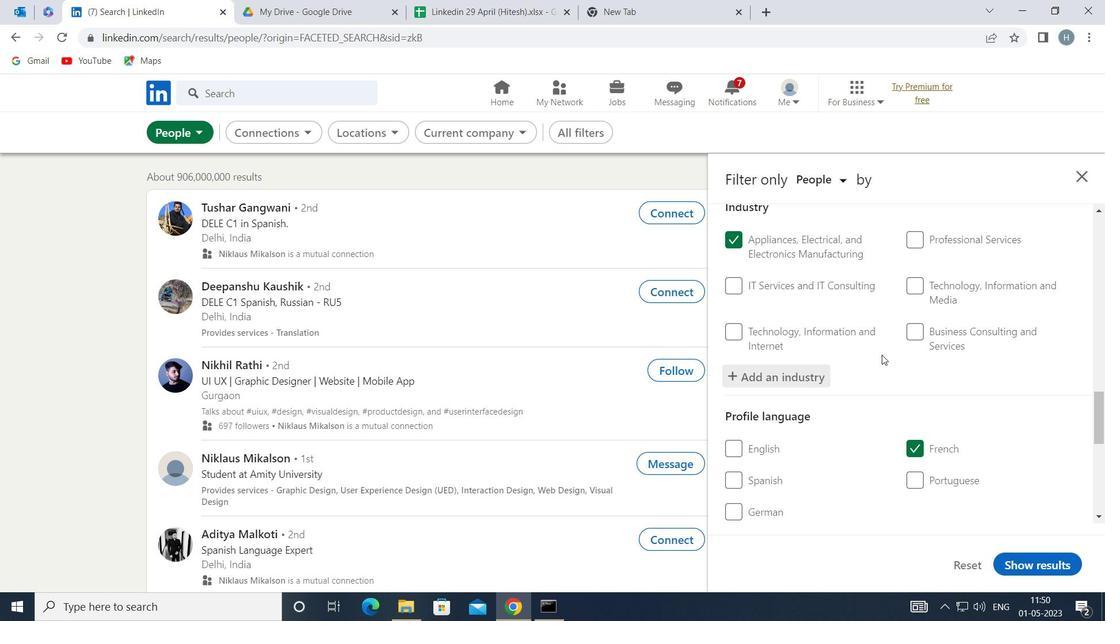 
Action: Mouse scrolled (882, 354) with delta (0, 0)
Screenshot: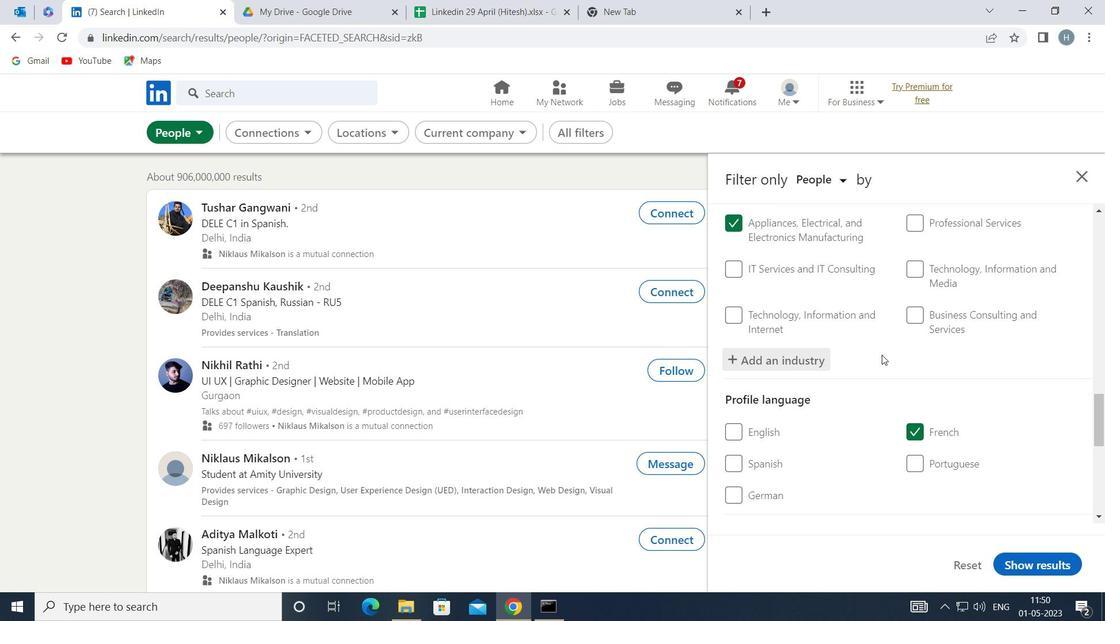 
Action: Mouse scrolled (882, 354) with delta (0, 0)
Screenshot: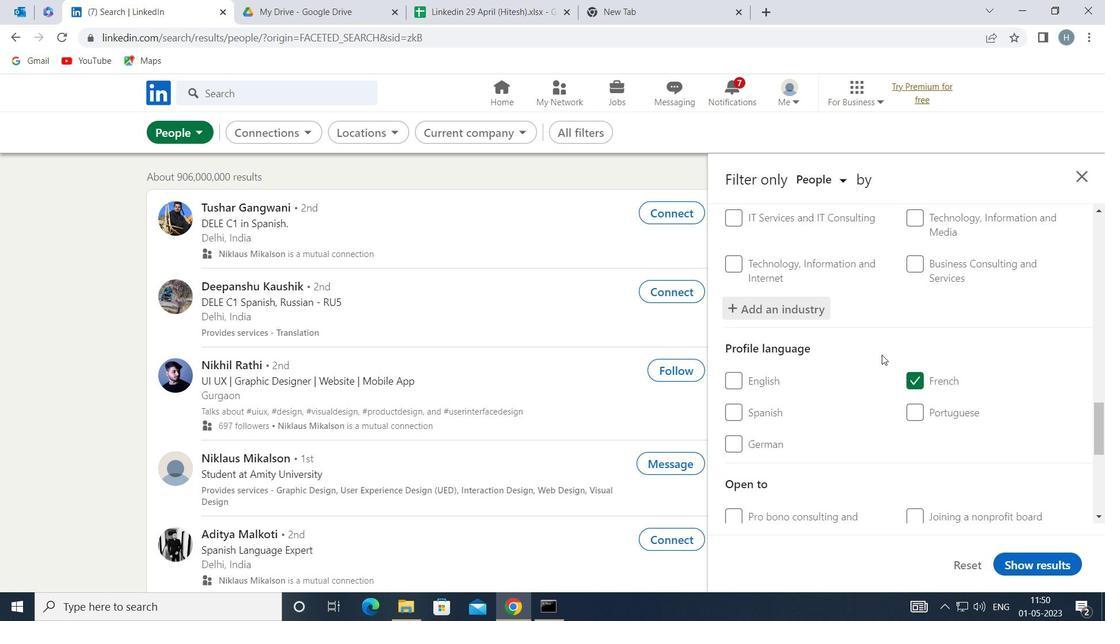 
Action: Mouse scrolled (882, 354) with delta (0, 0)
Screenshot: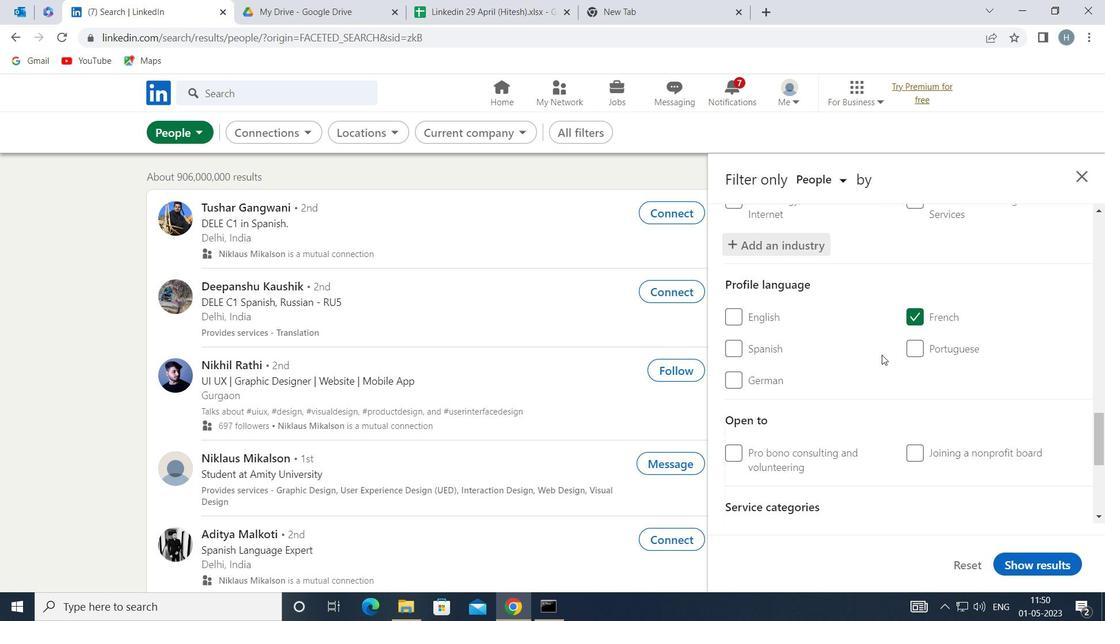 
Action: Mouse moved to (899, 360)
Screenshot: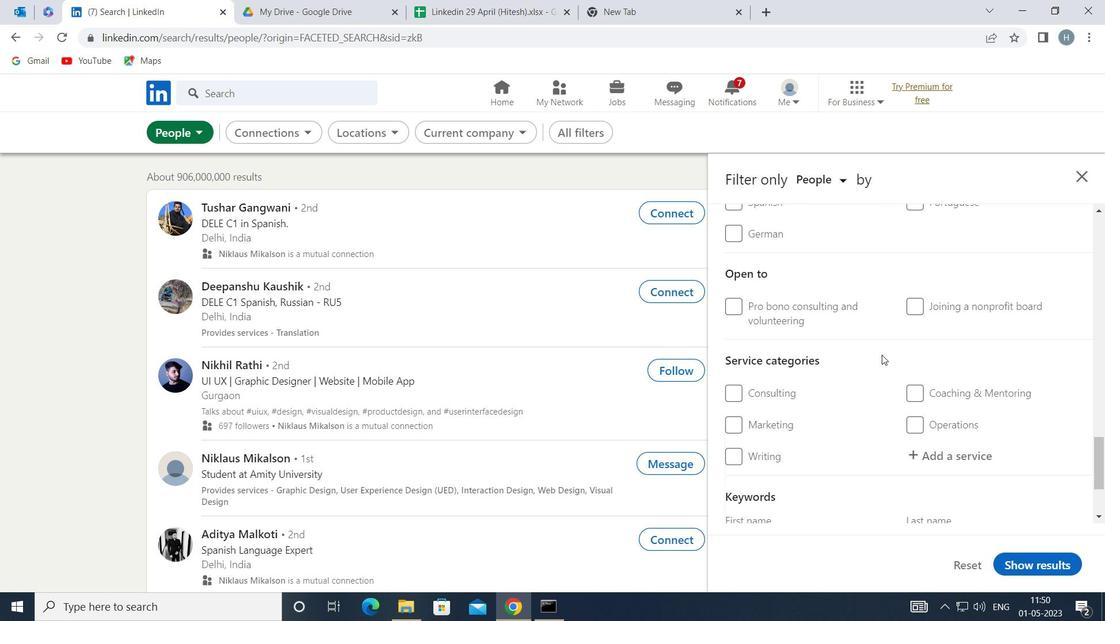 
Action: Mouse scrolled (899, 359) with delta (0, 0)
Screenshot: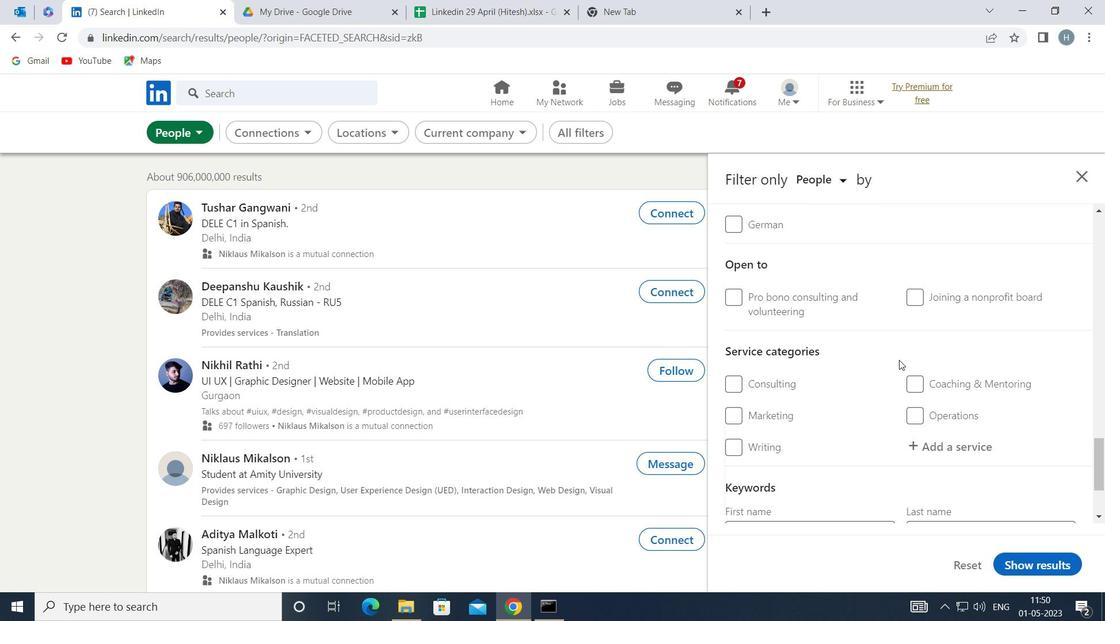 
Action: Mouse moved to (957, 375)
Screenshot: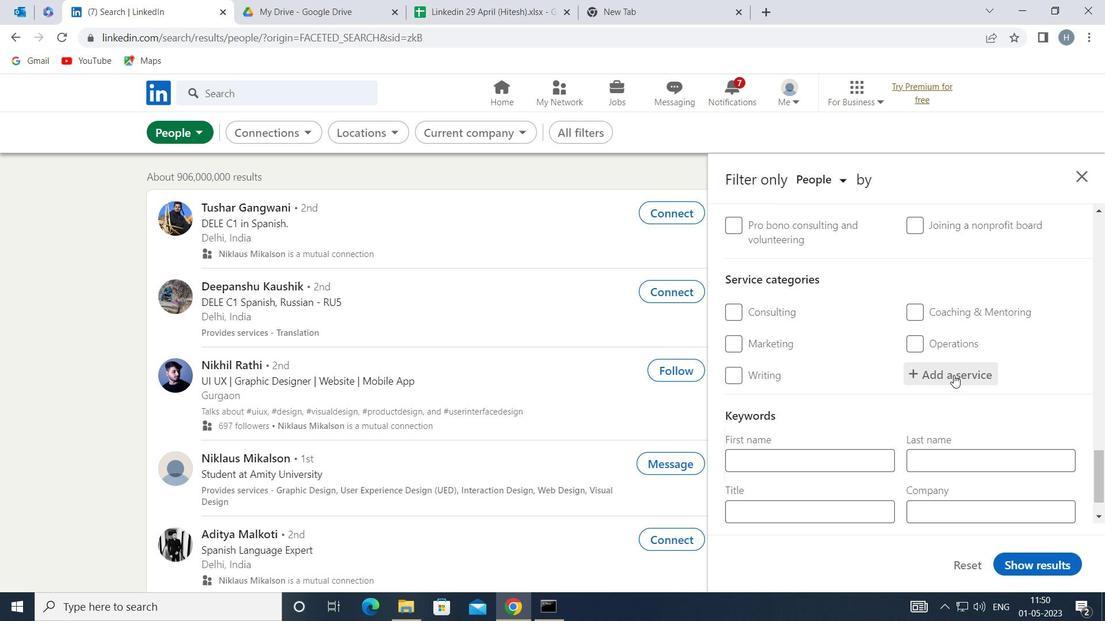 
Action: Mouse pressed left at (957, 375)
Screenshot: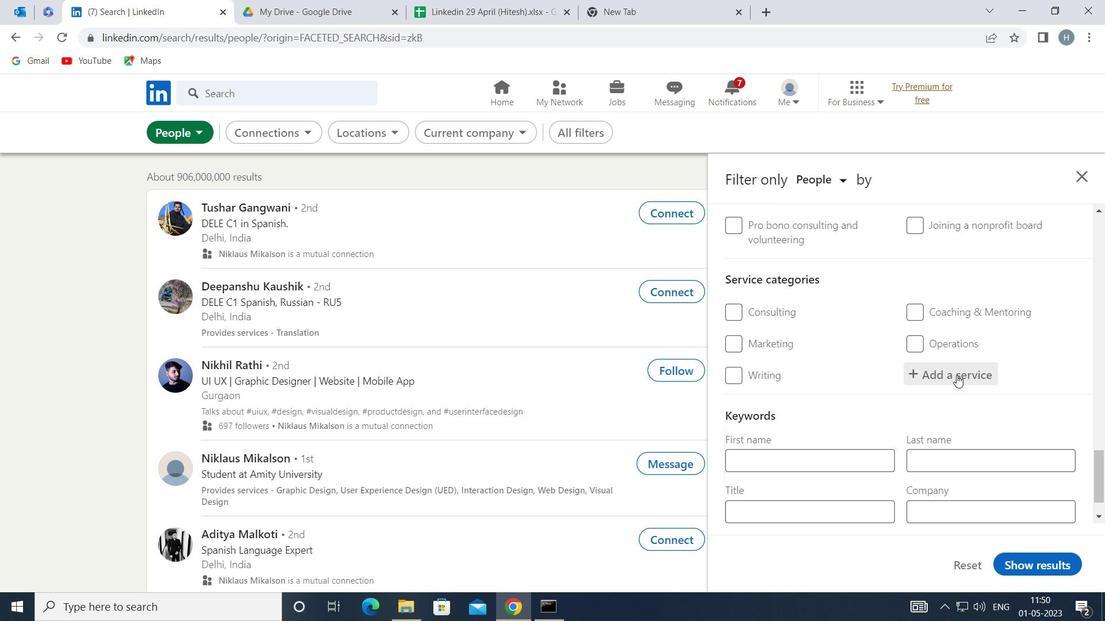 
Action: Mouse moved to (959, 369)
Screenshot: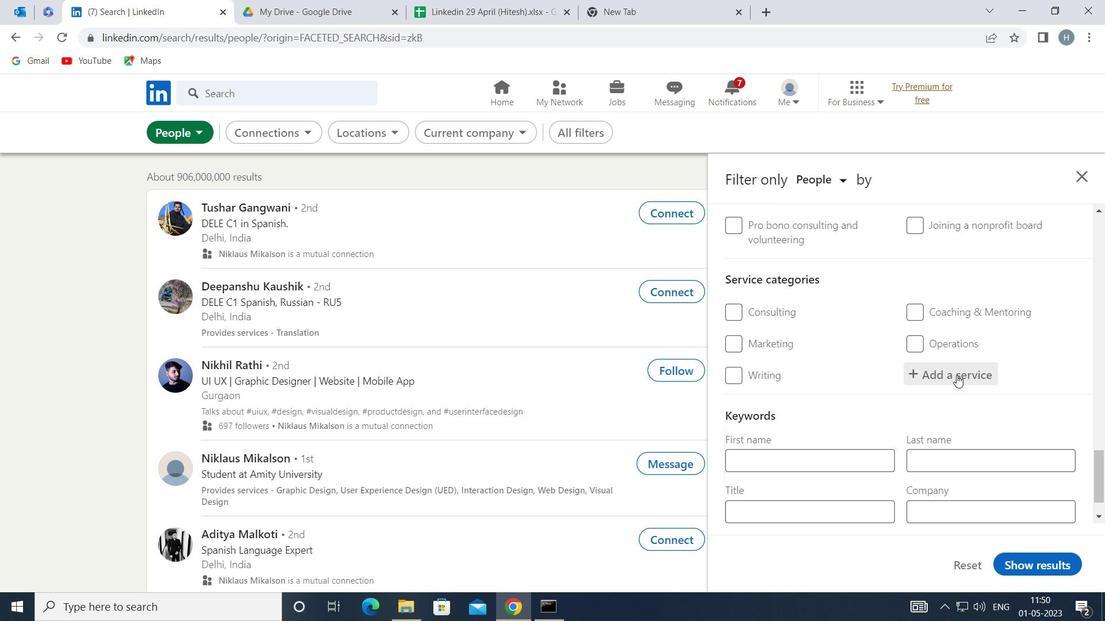 
Action: Key pressed <Key.shift>HEADSHOT
Screenshot: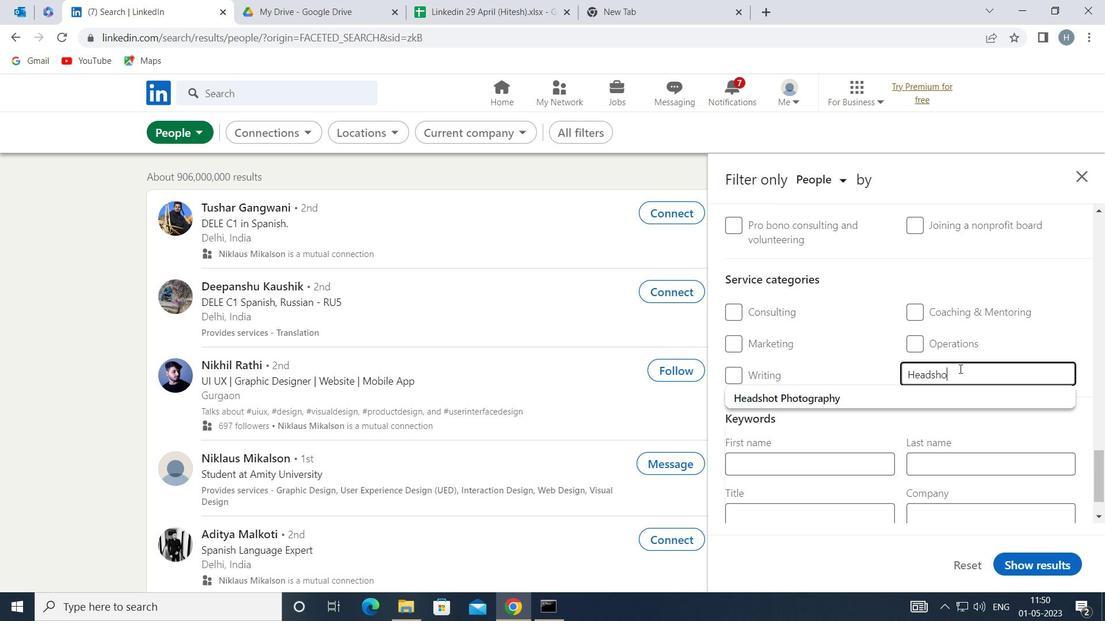 
Action: Mouse moved to (858, 395)
Screenshot: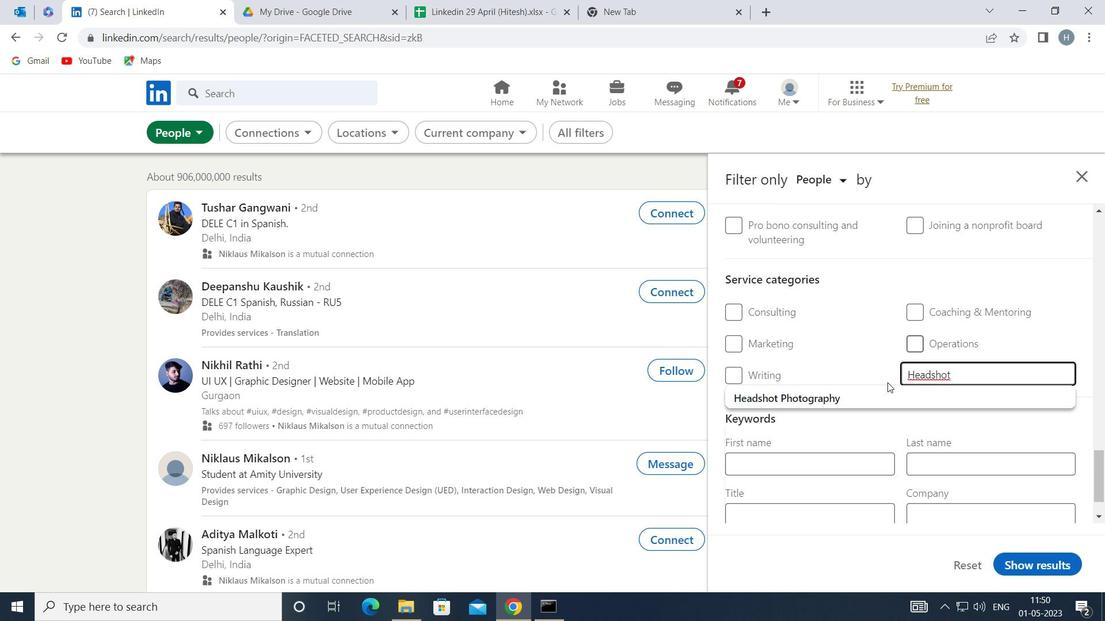 
Action: Mouse pressed left at (858, 395)
Screenshot: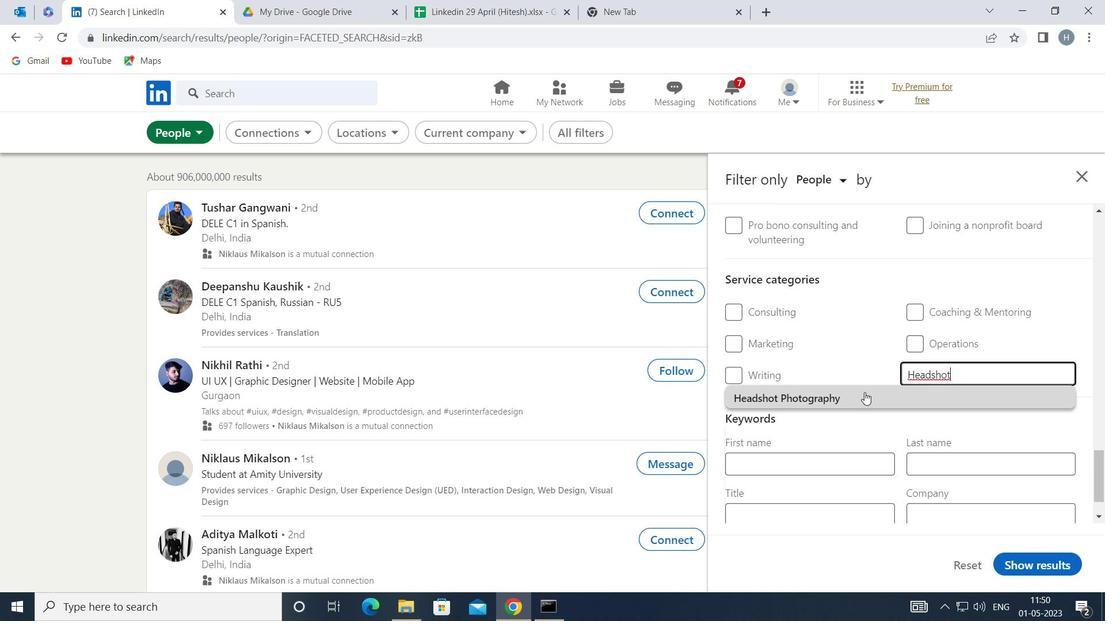
Action: Mouse moved to (841, 403)
Screenshot: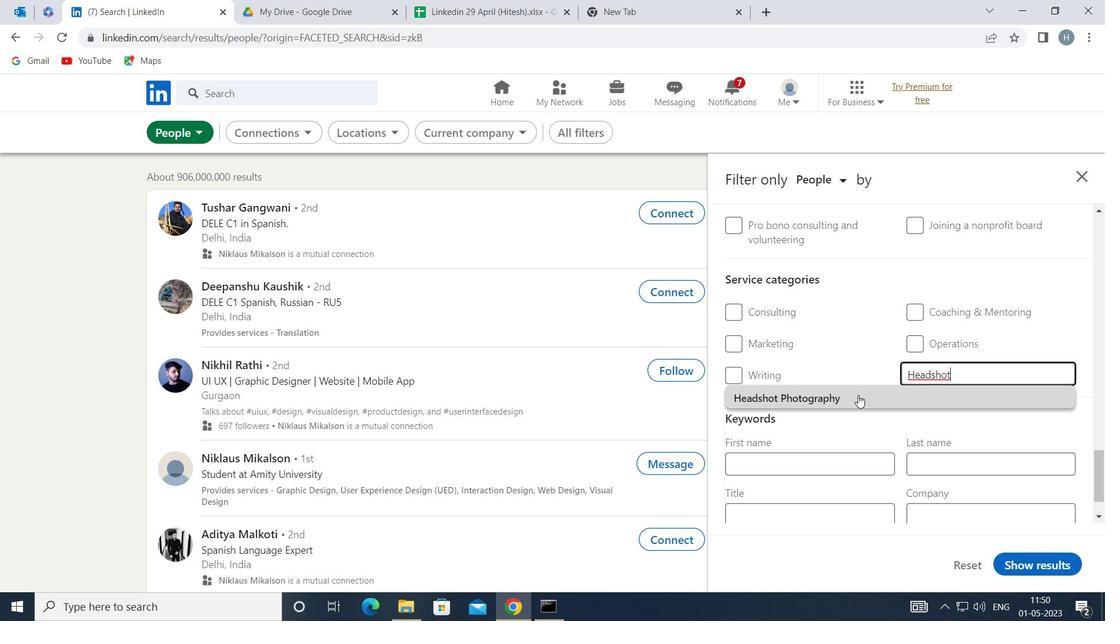 
Action: Mouse scrolled (841, 402) with delta (0, 0)
Screenshot: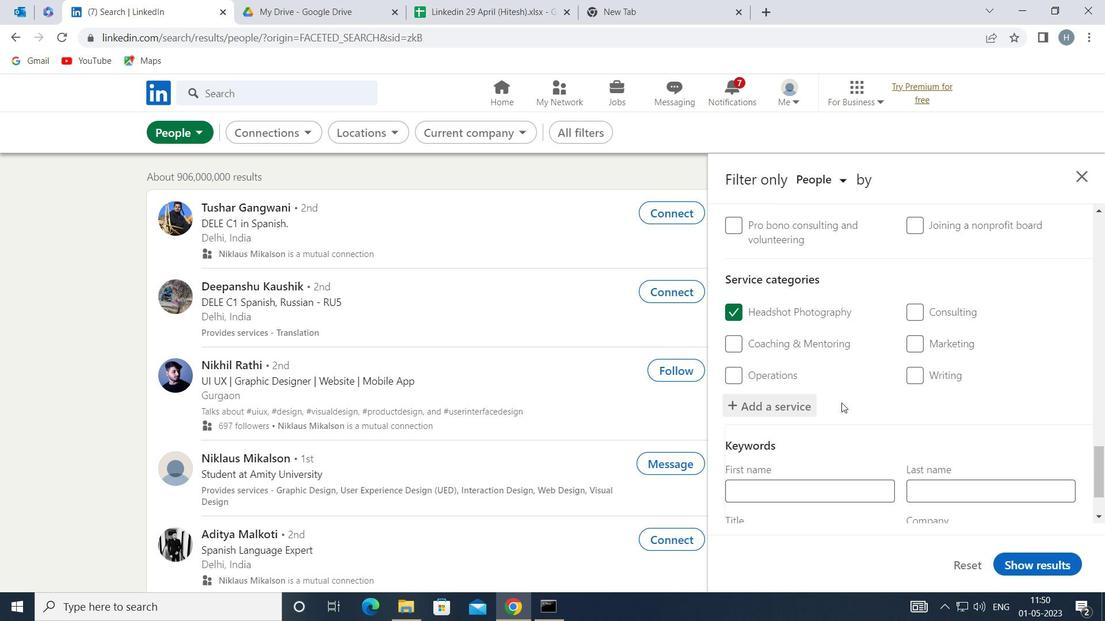 
Action: Mouse scrolled (841, 402) with delta (0, 0)
Screenshot: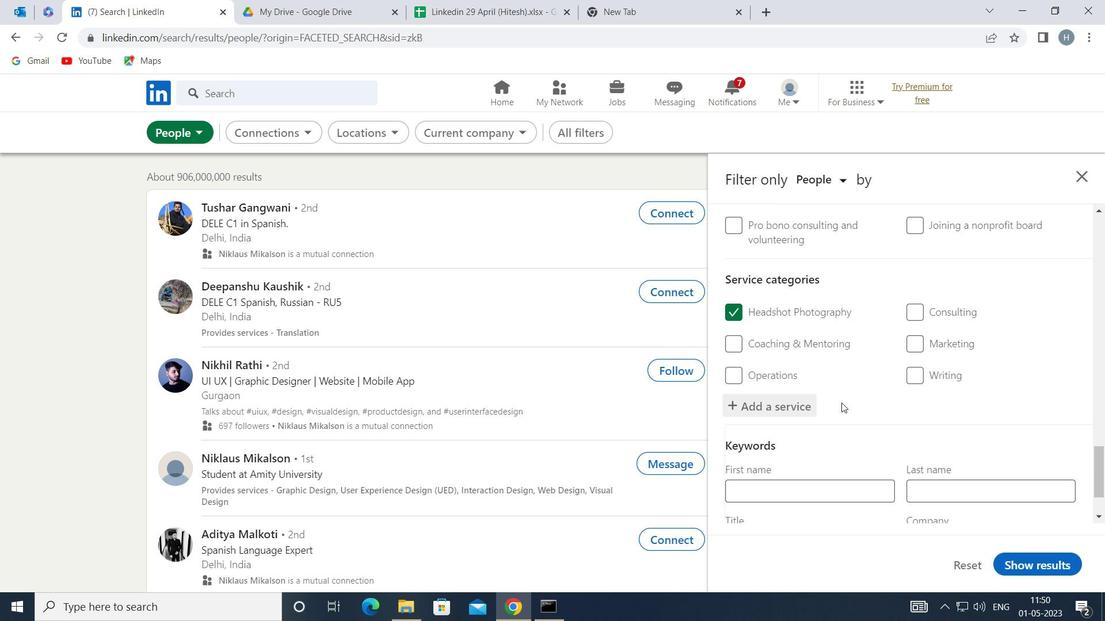 
Action: Mouse scrolled (841, 402) with delta (0, 0)
Screenshot: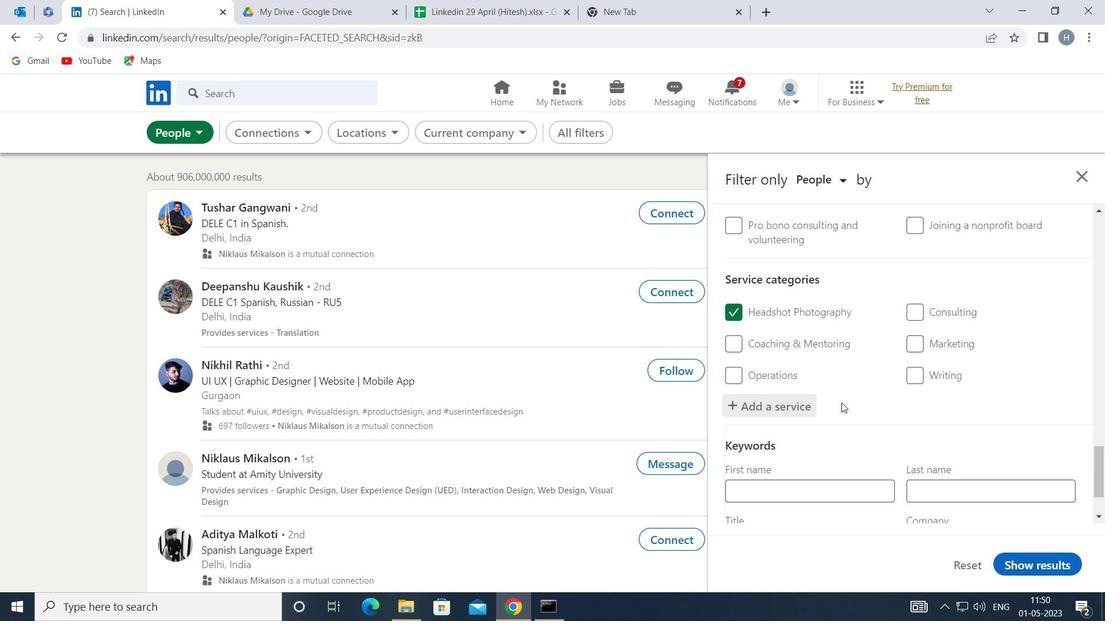 
Action: Mouse moved to (849, 401)
Screenshot: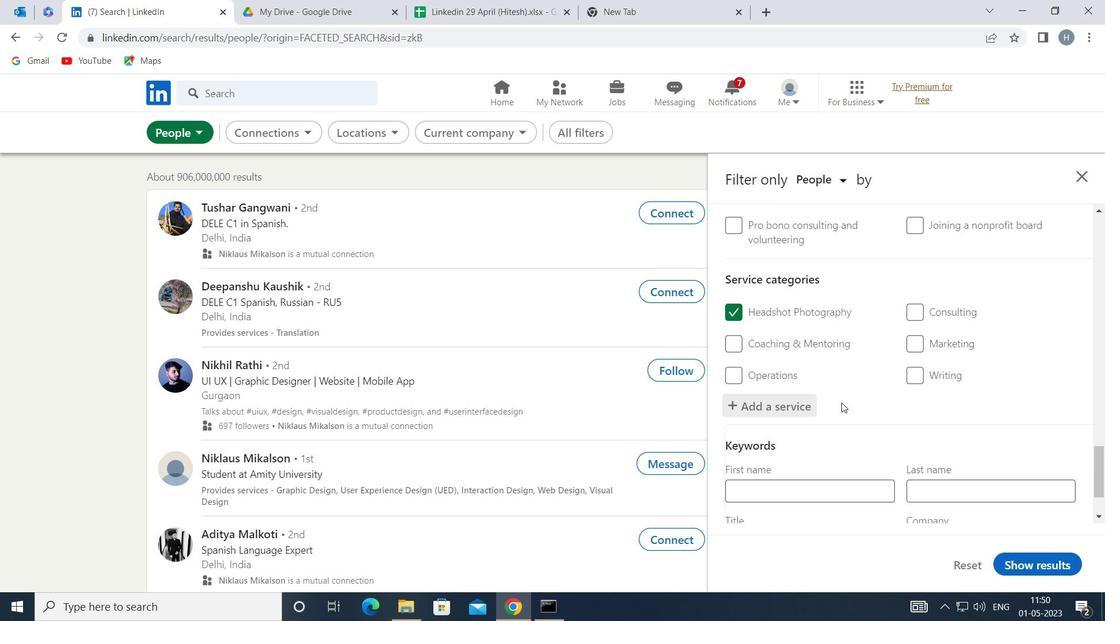 
Action: Mouse scrolled (849, 401) with delta (0, 0)
Screenshot: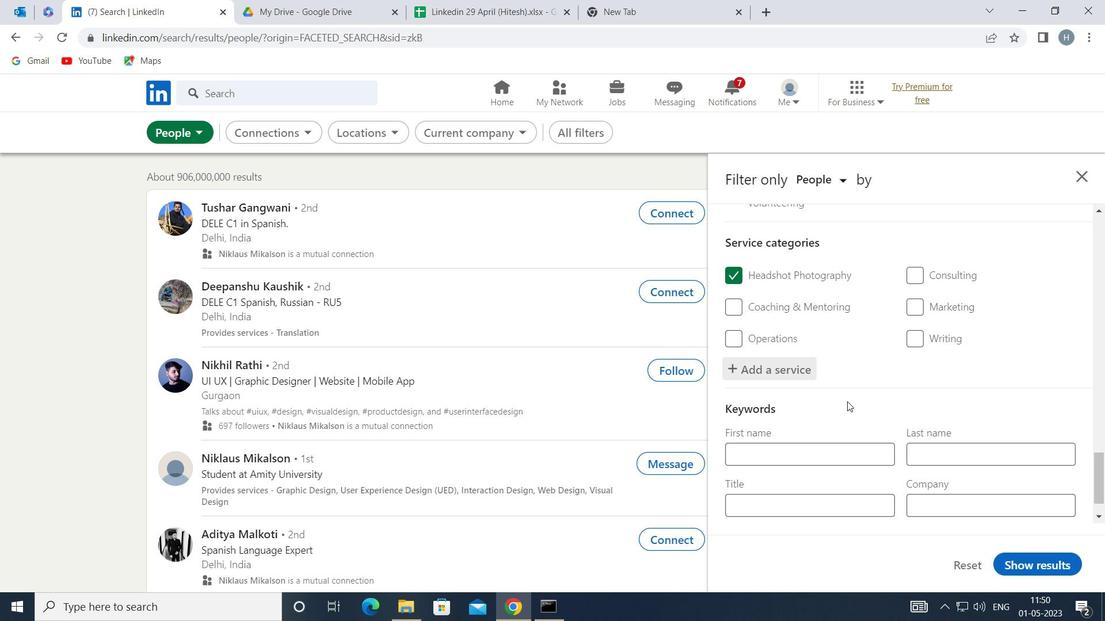 
Action: Mouse moved to (849, 405)
Screenshot: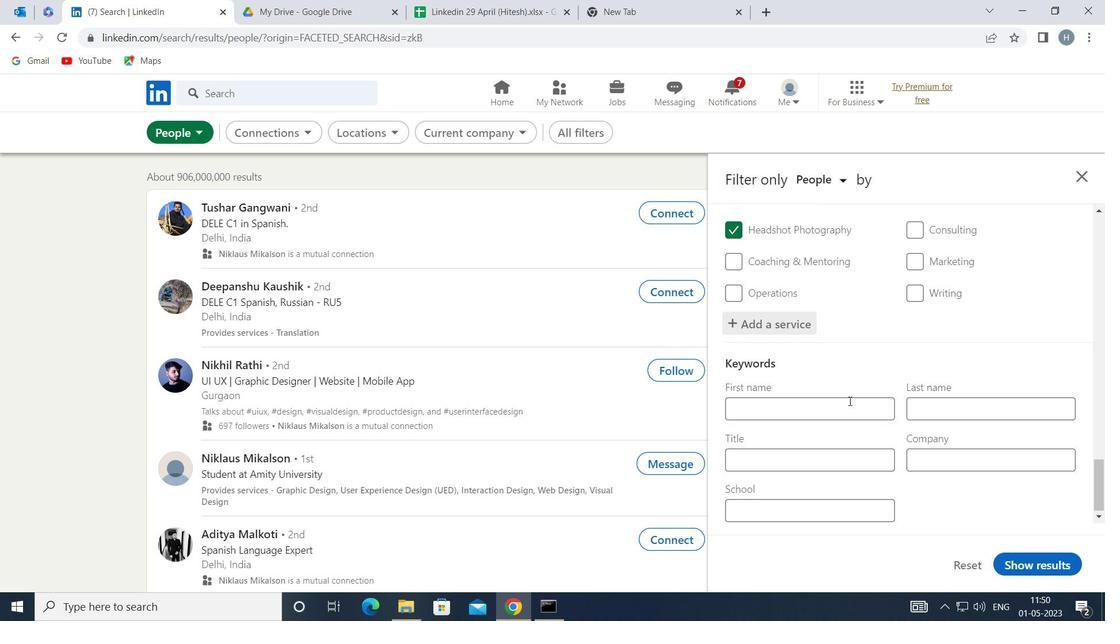 
Action: Mouse scrolled (849, 405) with delta (0, 0)
Screenshot: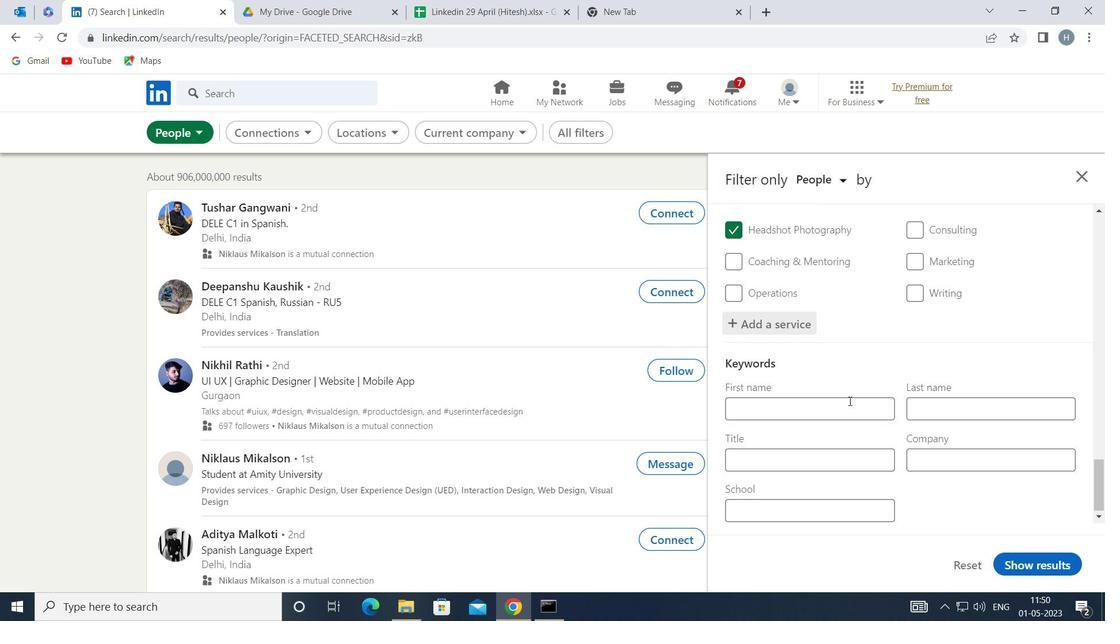
Action: Mouse moved to (857, 451)
Screenshot: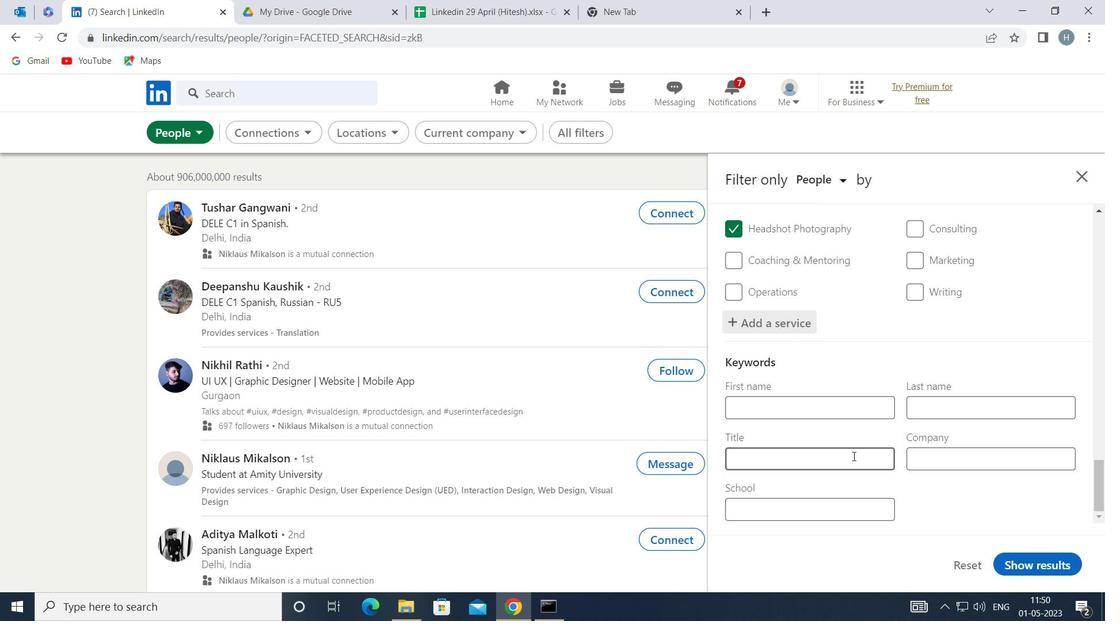 
Action: Mouse pressed left at (857, 451)
Screenshot: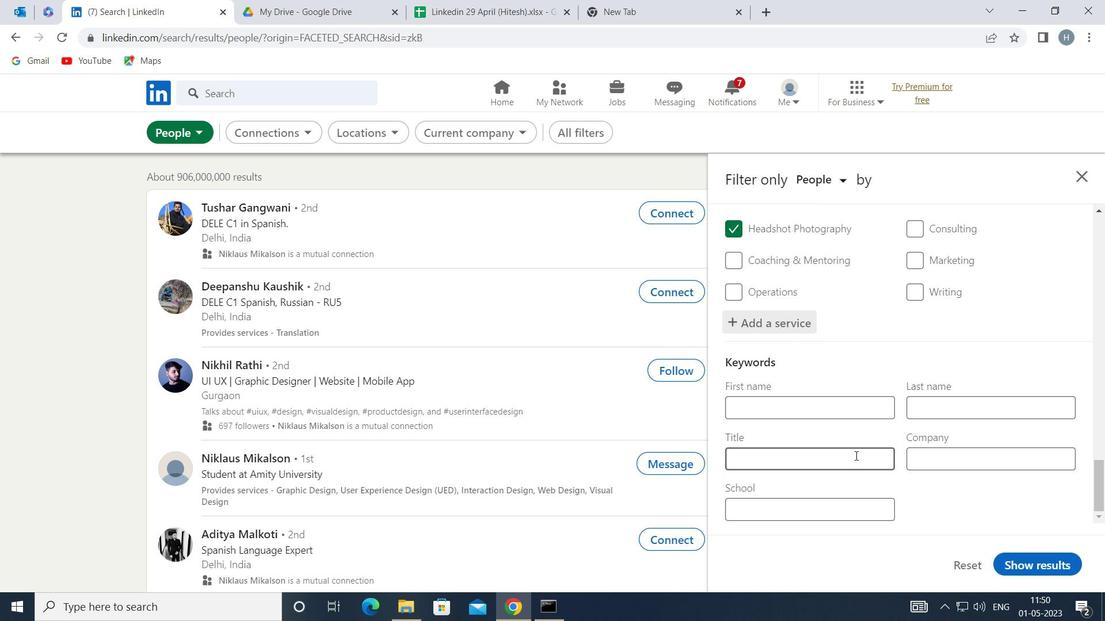 
Action: Mouse moved to (885, 453)
Screenshot: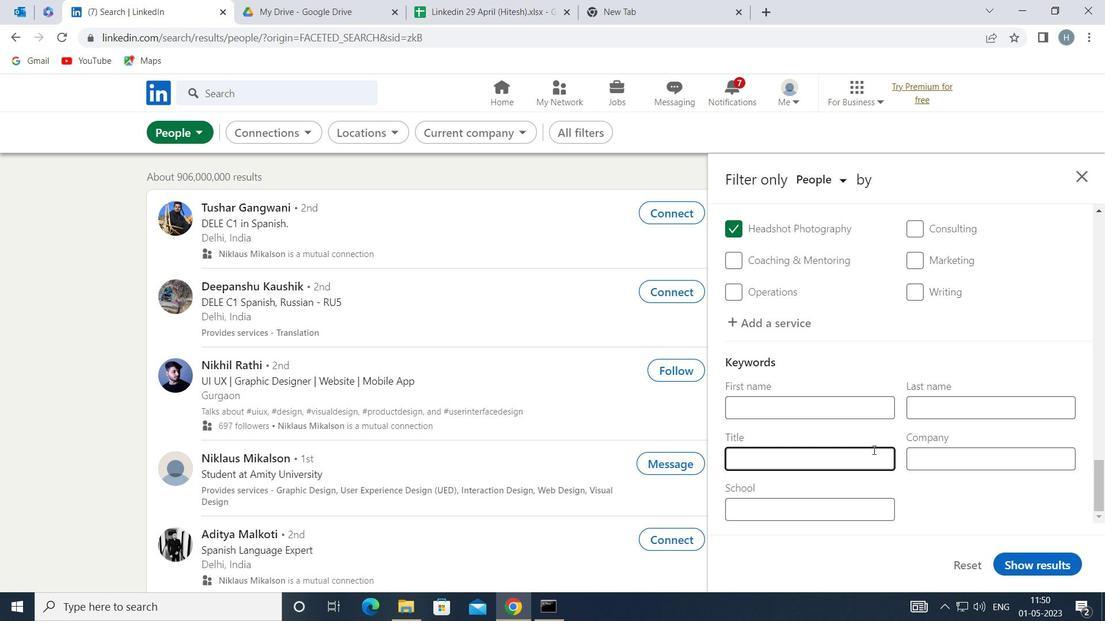 
Action: Key pressed <Key.shift>LOCKSMITH
Screenshot: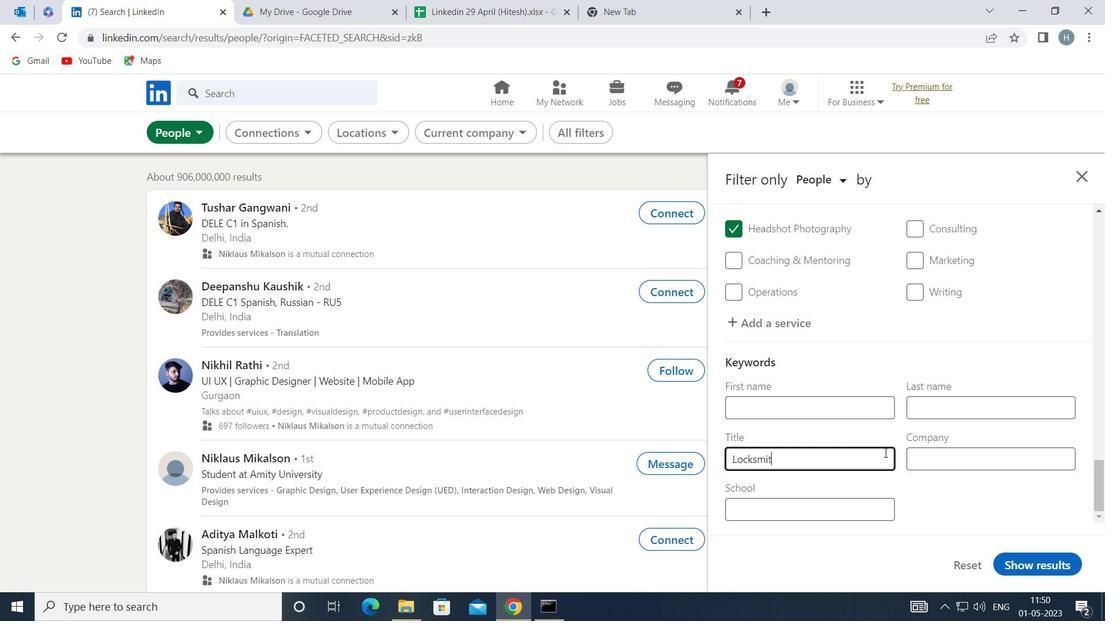
Action: Mouse moved to (1051, 563)
Screenshot: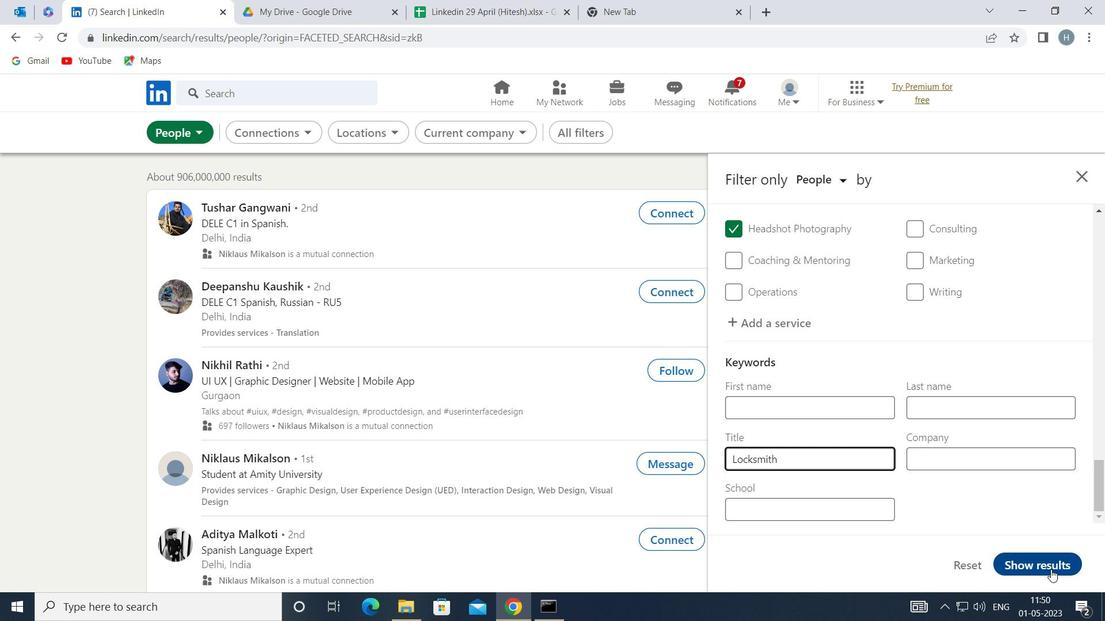 
Action: Mouse pressed left at (1051, 563)
Screenshot: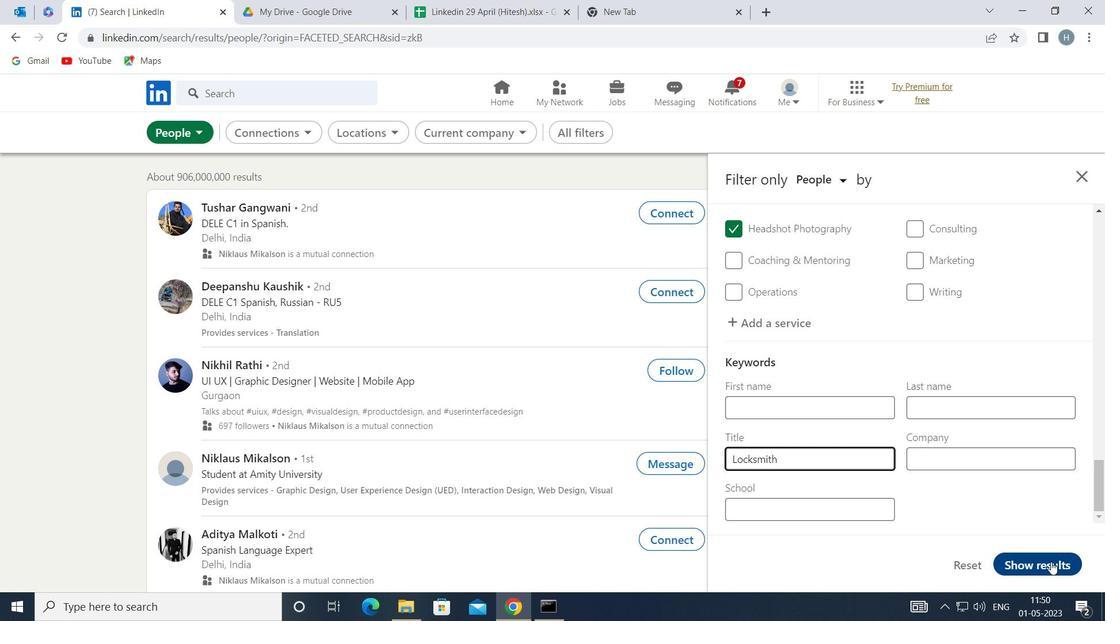 
Action: Mouse moved to (741, 397)
Screenshot: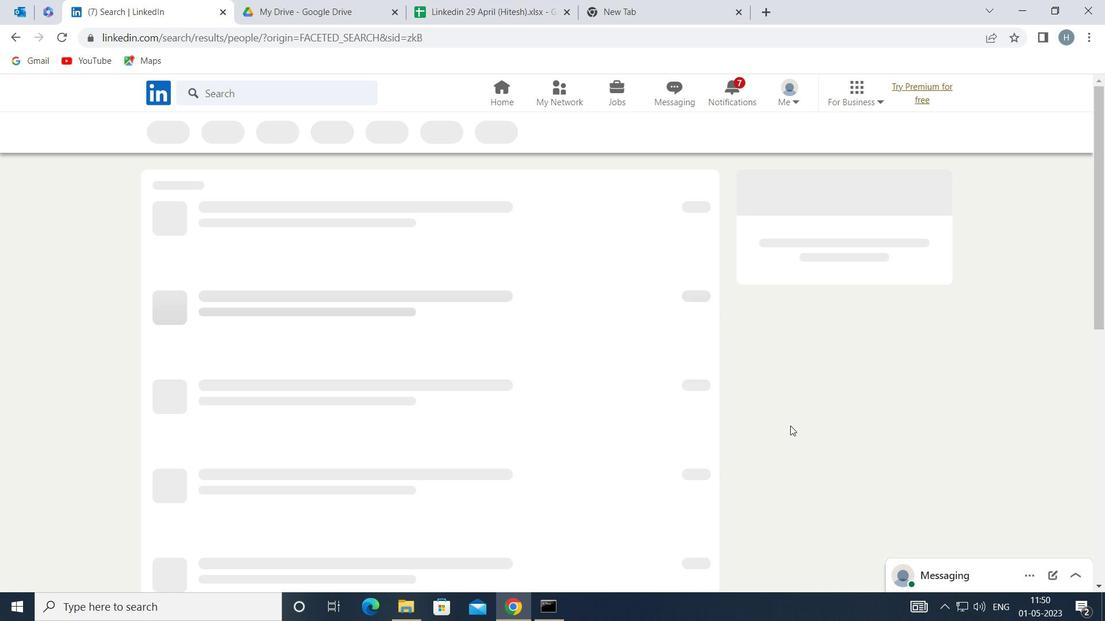 
